 Task: Look for space in Kulu, India from 7th July, 2023 to 14th July, 2023 for 1 adult in price range Rs.6000 to Rs.14000. Place can be shared room with 1  bedroom having 1 bed and 1 bathroom. Property type can be house, flat, guest house, hotel. Amenities needed are: washing machine. Booking option can be shelf check-in. Required host language is English.
Action: Mouse moved to (527, 99)
Screenshot: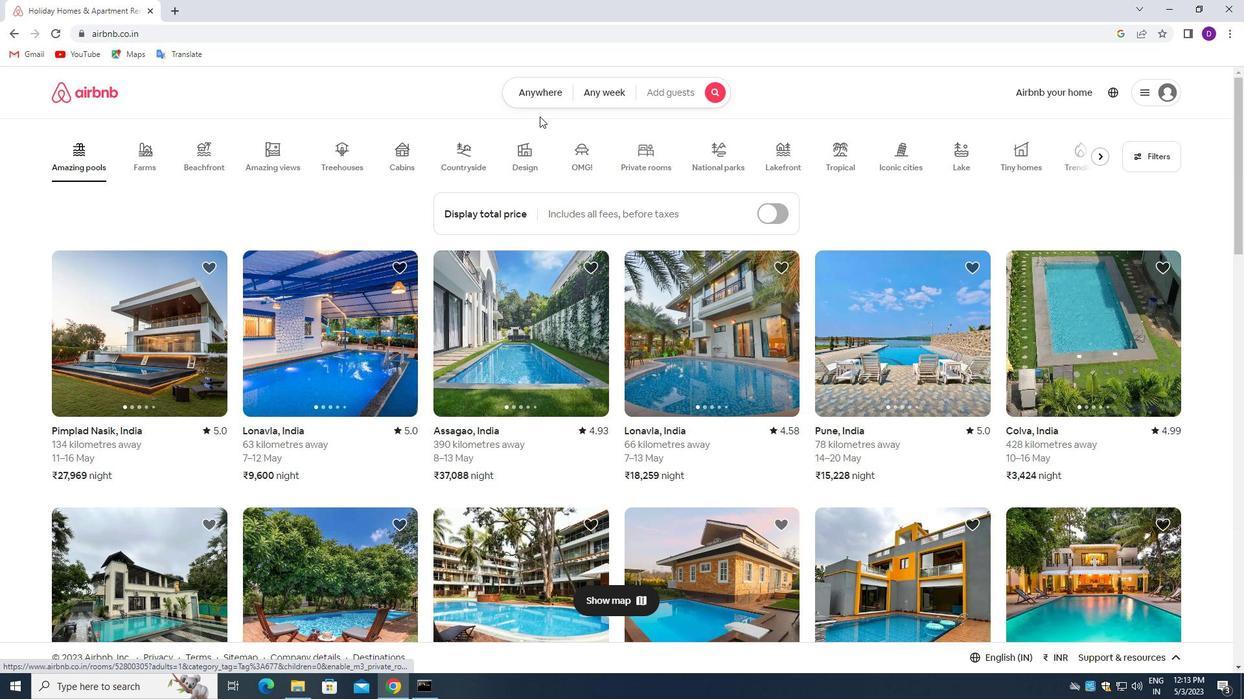 
Action: Mouse pressed left at (527, 99)
Screenshot: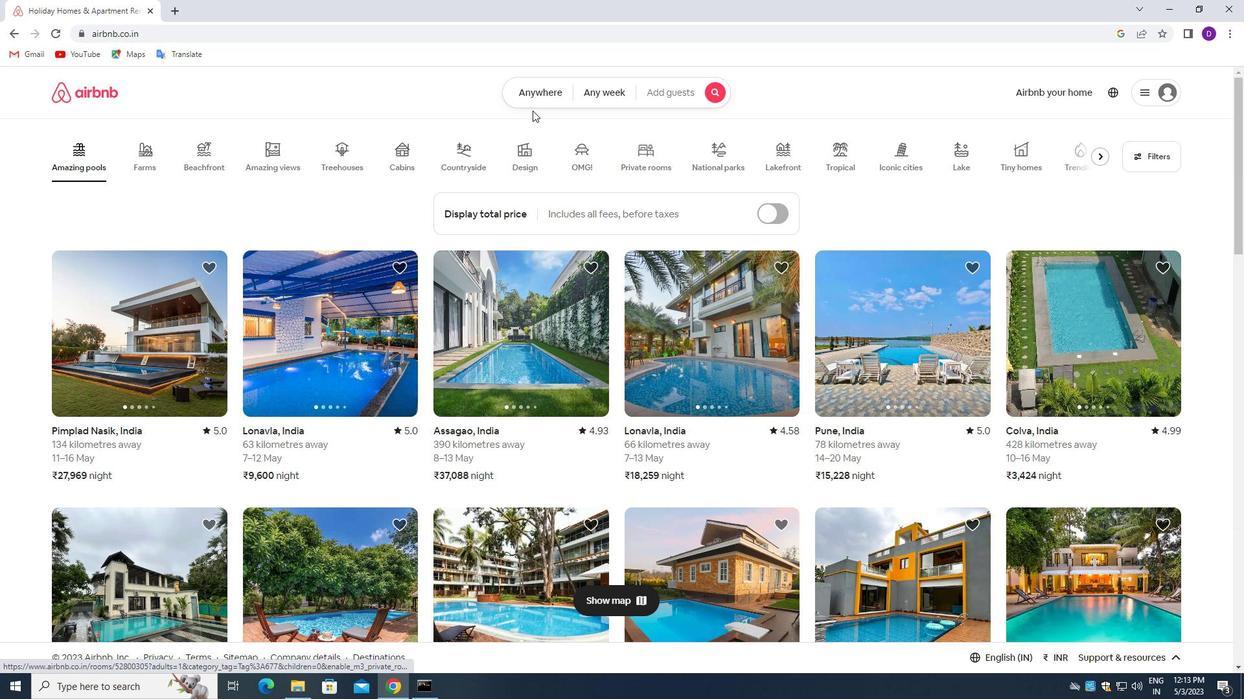 
Action: Mouse moved to (379, 143)
Screenshot: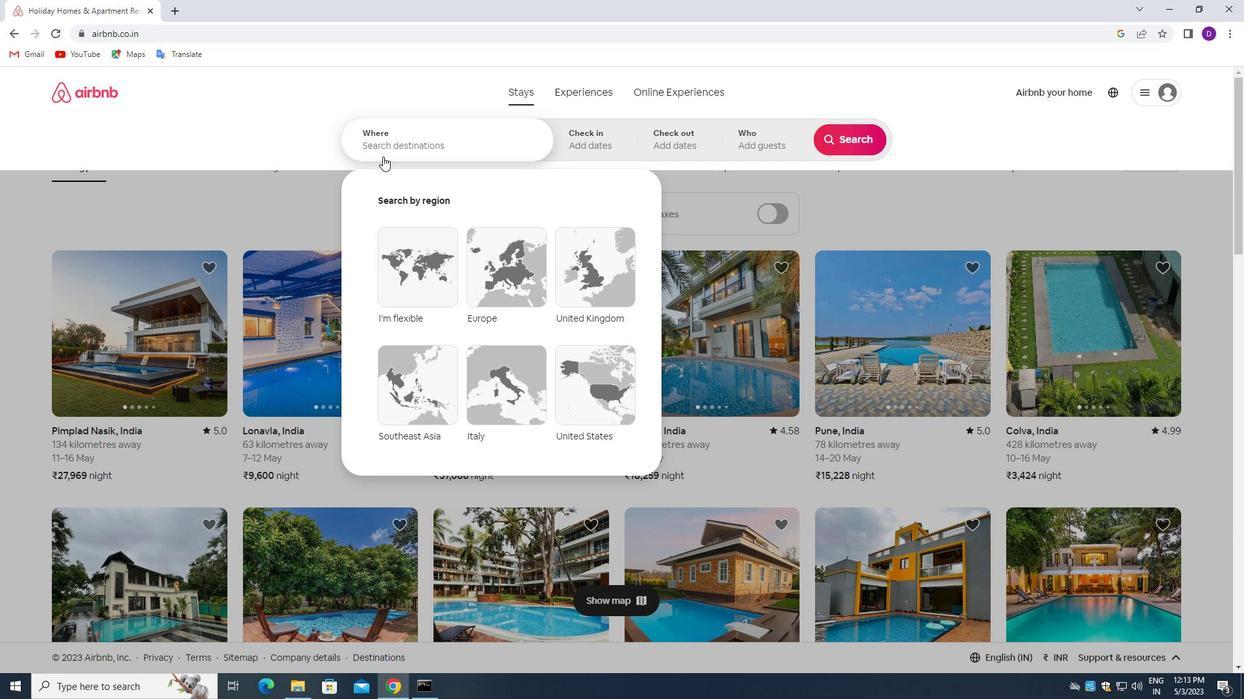 
Action: Mouse pressed left at (379, 143)
Screenshot: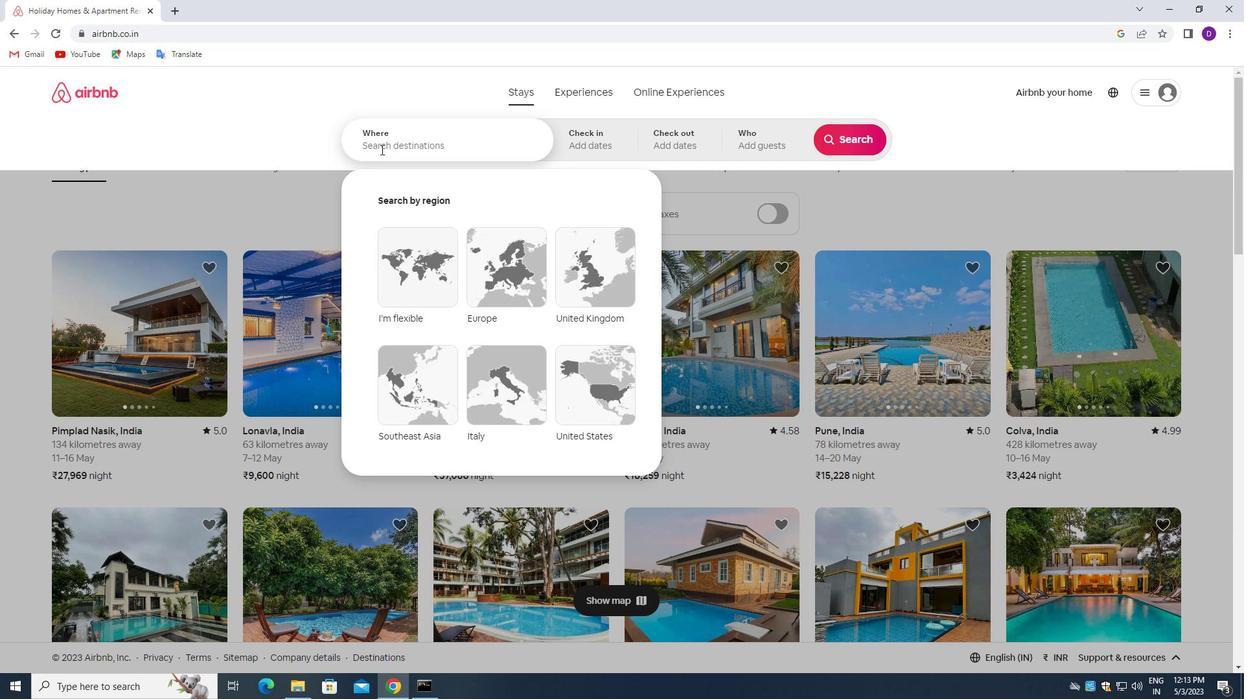 
Action: Mouse moved to (301, 133)
Screenshot: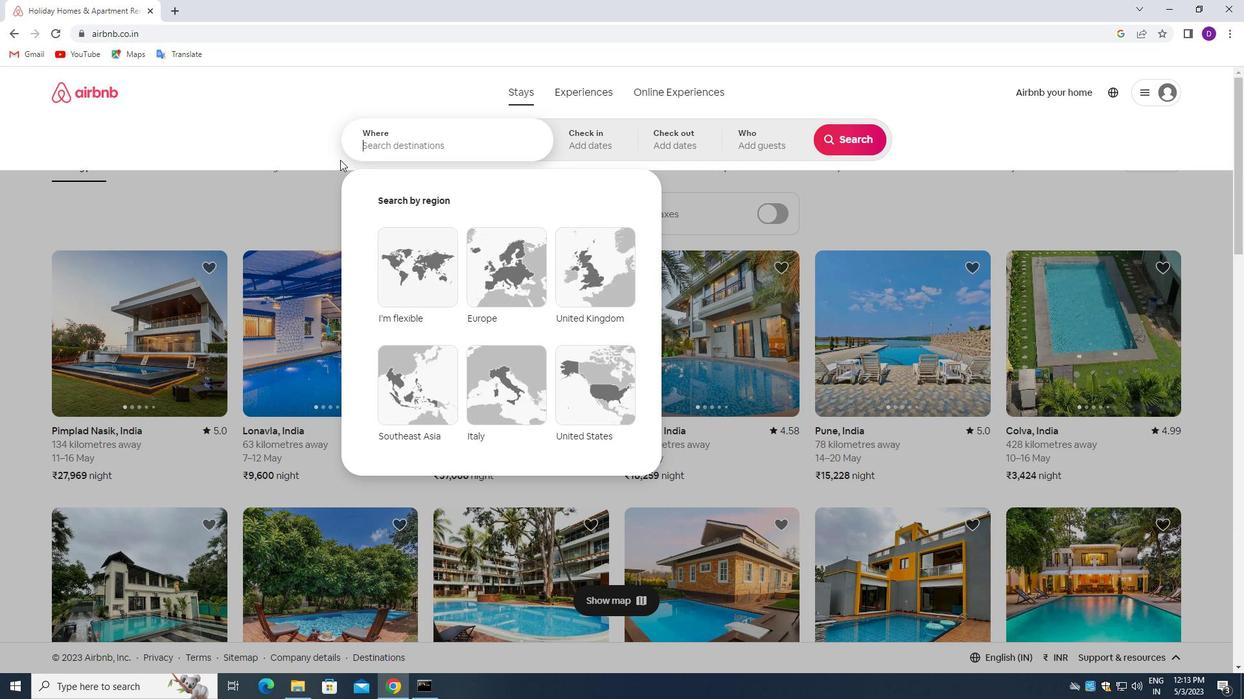 
Action: Key pressed <Key.shift>KULI<Key.backspace>U,<Key.space><Key.shift>INDIA<Key.enter>
Screenshot: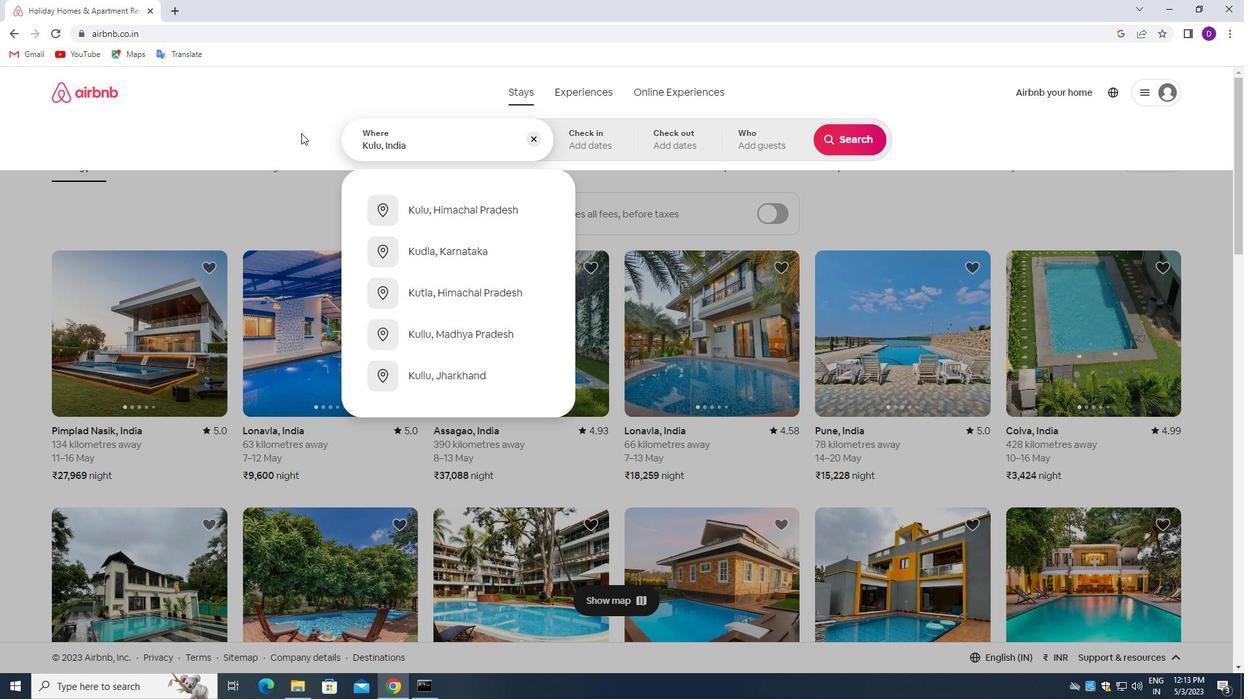 
Action: Mouse moved to (846, 247)
Screenshot: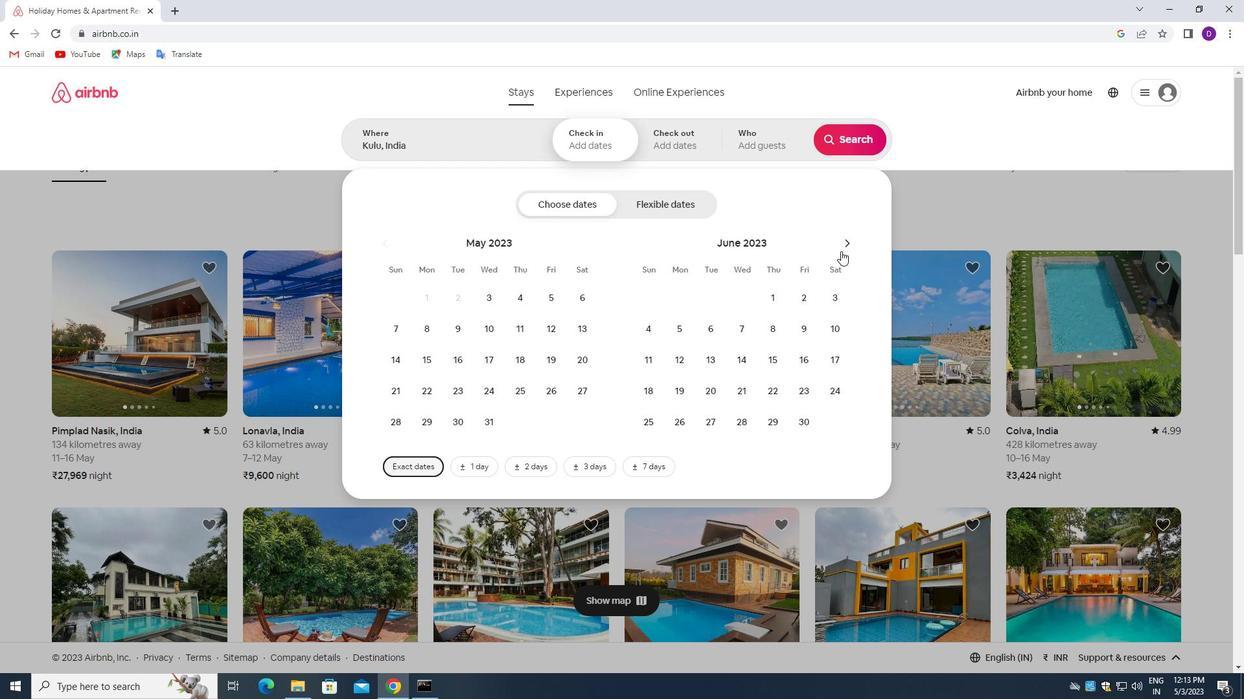 
Action: Mouse pressed left at (846, 247)
Screenshot: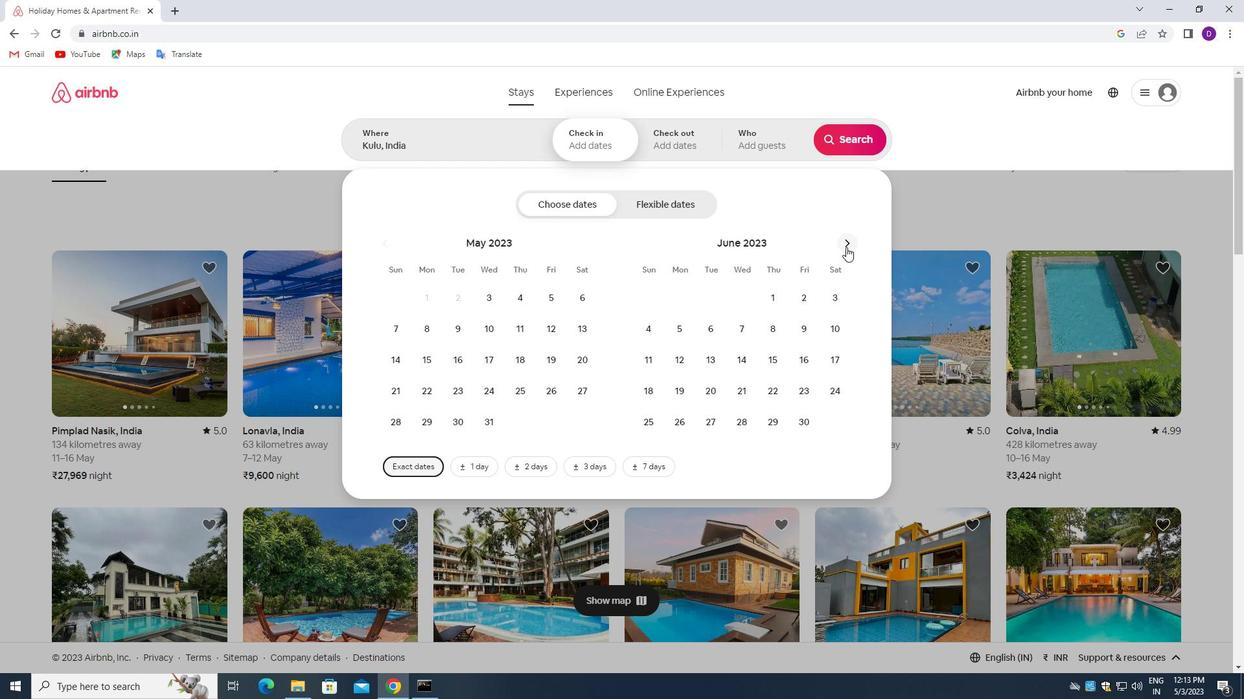 
Action: Mouse moved to (797, 329)
Screenshot: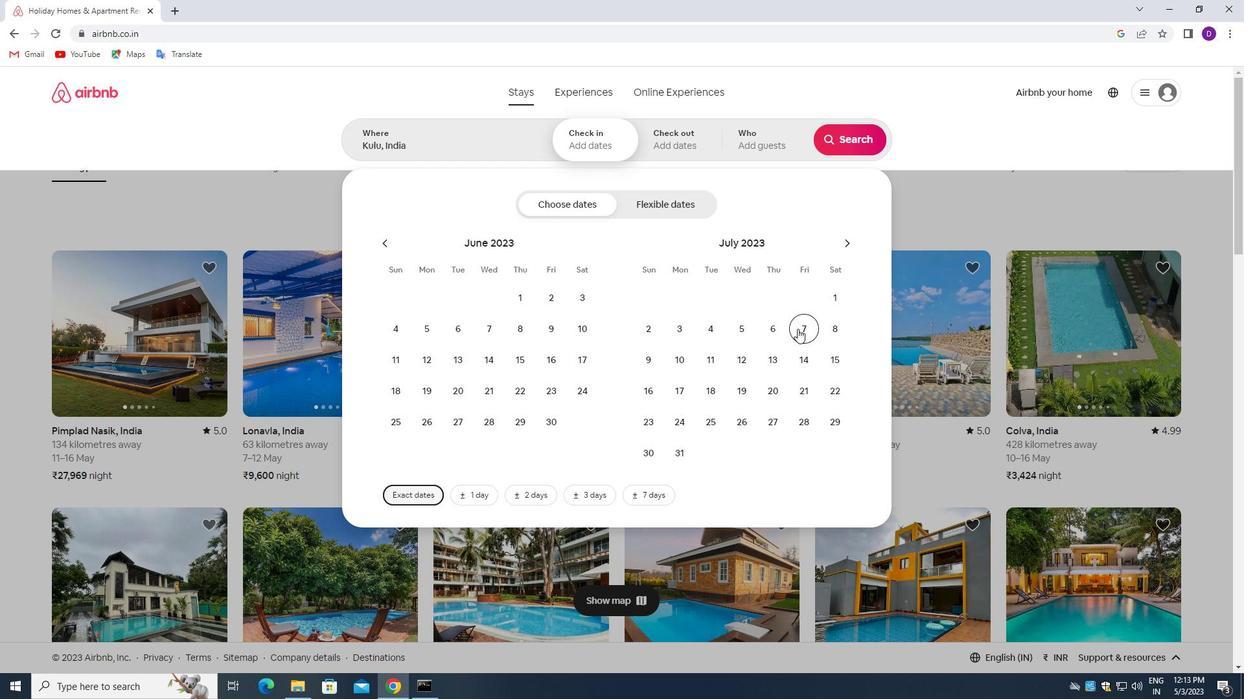 
Action: Mouse pressed left at (797, 329)
Screenshot: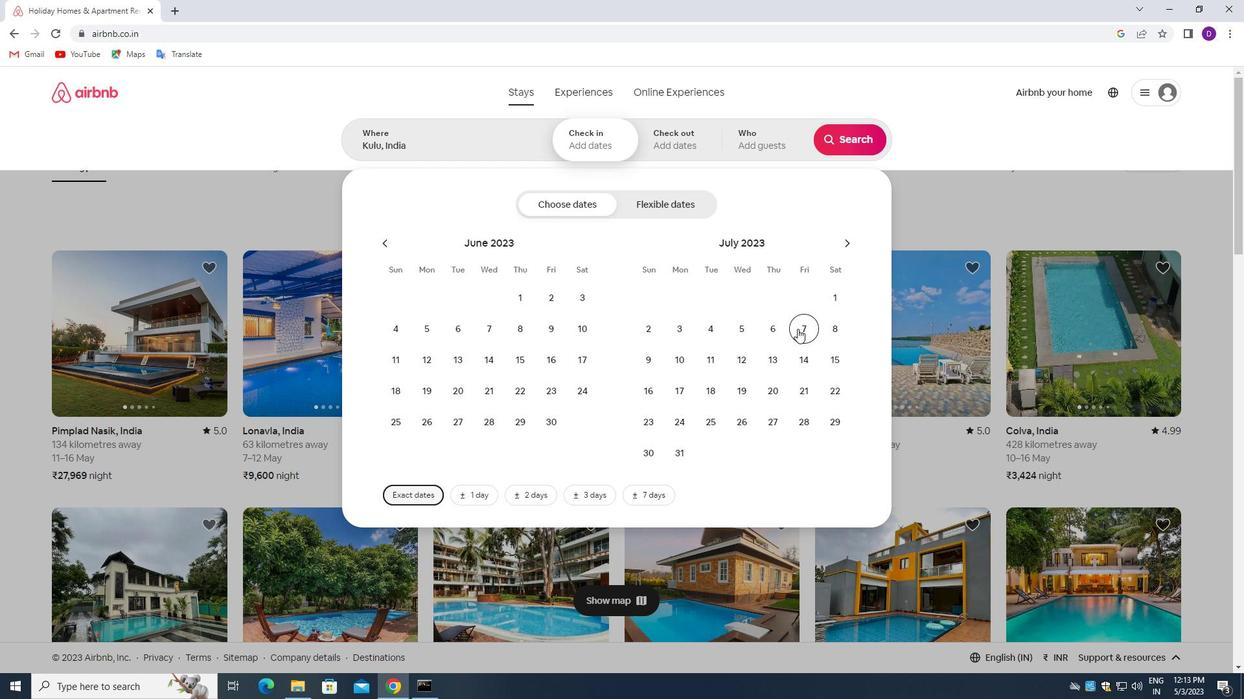 
Action: Mouse moved to (802, 351)
Screenshot: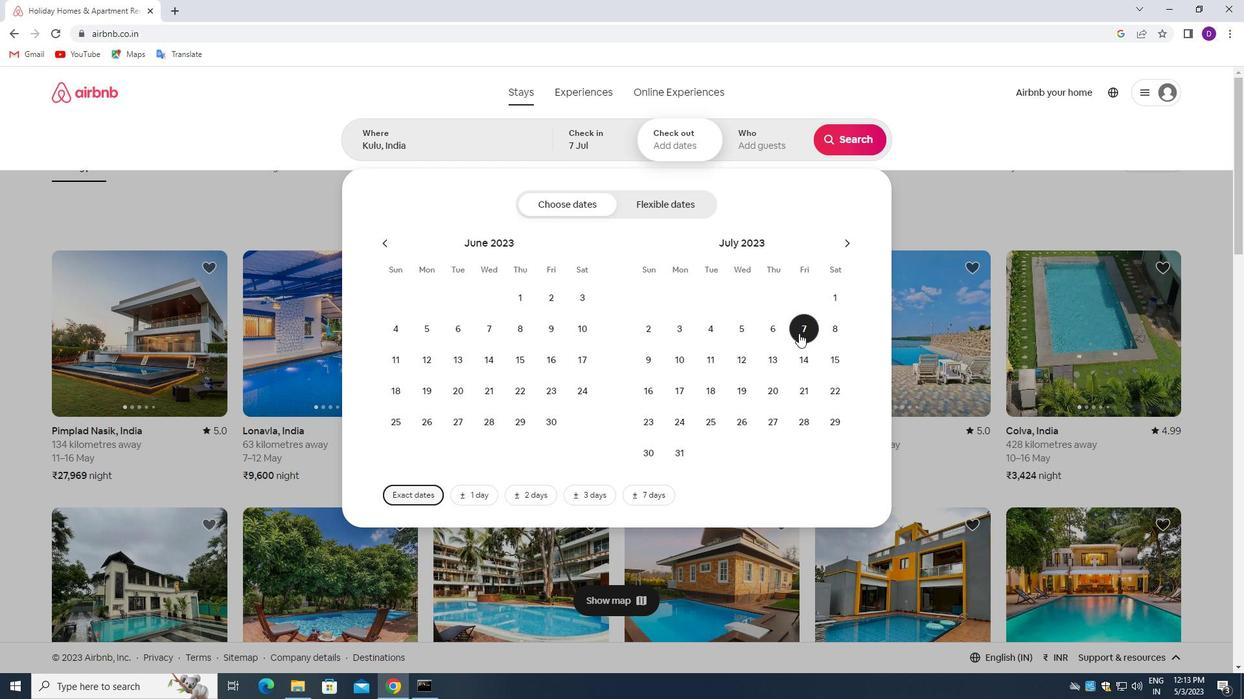 
Action: Mouse pressed left at (802, 351)
Screenshot: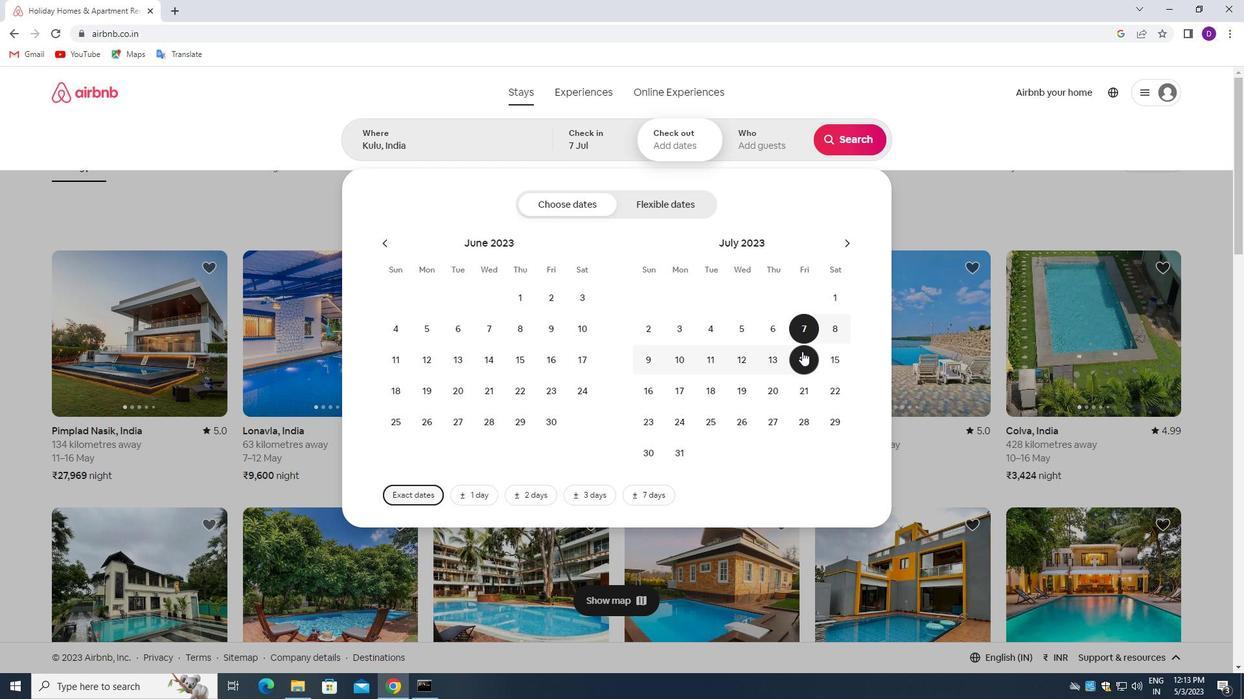 
Action: Mouse moved to (749, 141)
Screenshot: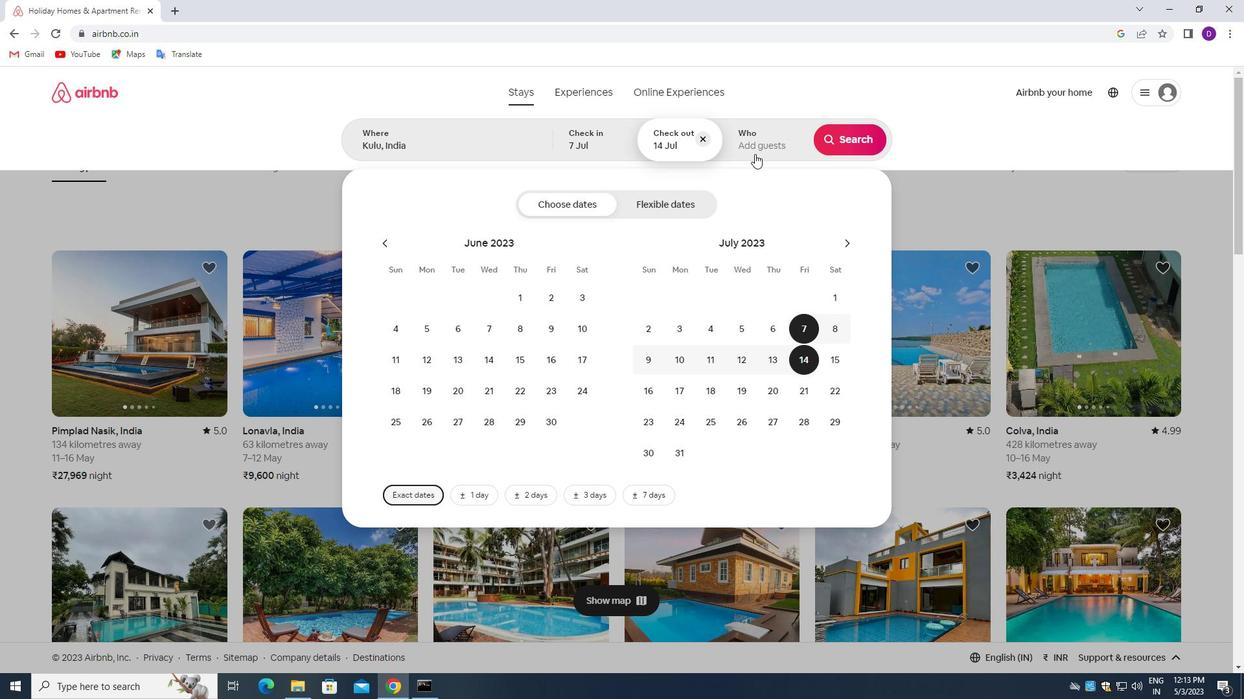 
Action: Mouse pressed left at (749, 141)
Screenshot: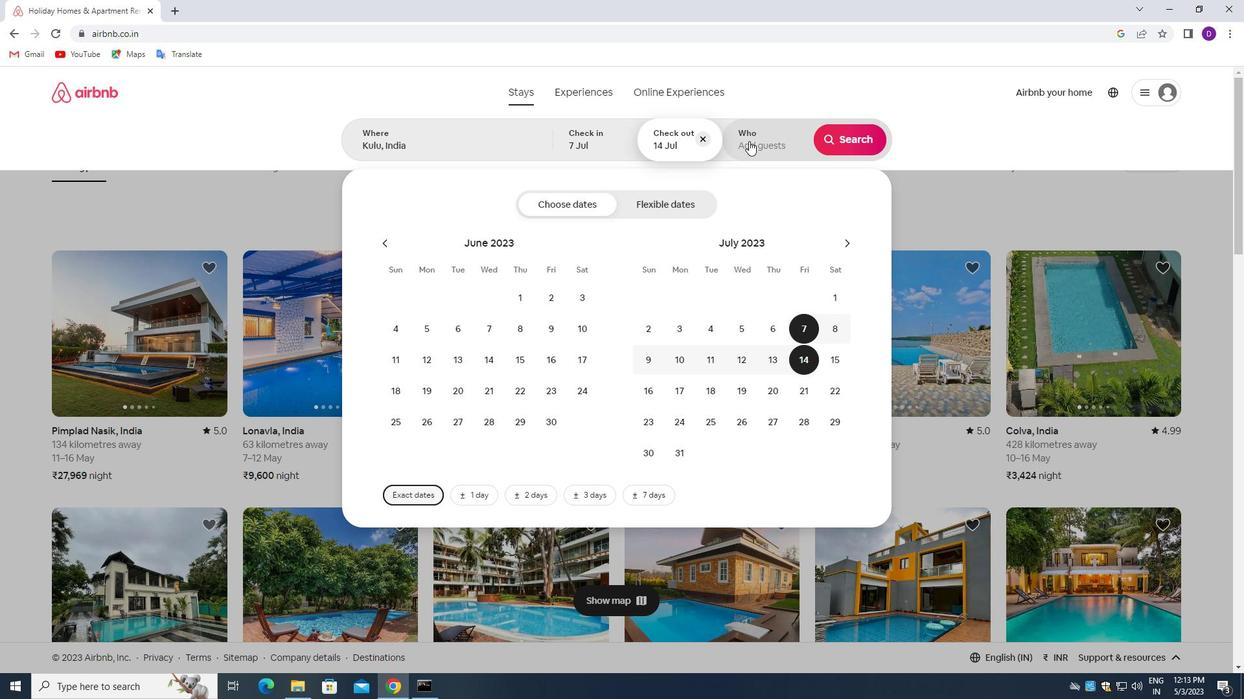 
Action: Mouse moved to (851, 206)
Screenshot: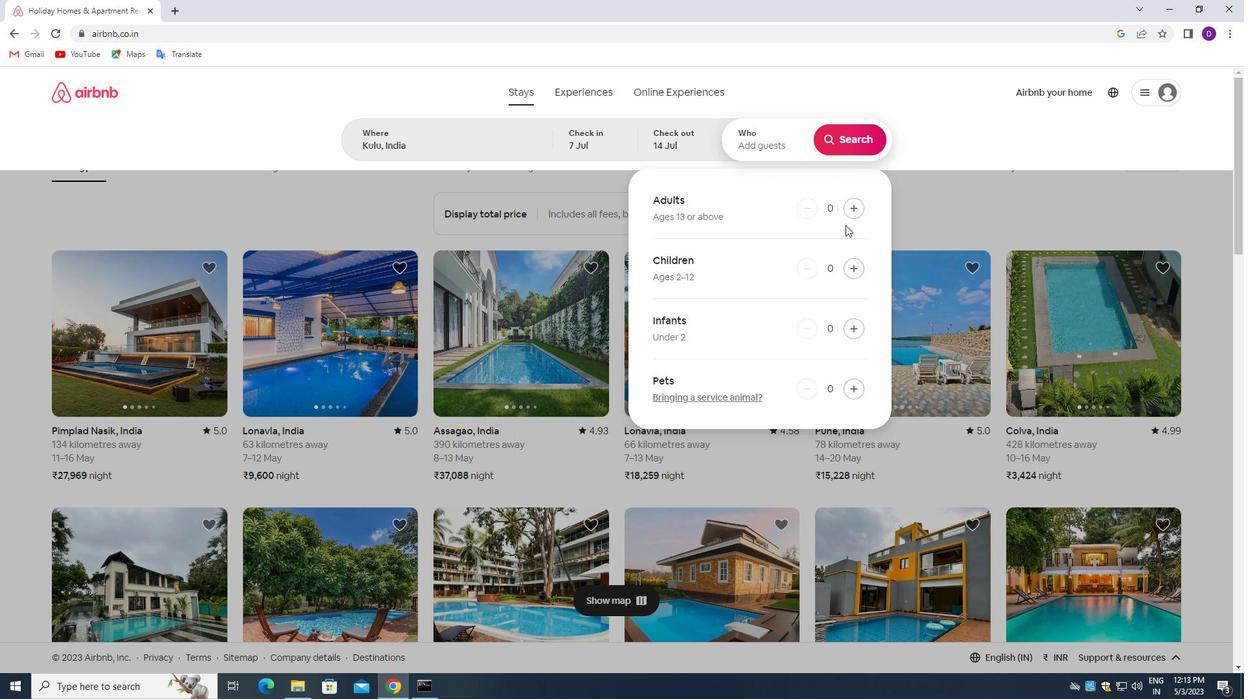 
Action: Mouse pressed left at (851, 206)
Screenshot: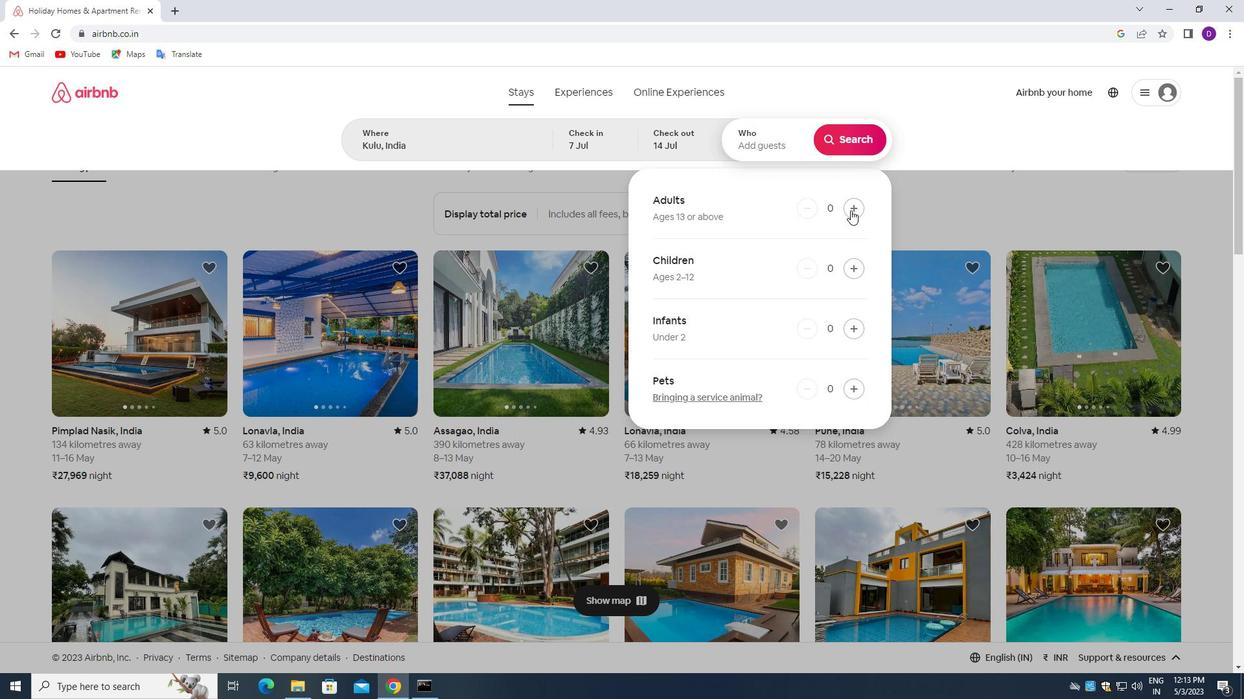 
Action: Mouse moved to (839, 137)
Screenshot: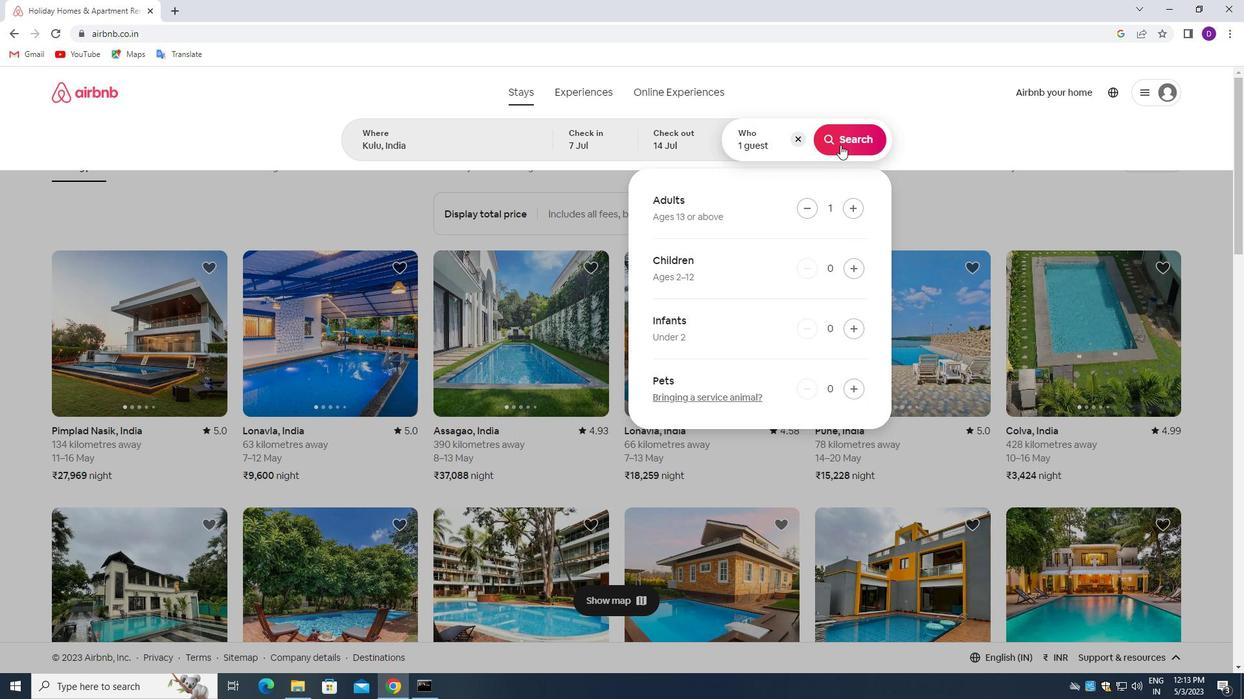 
Action: Mouse pressed left at (839, 137)
Screenshot: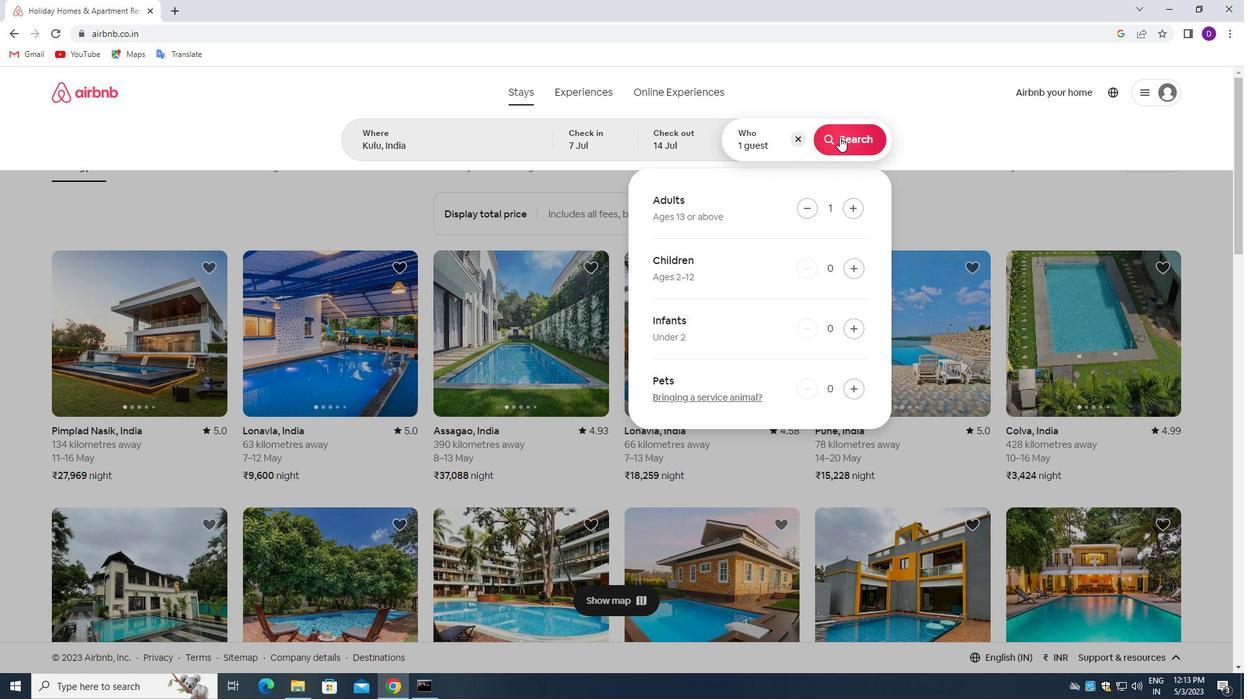 
Action: Mouse moved to (1171, 145)
Screenshot: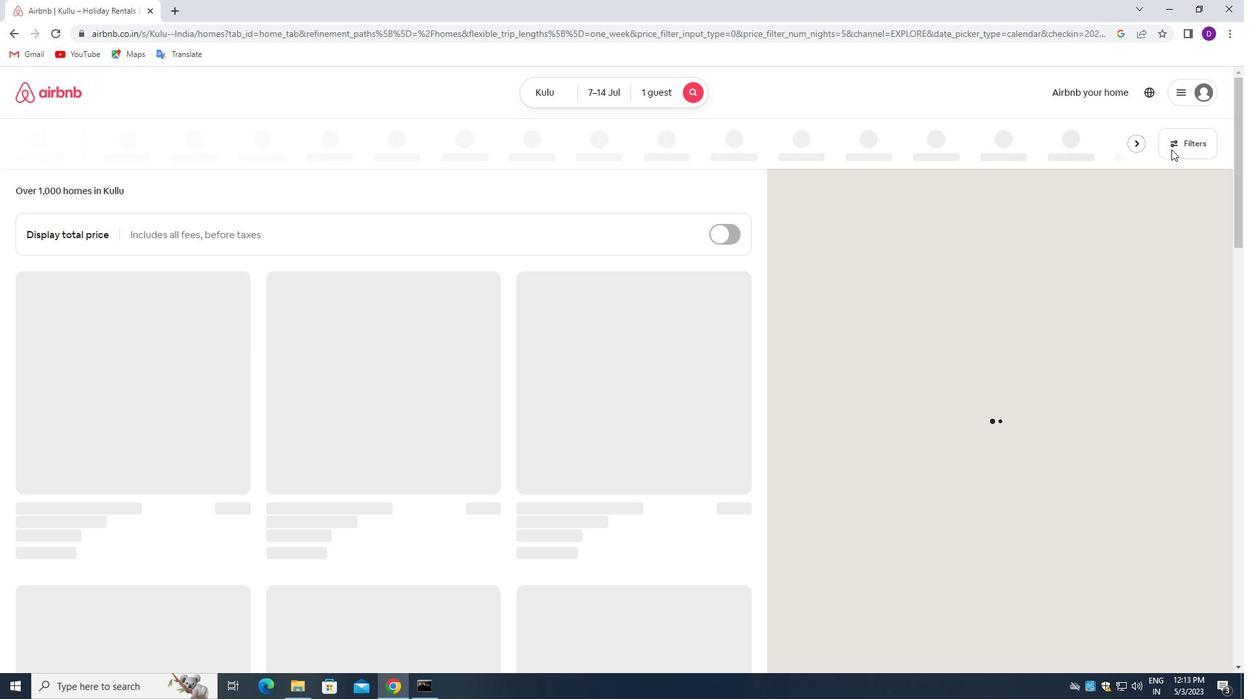 
Action: Mouse pressed left at (1171, 145)
Screenshot: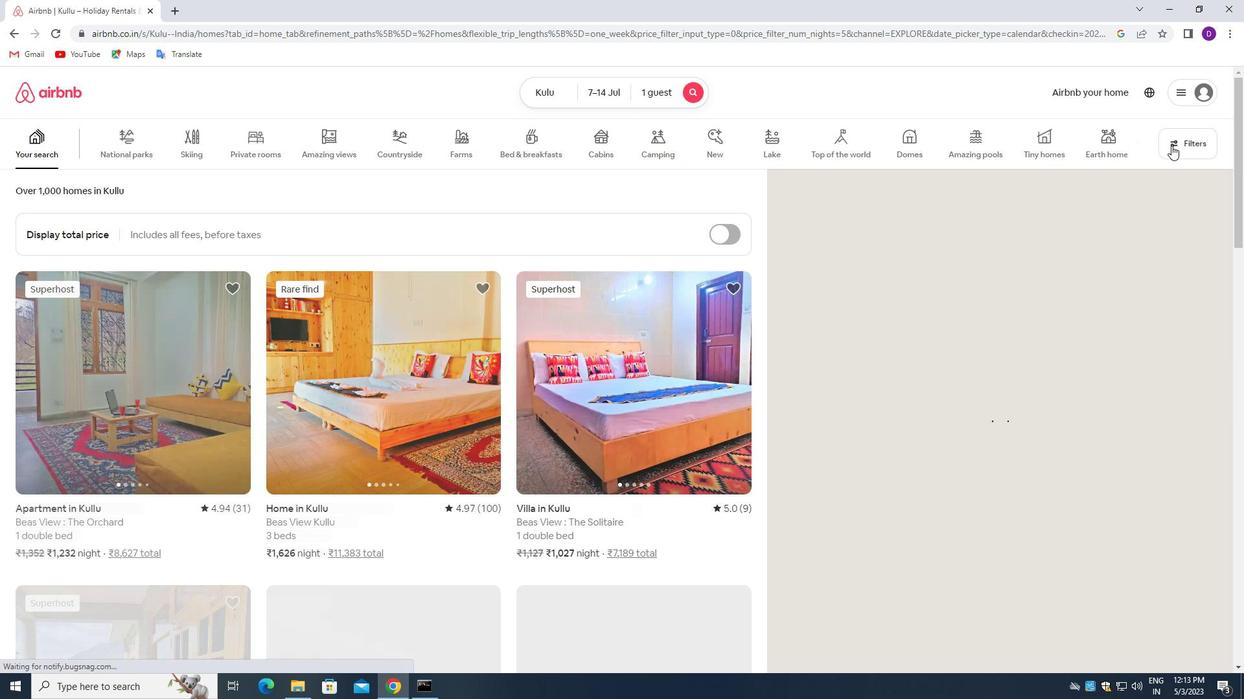 
Action: Mouse moved to (462, 311)
Screenshot: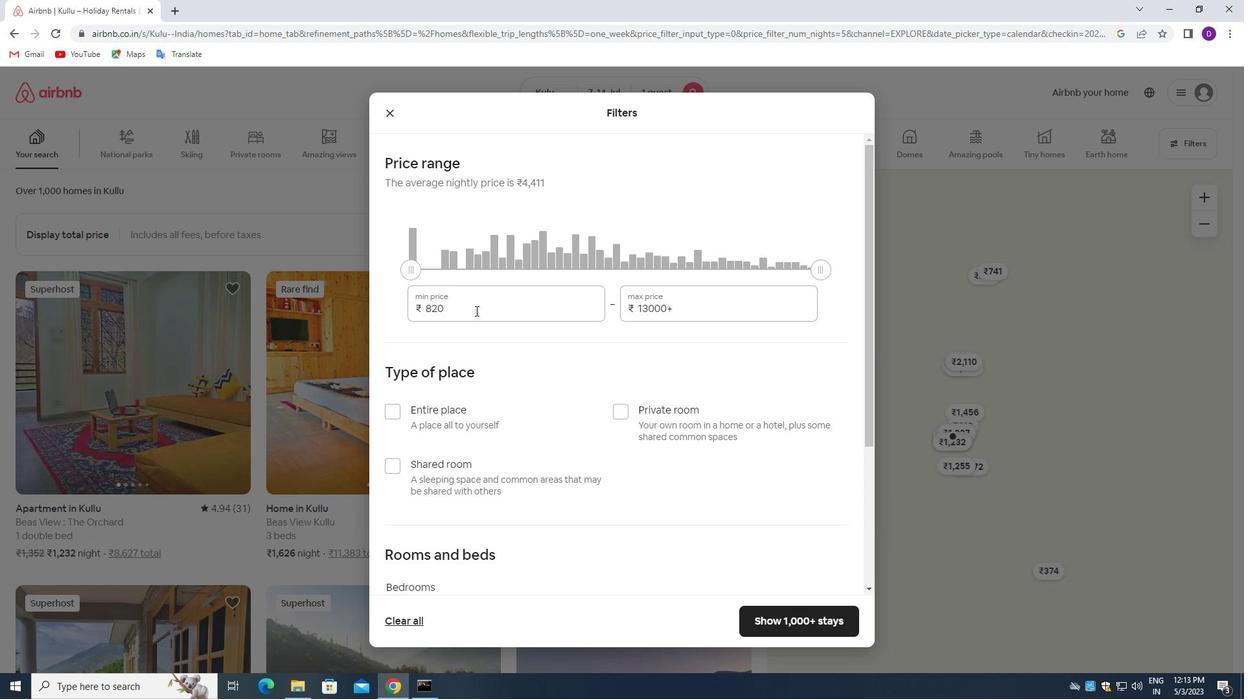 
Action: Mouse pressed left at (462, 311)
Screenshot: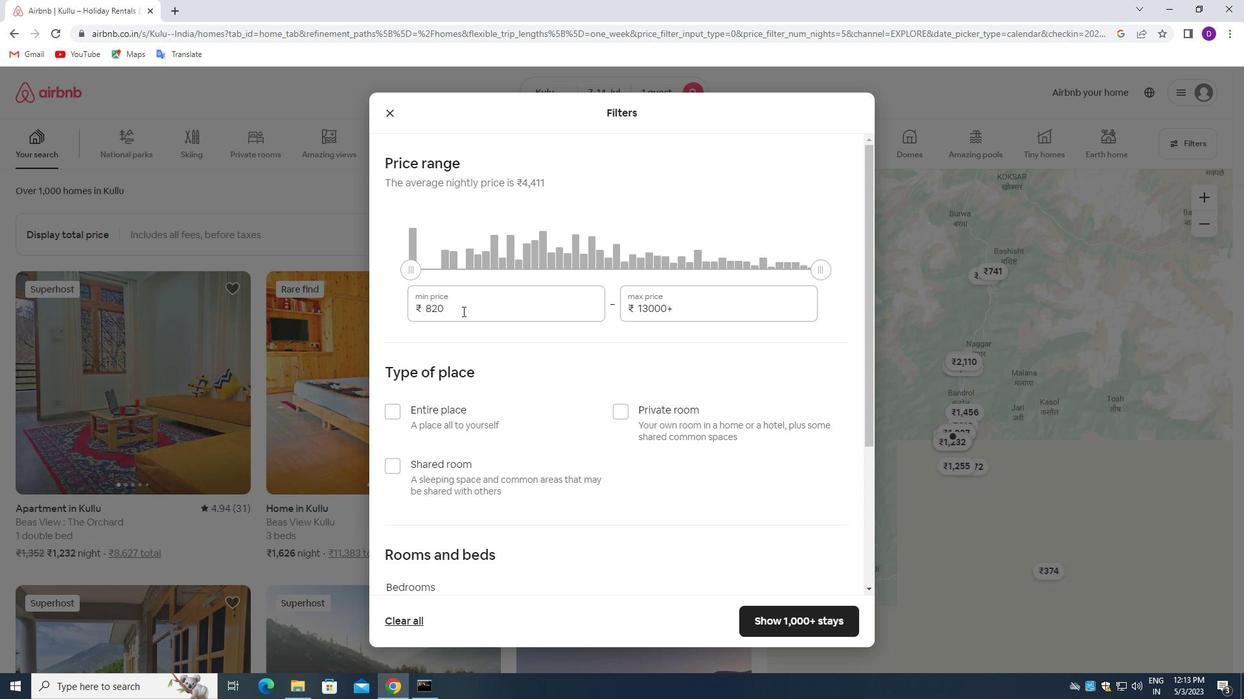 
Action: Mouse pressed left at (462, 311)
Screenshot: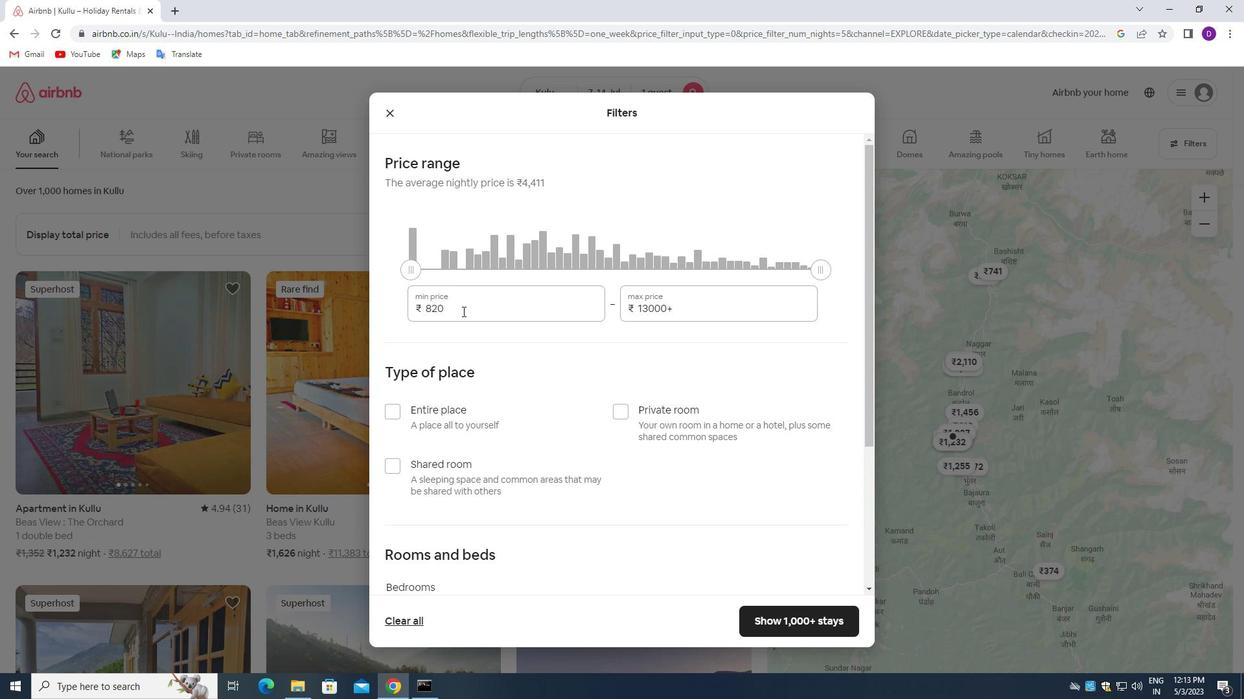 
Action: Key pressed 6000<Key.tab>
Screenshot: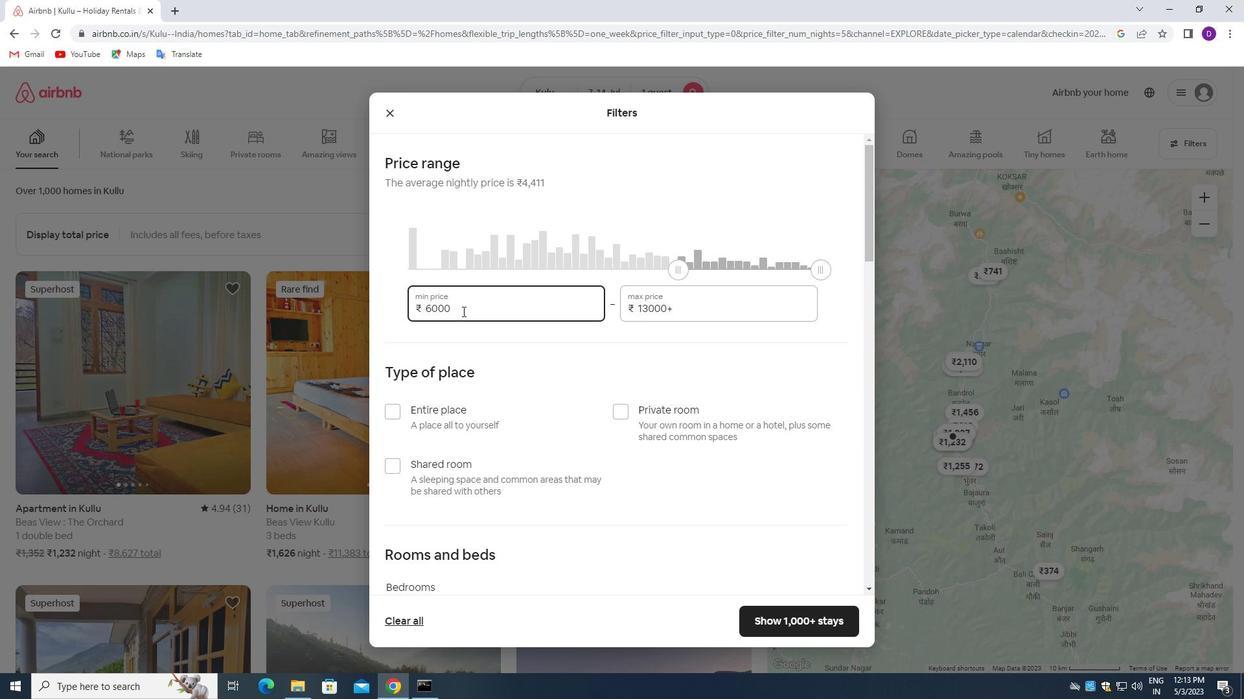 
Action: Mouse moved to (647, 323)
Screenshot: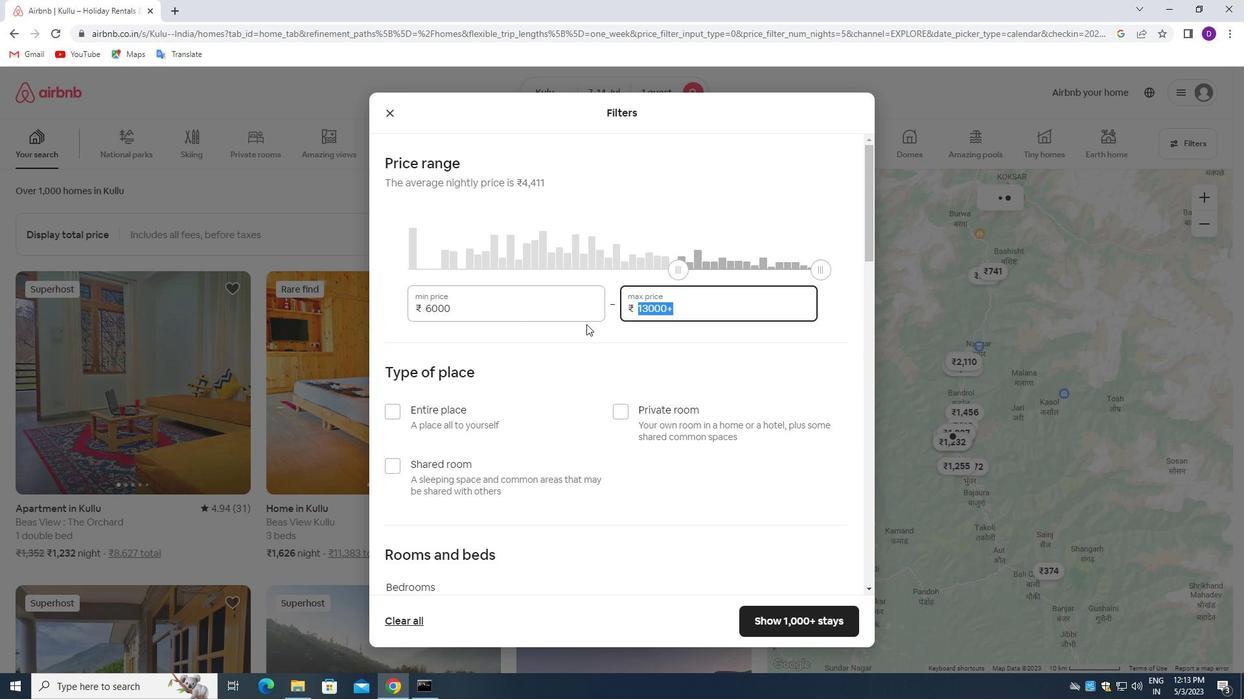 
Action: Key pressed 14000
Screenshot: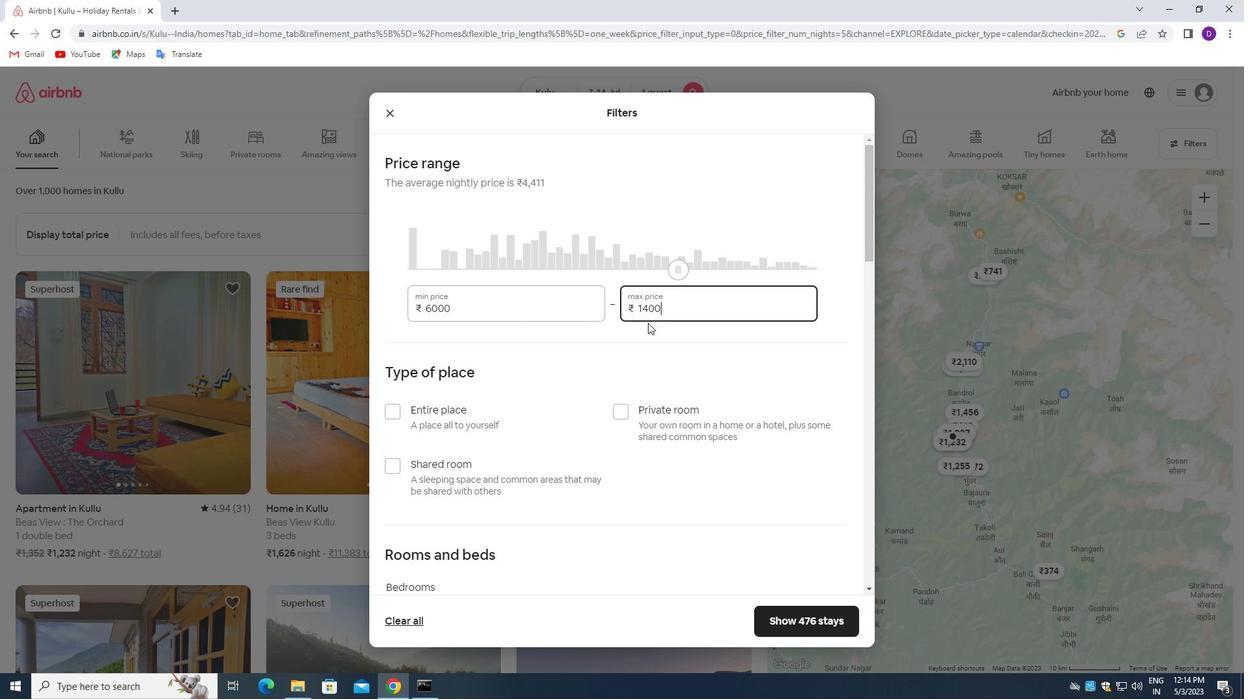 
Action: Mouse moved to (646, 437)
Screenshot: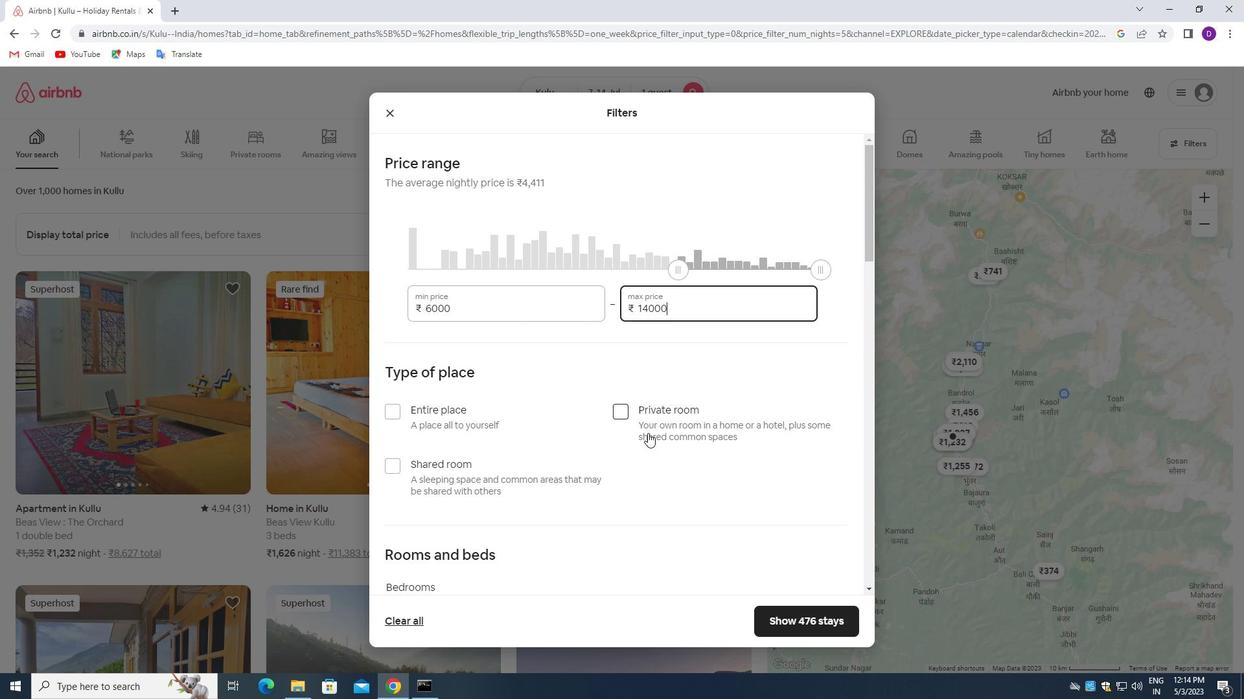 
Action: Mouse scrolled (646, 436) with delta (0, 0)
Screenshot: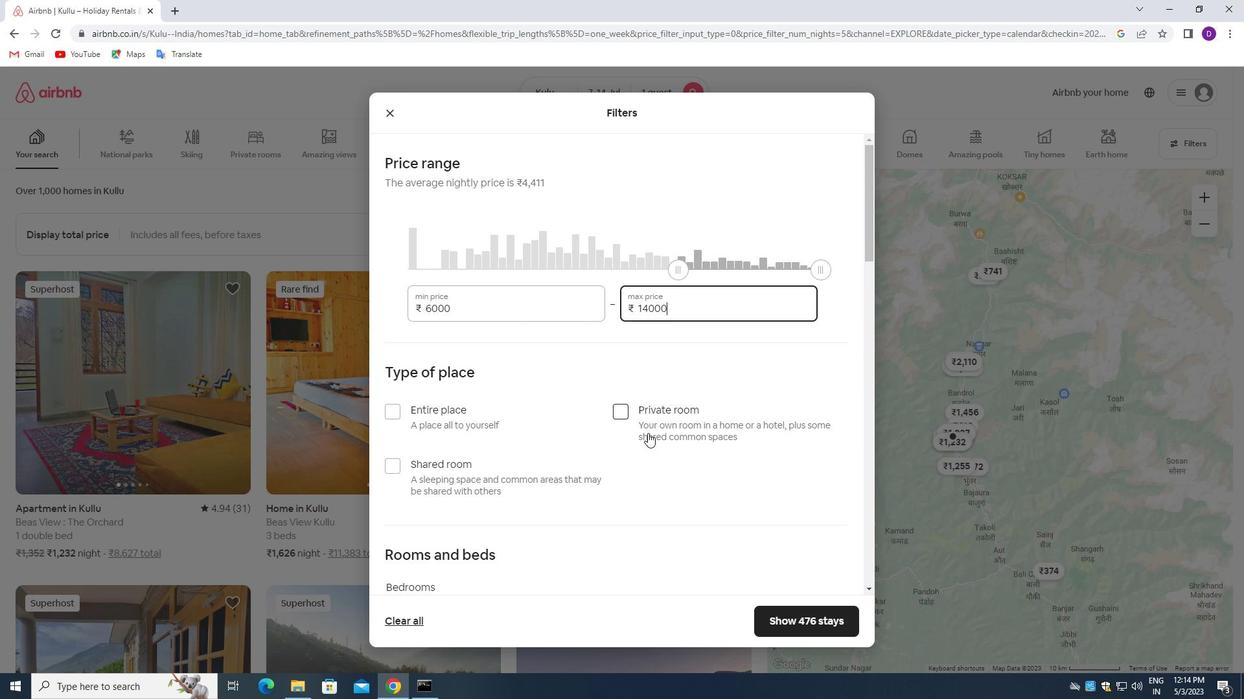 
Action: Mouse moved to (392, 399)
Screenshot: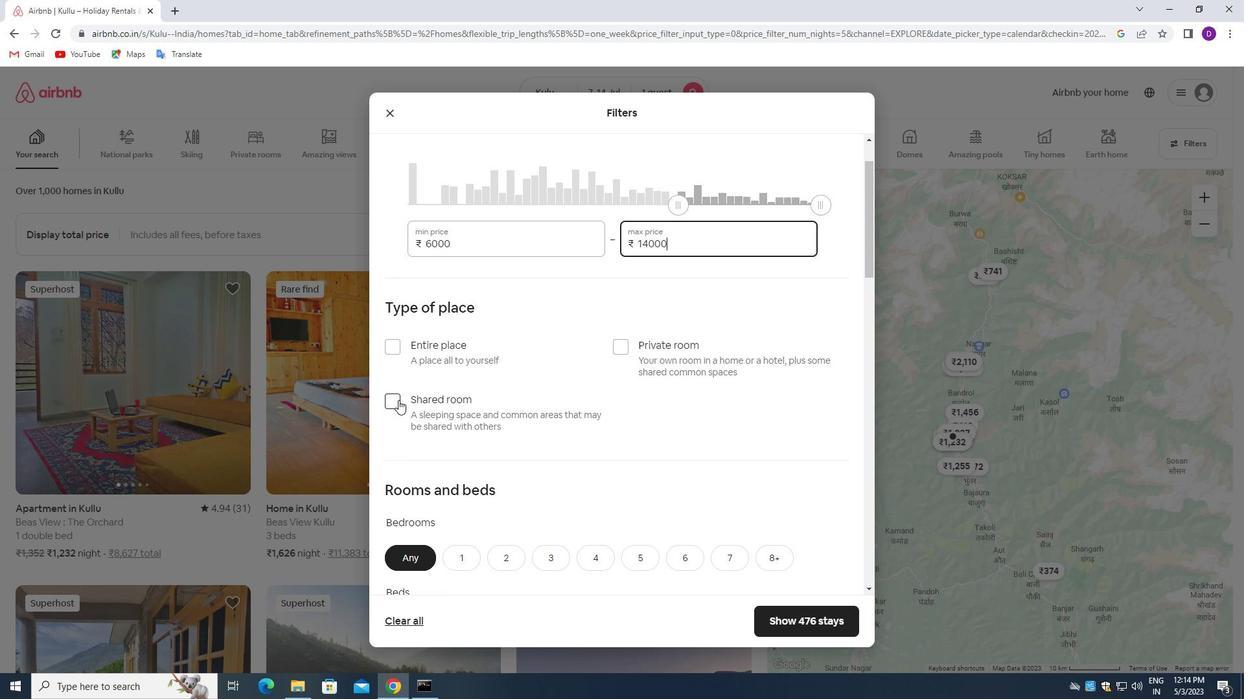 
Action: Mouse pressed left at (392, 399)
Screenshot: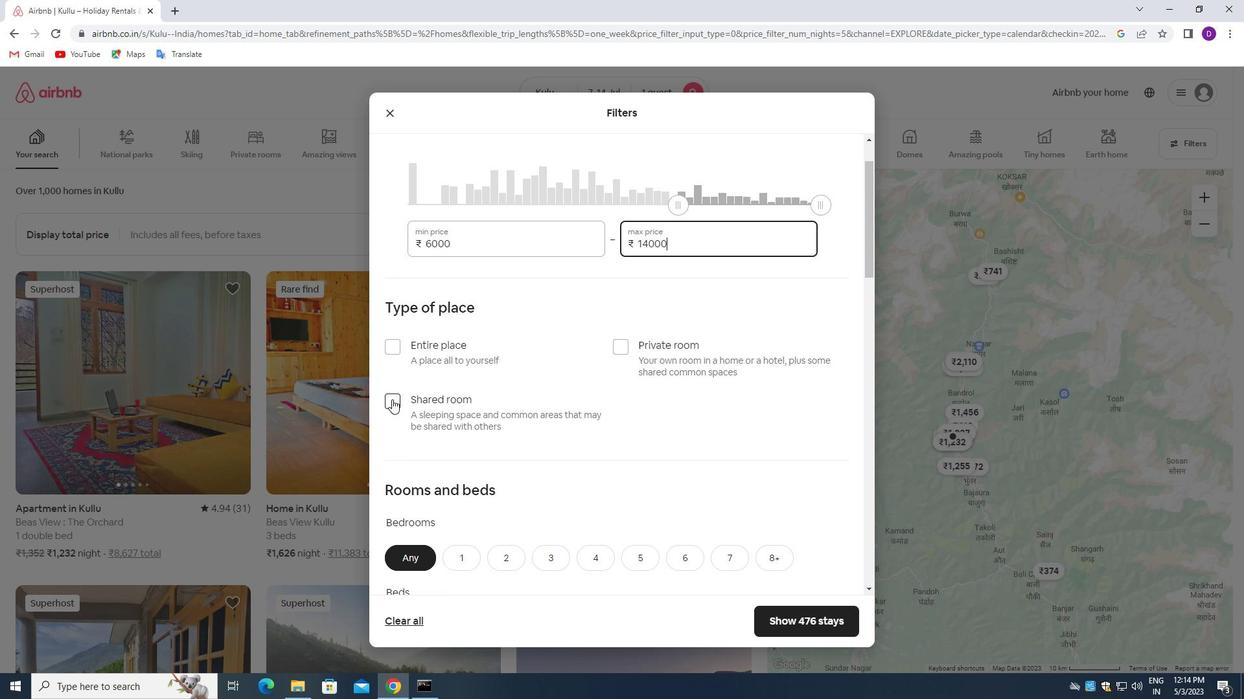 
Action: Mouse moved to (541, 395)
Screenshot: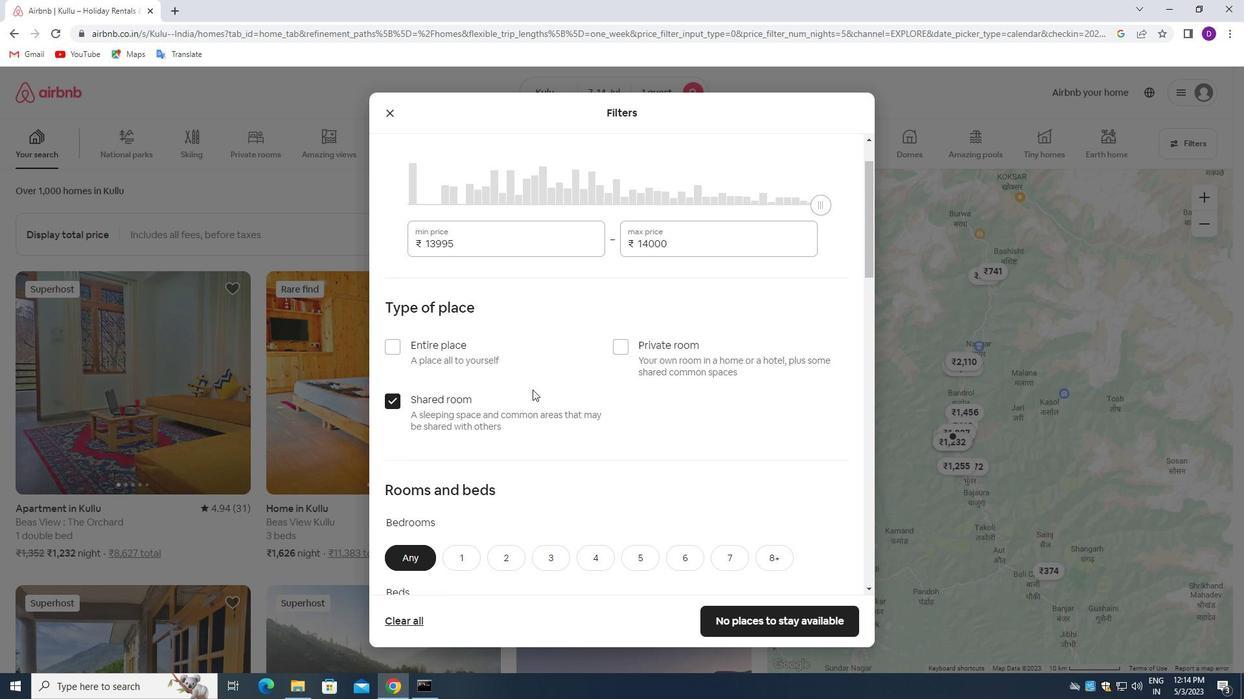 
Action: Mouse scrolled (541, 394) with delta (0, 0)
Screenshot: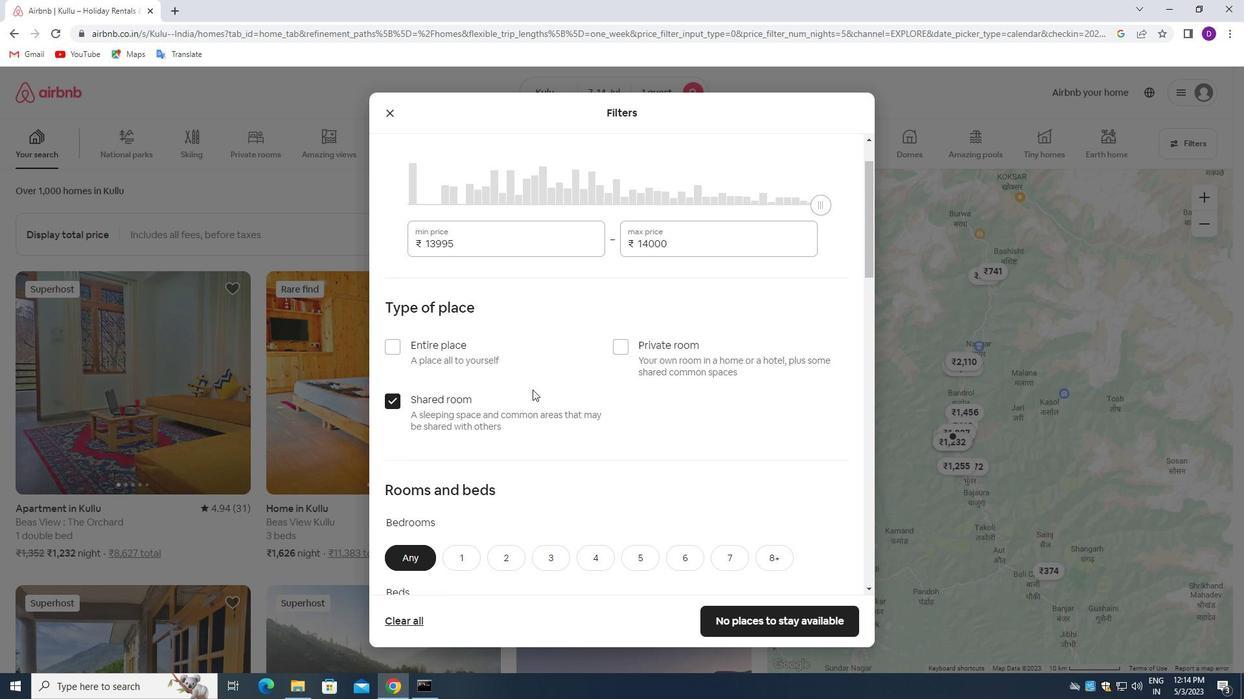 
Action: Mouse moved to (542, 395)
Screenshot: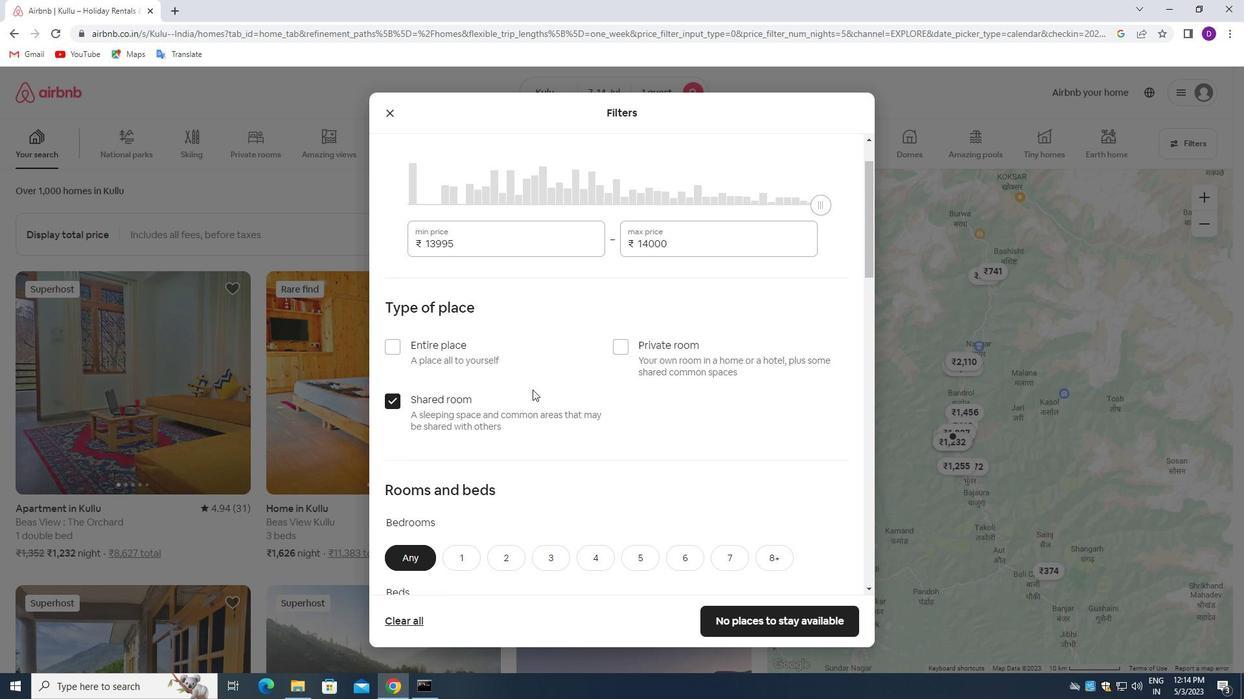 
Action: Mouse scrolled (542, 395) with delta (0, 0)
Screenshot: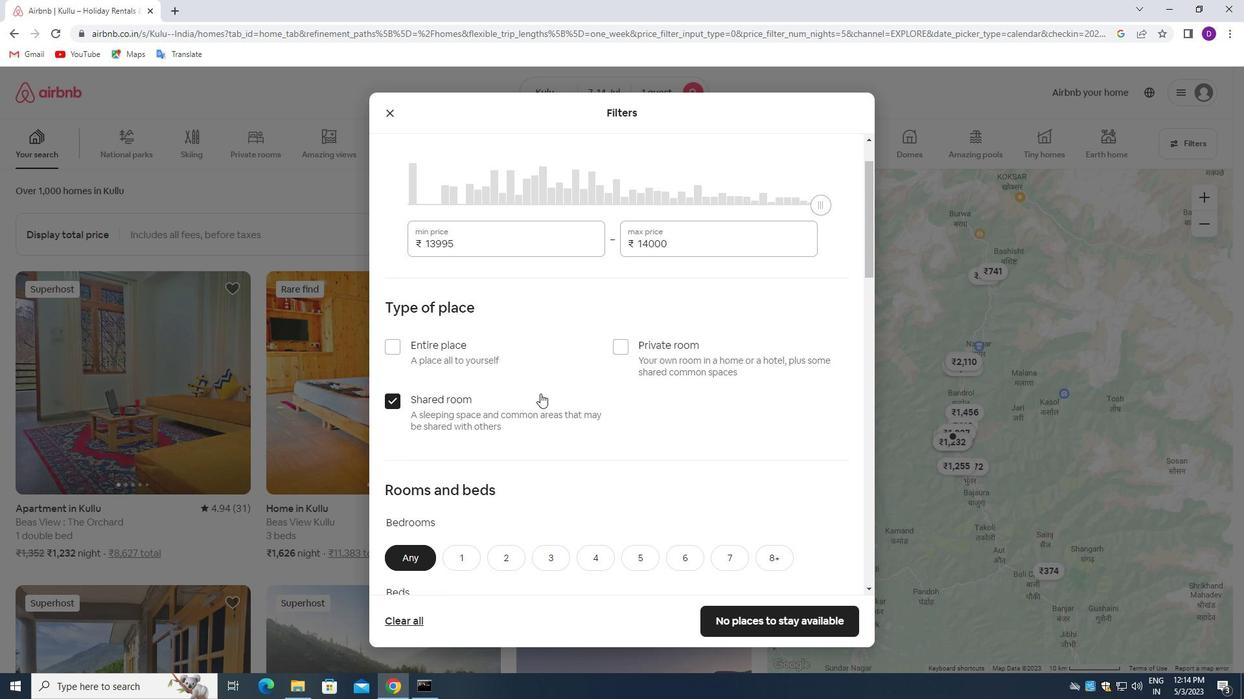 
Action: Mouse moved to (542, 395)
Screenshot: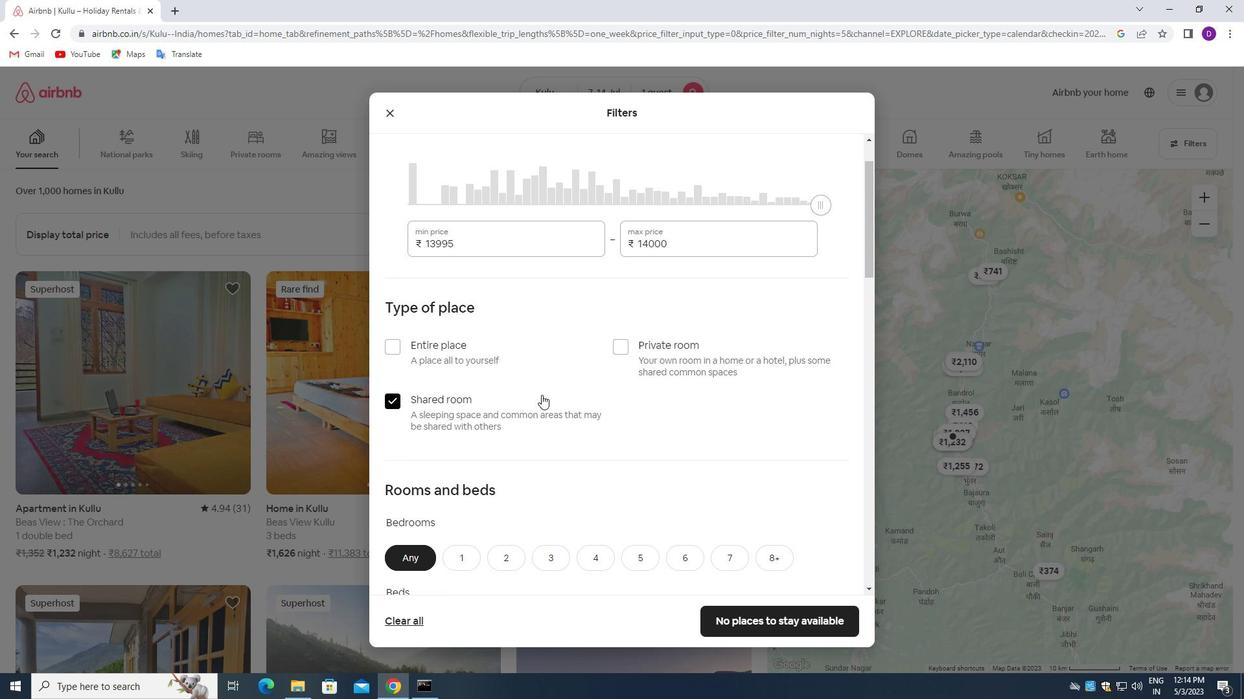 
Action: Mouse scrolled (542, 395) with delta (0, 0)
Screenshot: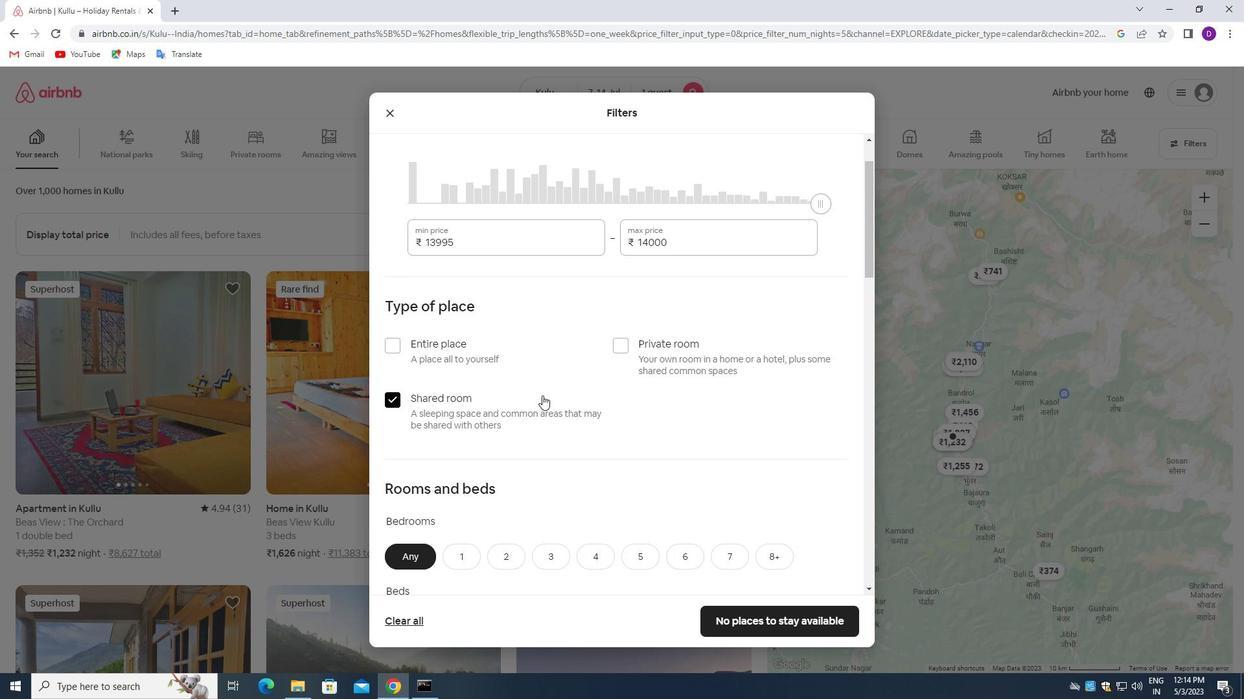 
Action: Mouse moved to (536, 398)
Screenshot: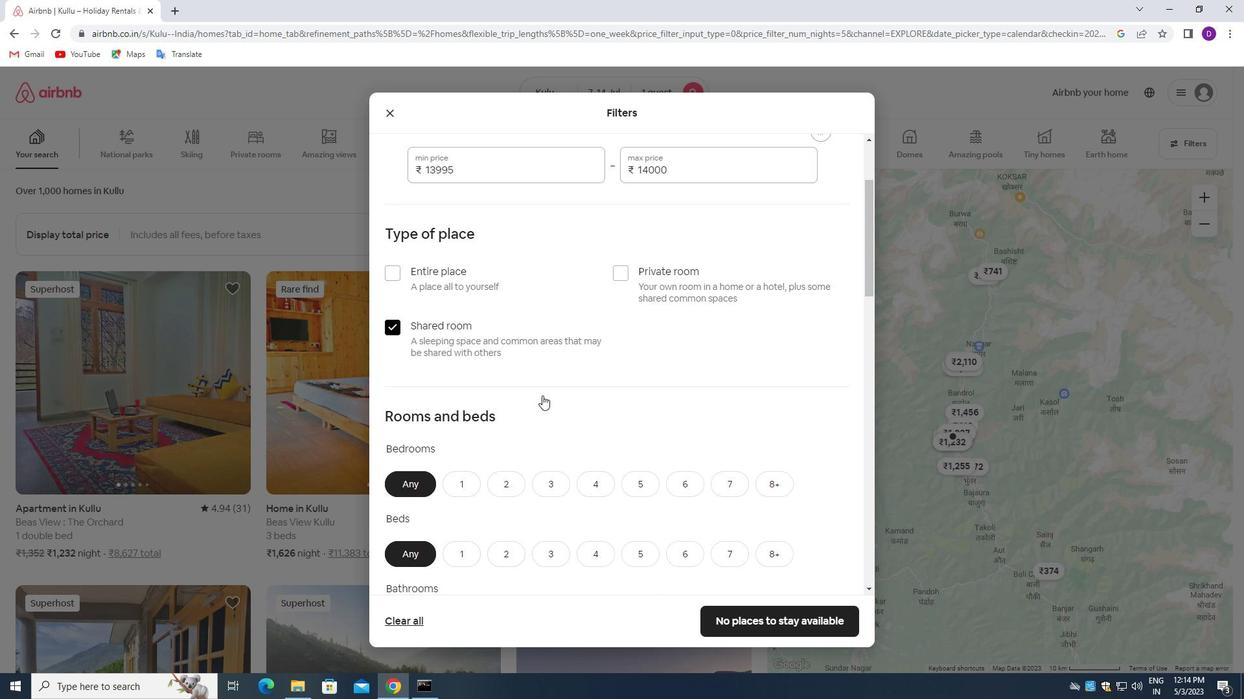 
Action: Mouse scrolled (536, 397) with delta (0, 0)
Screenshot: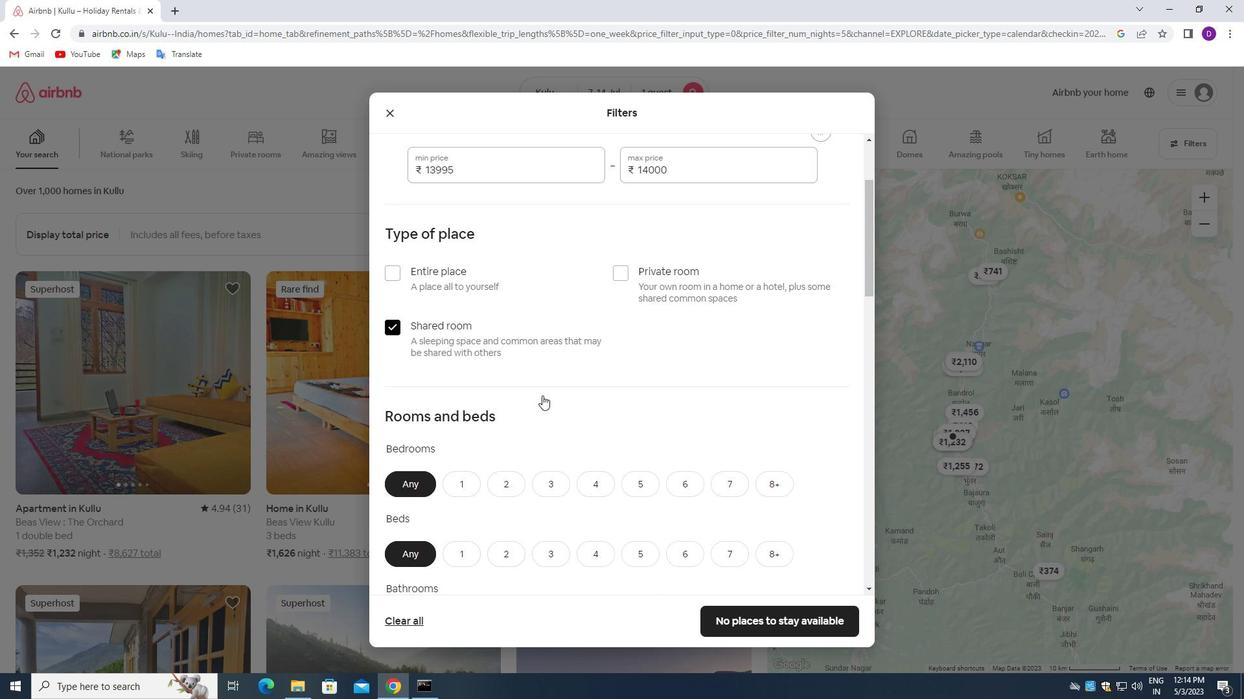 
Action: Mouse moved to (465, 305)
Screenshot: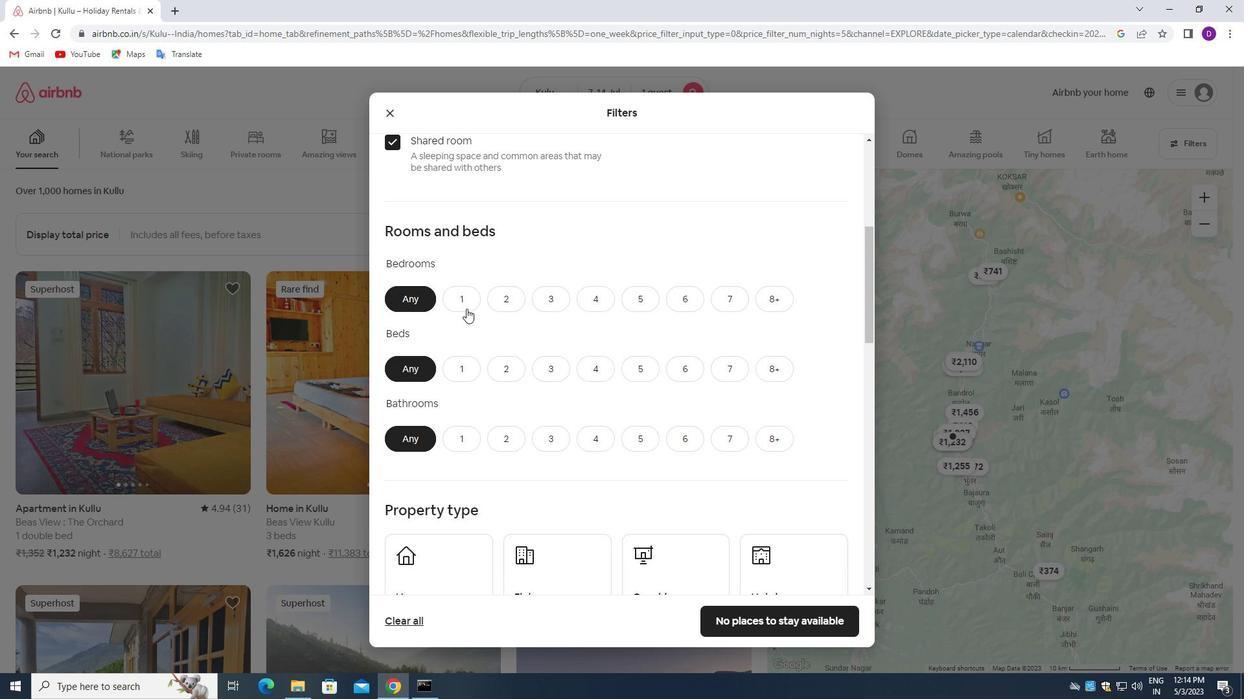 
Action: Mouse pressed left at (465, 305)
Screenshot: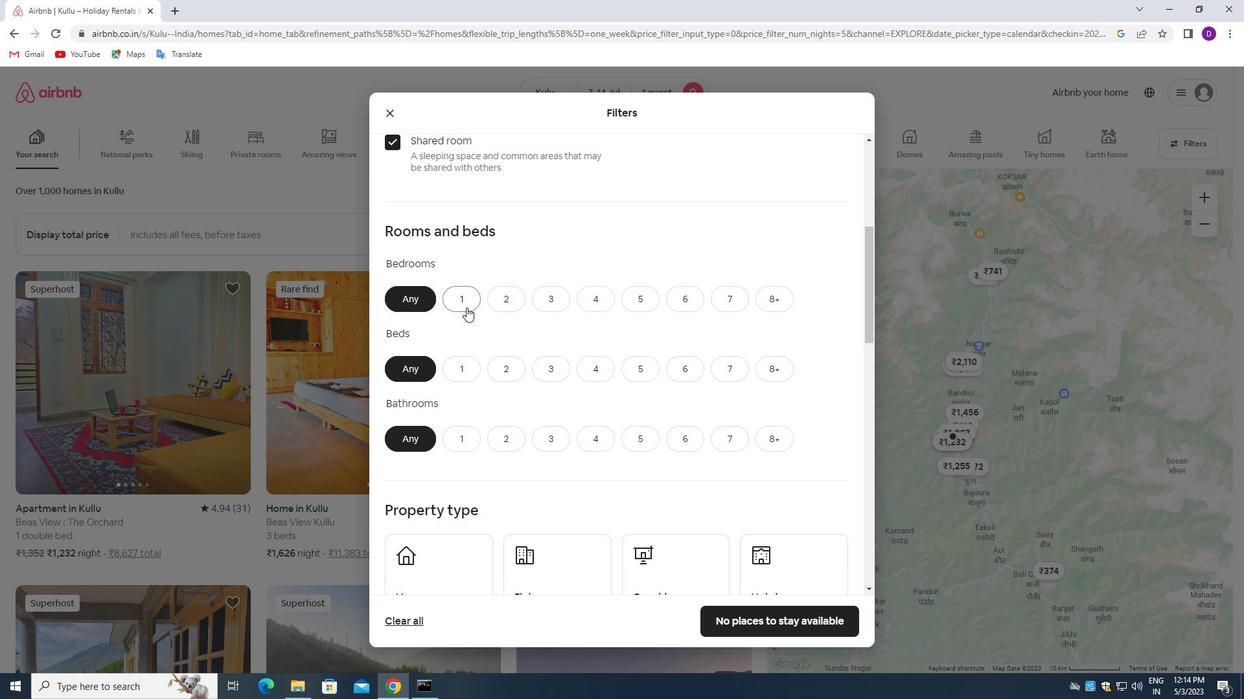 
Action: Mouse moved to (461, 363)
Screenshot: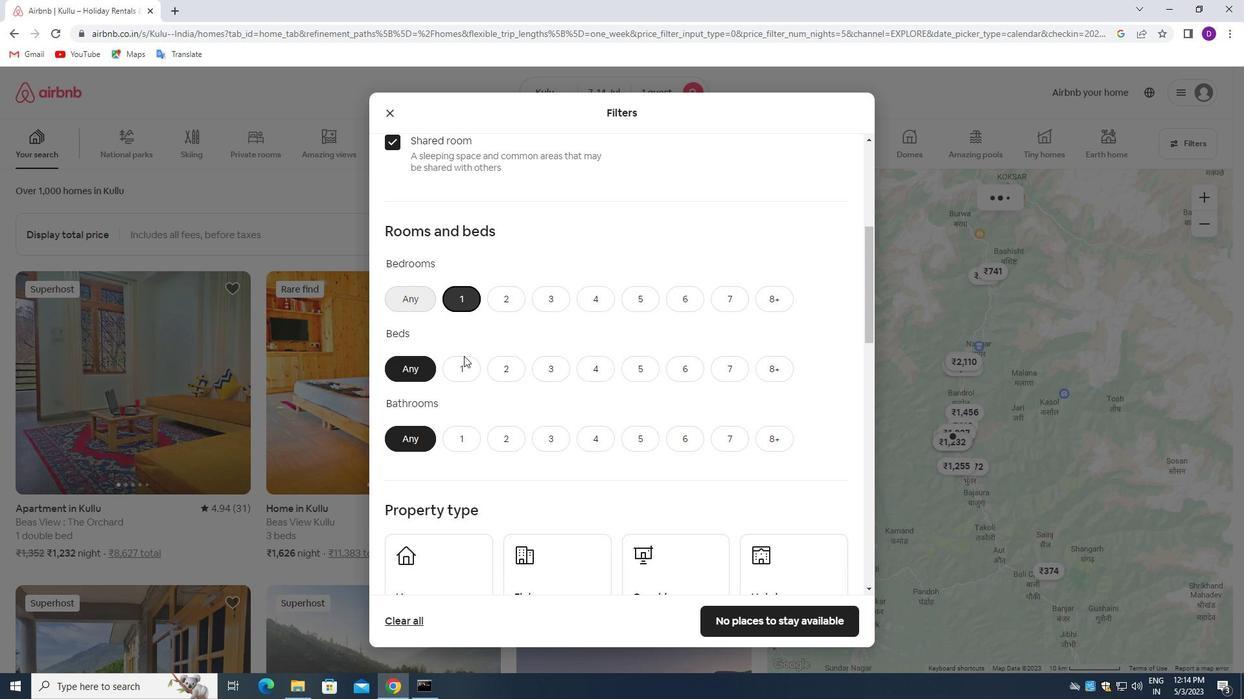 
Action: Mouse pressed left at (461, 363)
Screenshot: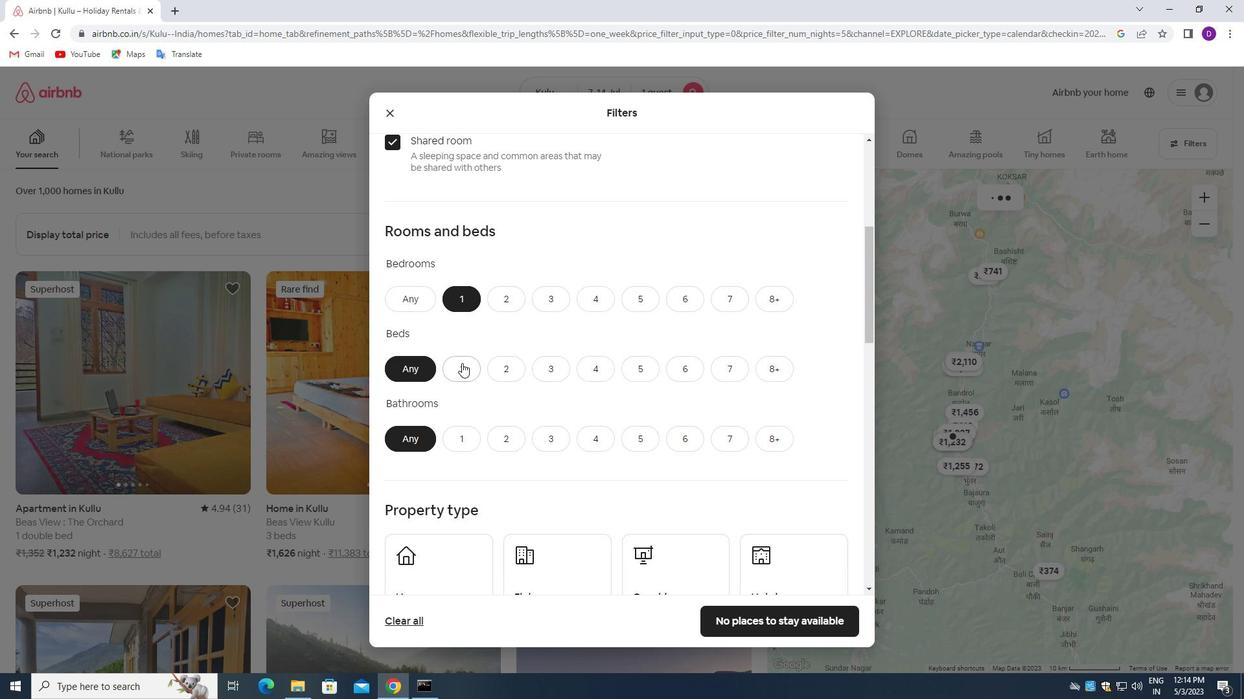 
Action: Mouse moved to (462, 440)
Screenshot: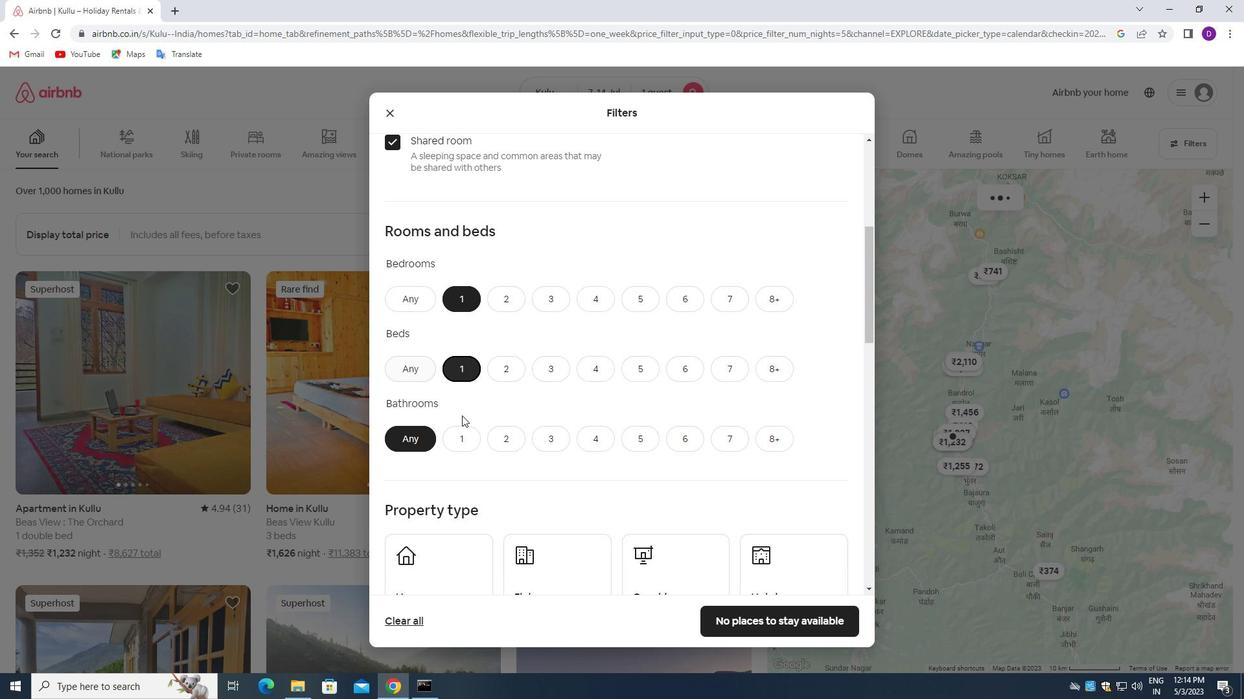 
Action: Mouse pressed left at (462, 440)
Screenshot: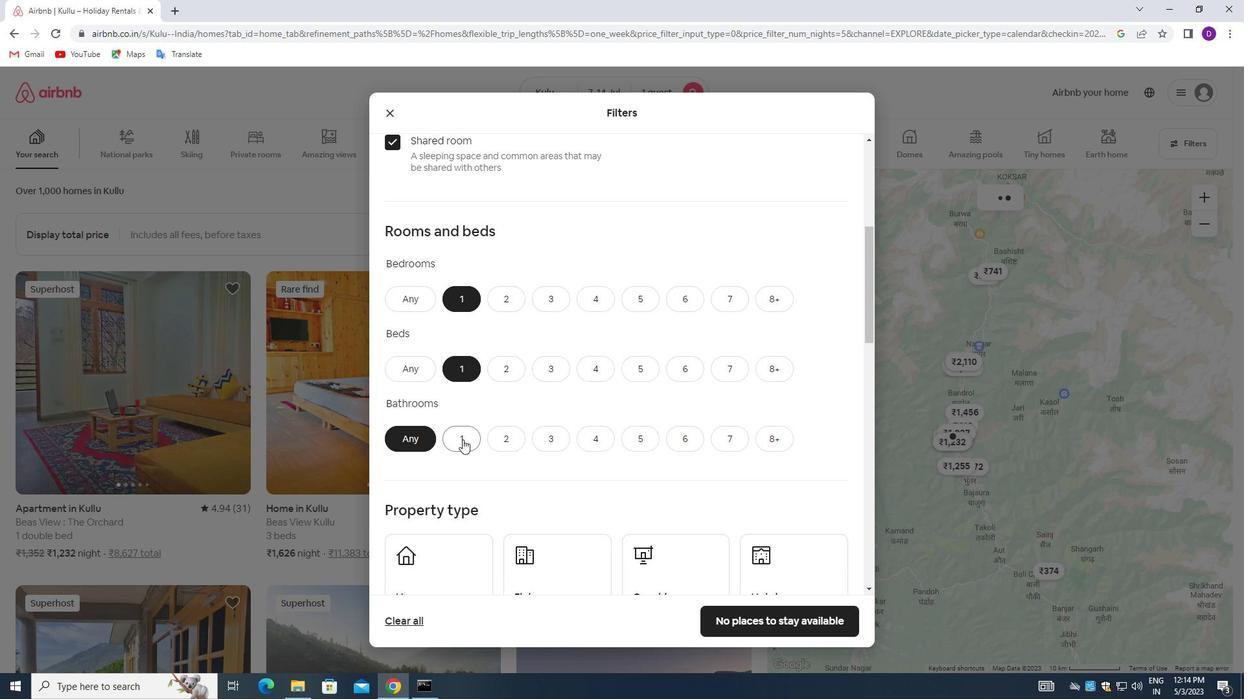 
Action: Mouse moved to (511, 351)
Screenshot: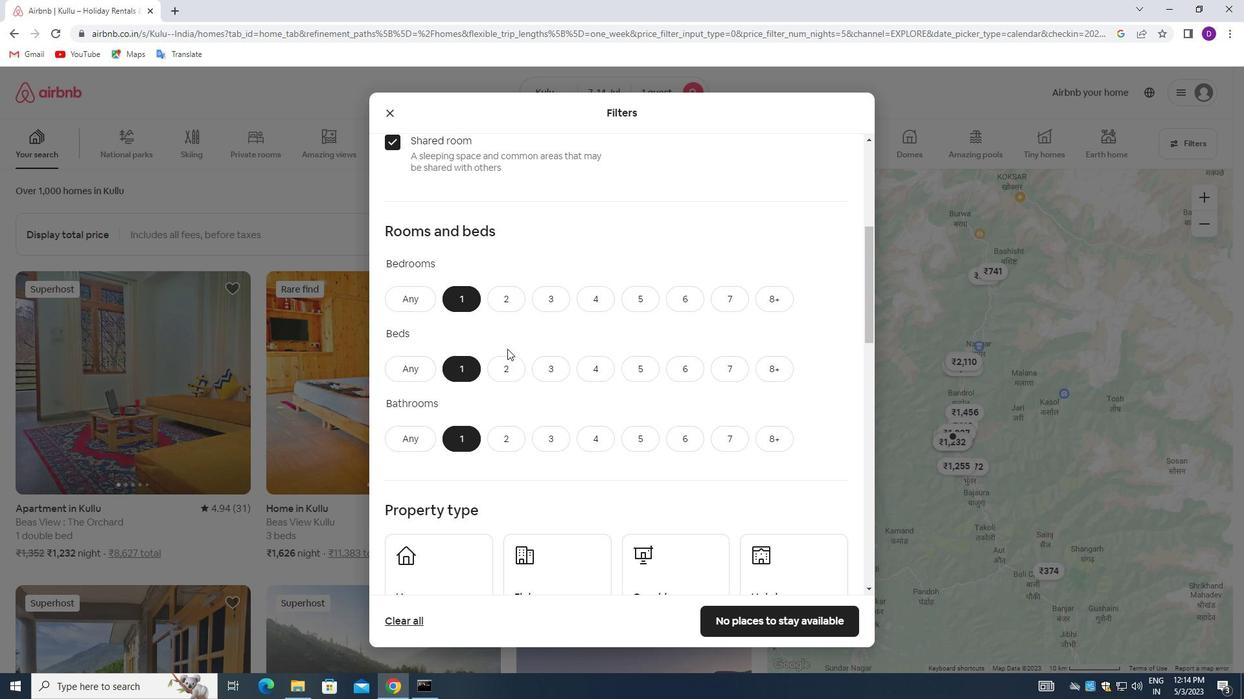 
Action: Mouse scrolled (511, 350) with delta (0, 0)
Screenshot: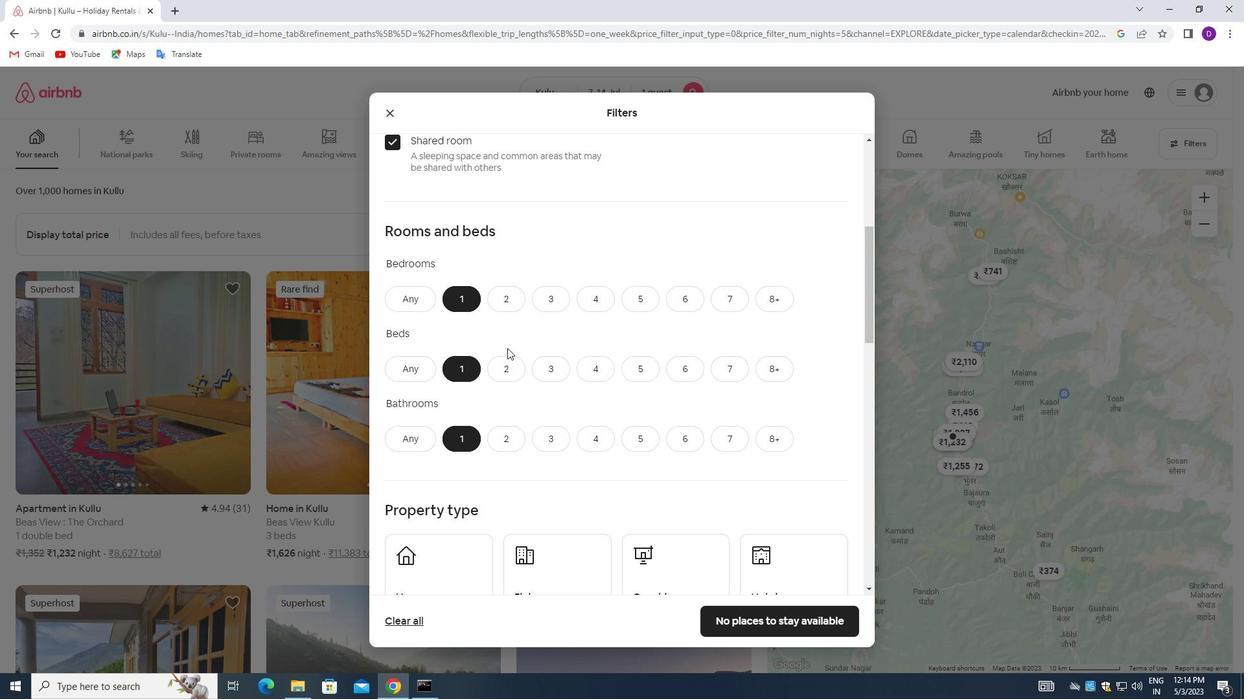 
Action: Mouse moved to (513, 353)
Screenshot: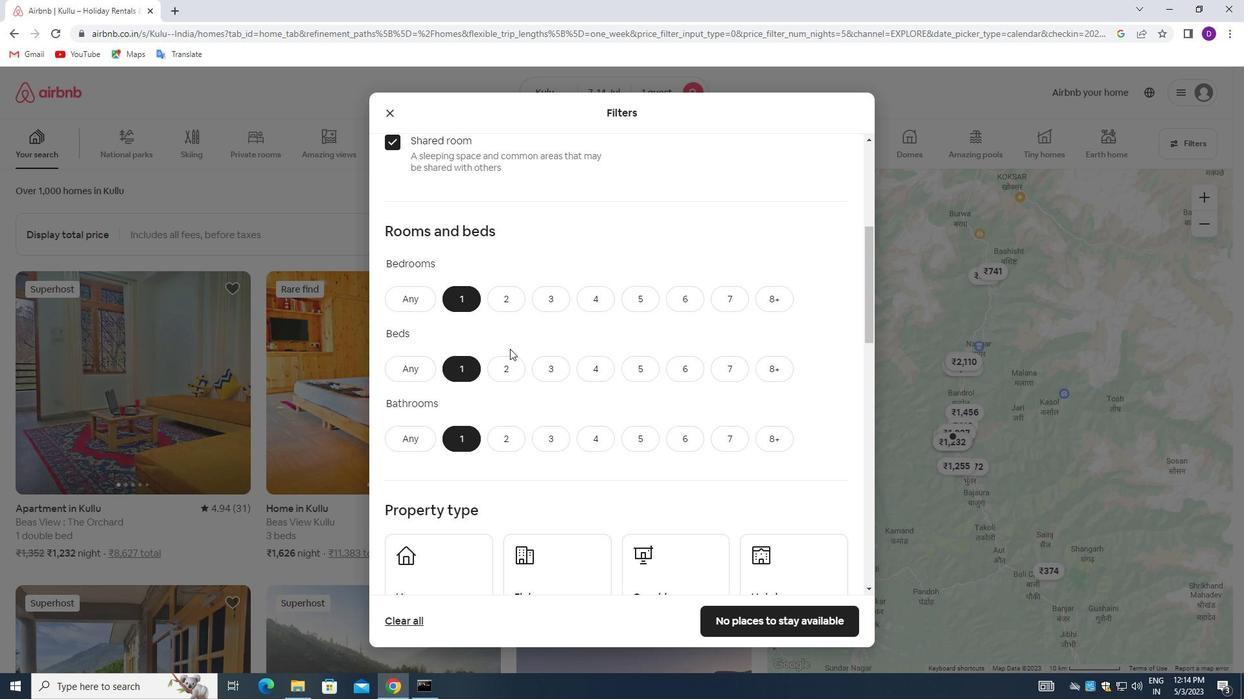 
Action: Mouse scrolled (513, 352) with delta (0, 0)
Screenshot: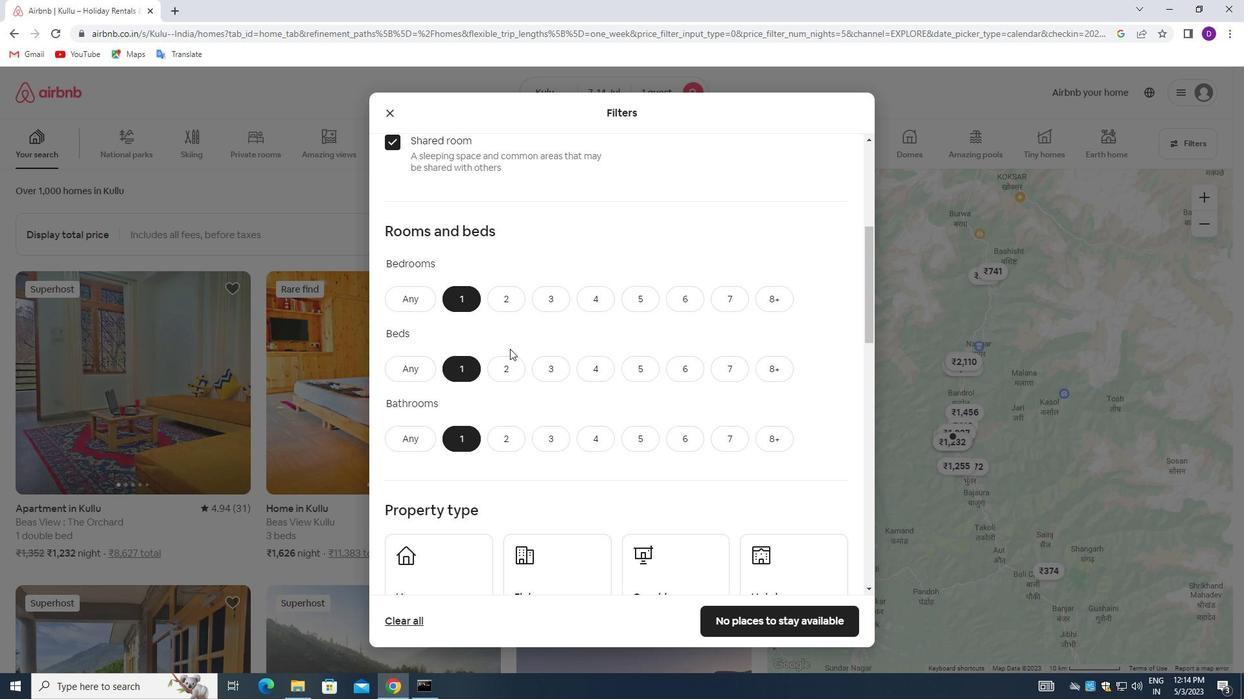 
Action: Mouse moved to (510, 357)
Screenshot: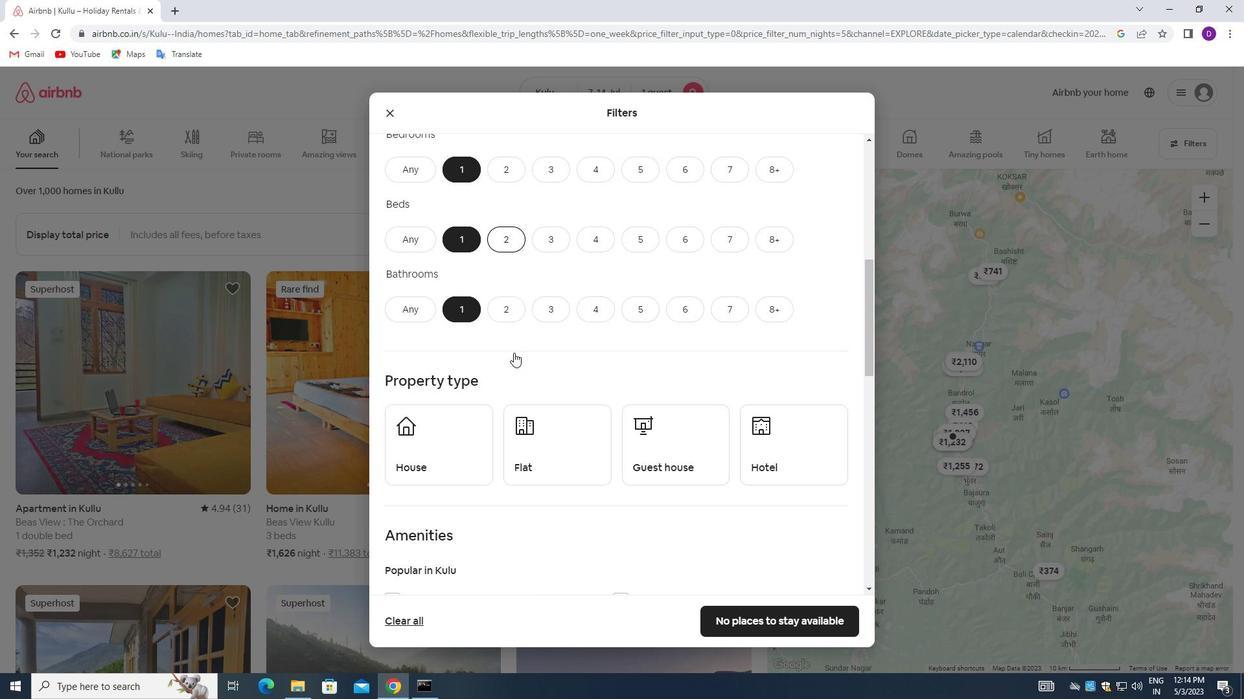 
Action: Mouse scrolled (510, 357) with delta (0, 0)
Screenshot: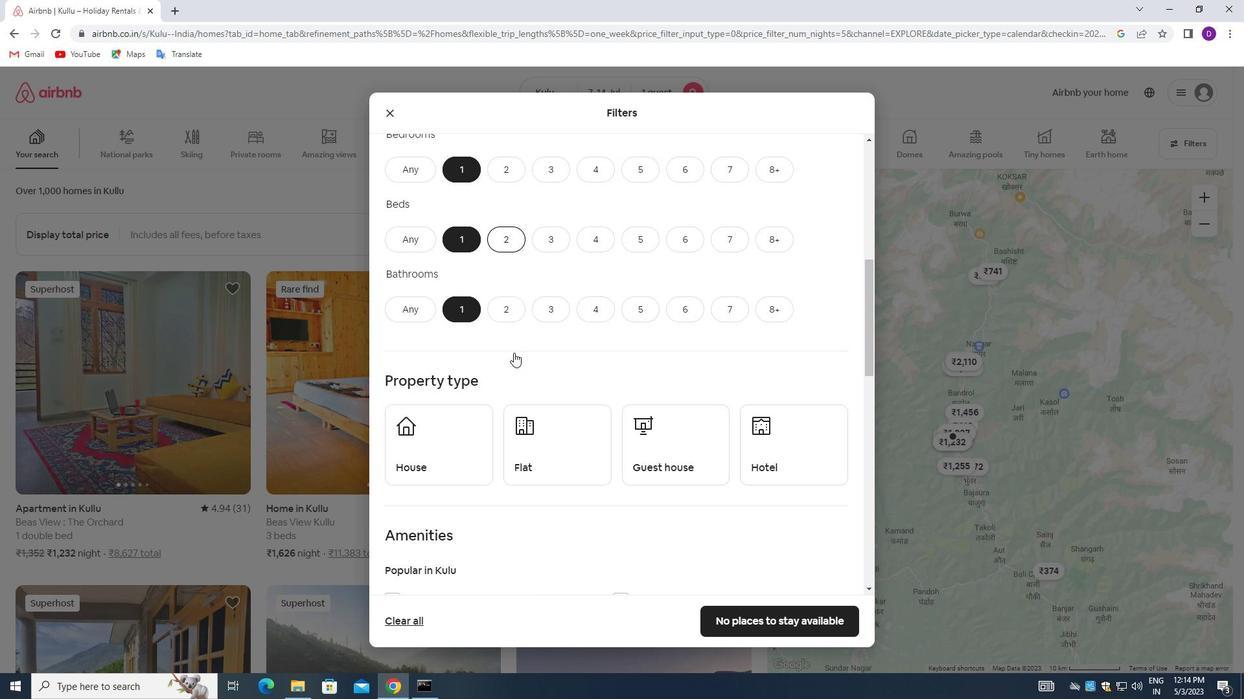 
Action: Mouse moved to (454, 370)
Screenshot: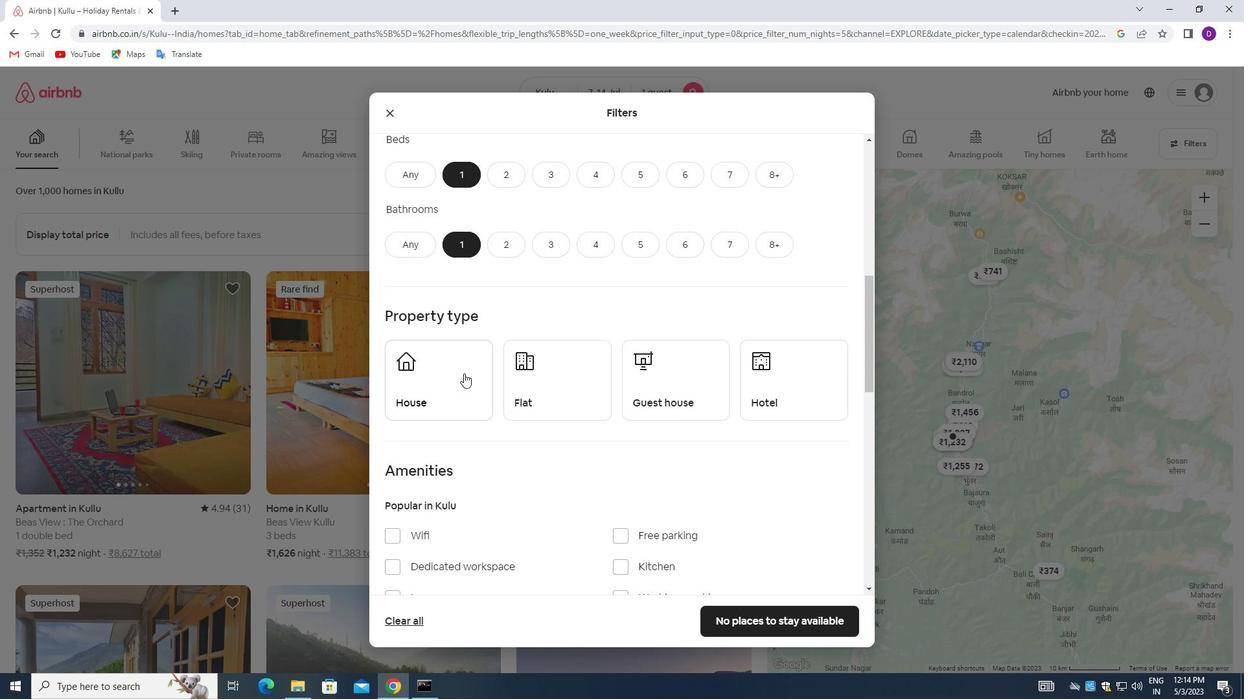 
Action: Mouse pressed left at (454, 370)
Screenshot: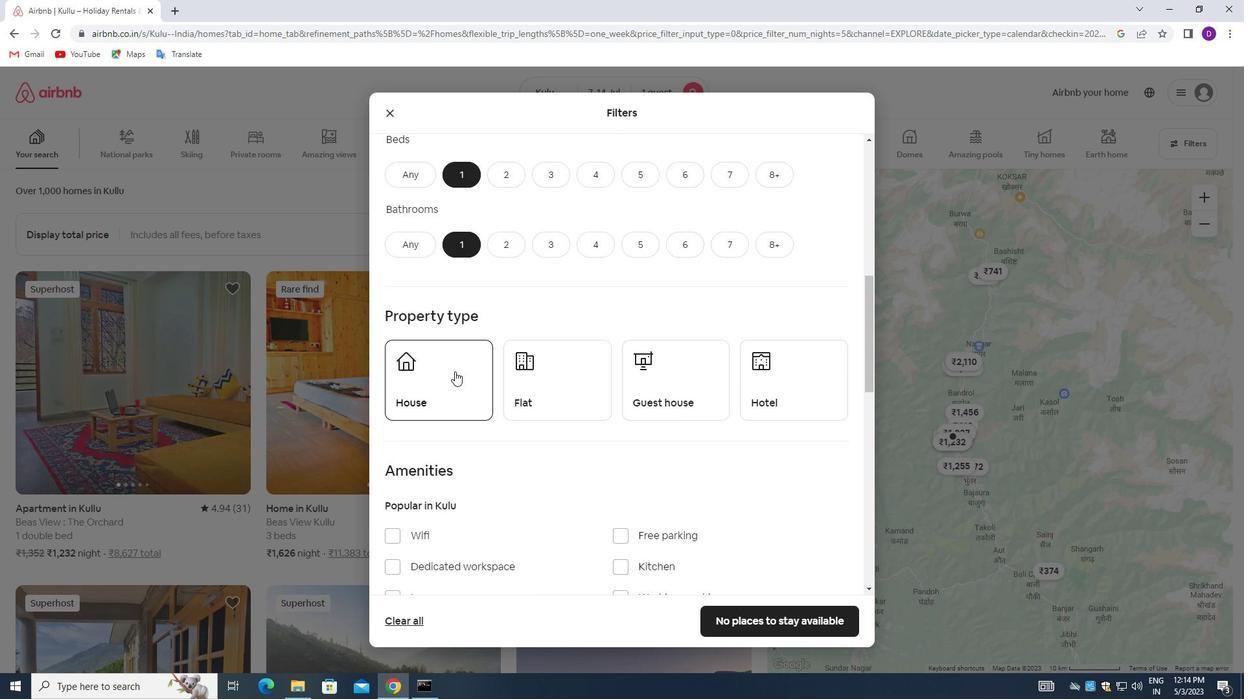 
Action: Mouse moved to (546, 386)
Screenshot: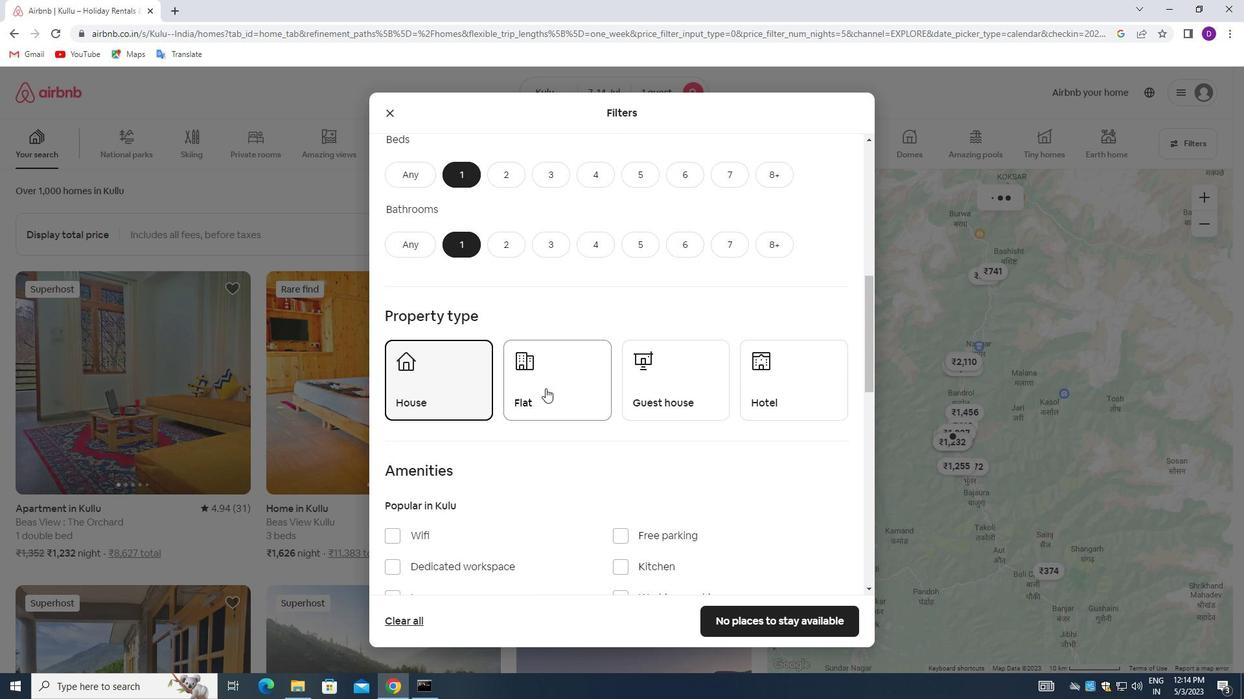 
Action: Mouse pressed left at (546, 386)
Screenshot: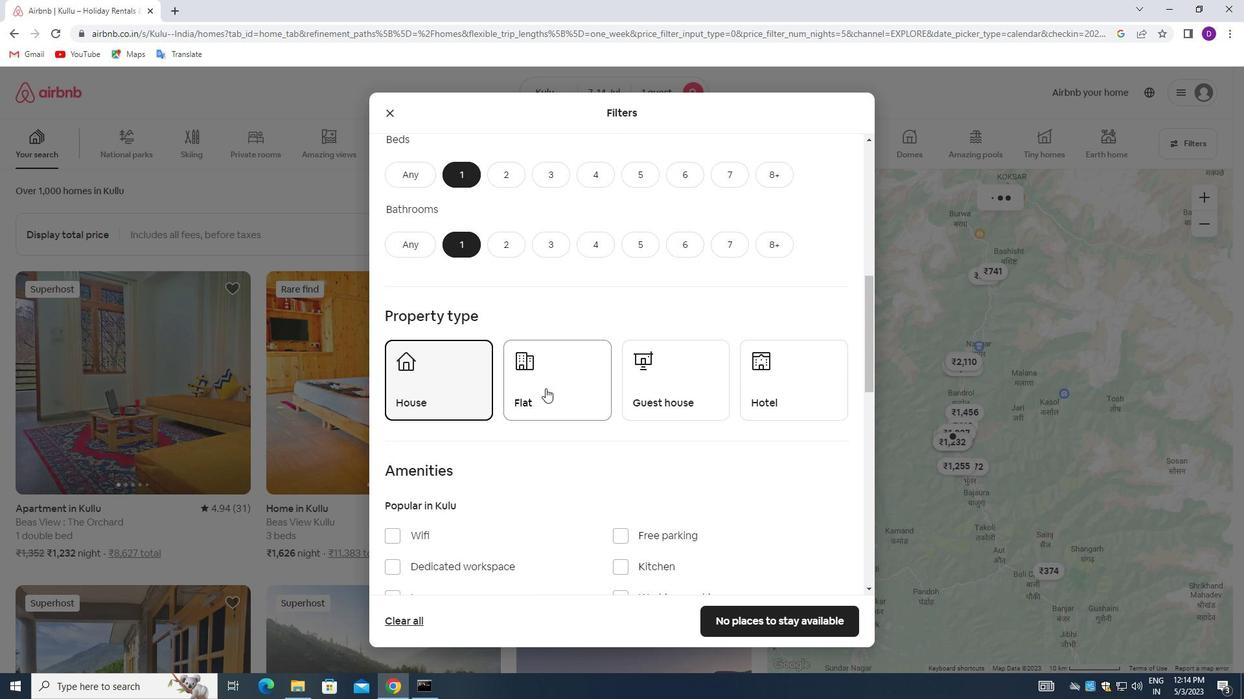 
Action: Mouse moved to (649, 386)
Screenshot: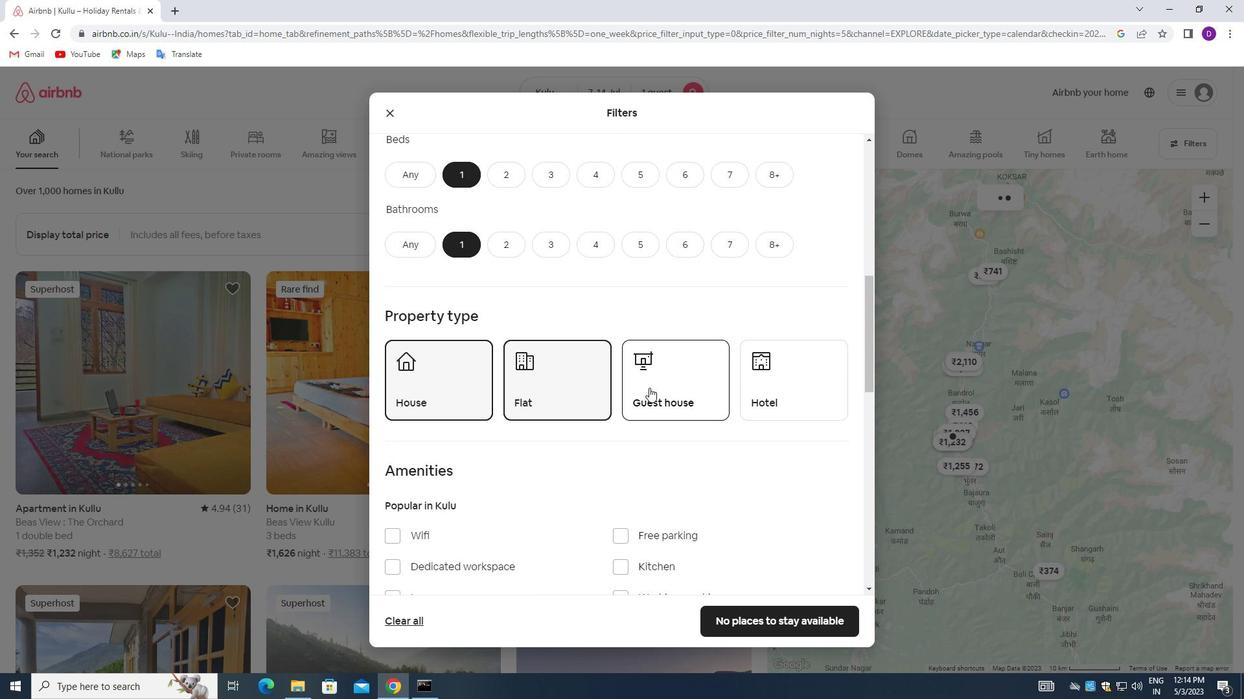 
Action: Mouse pressed left at (649, 386)
Screenshot: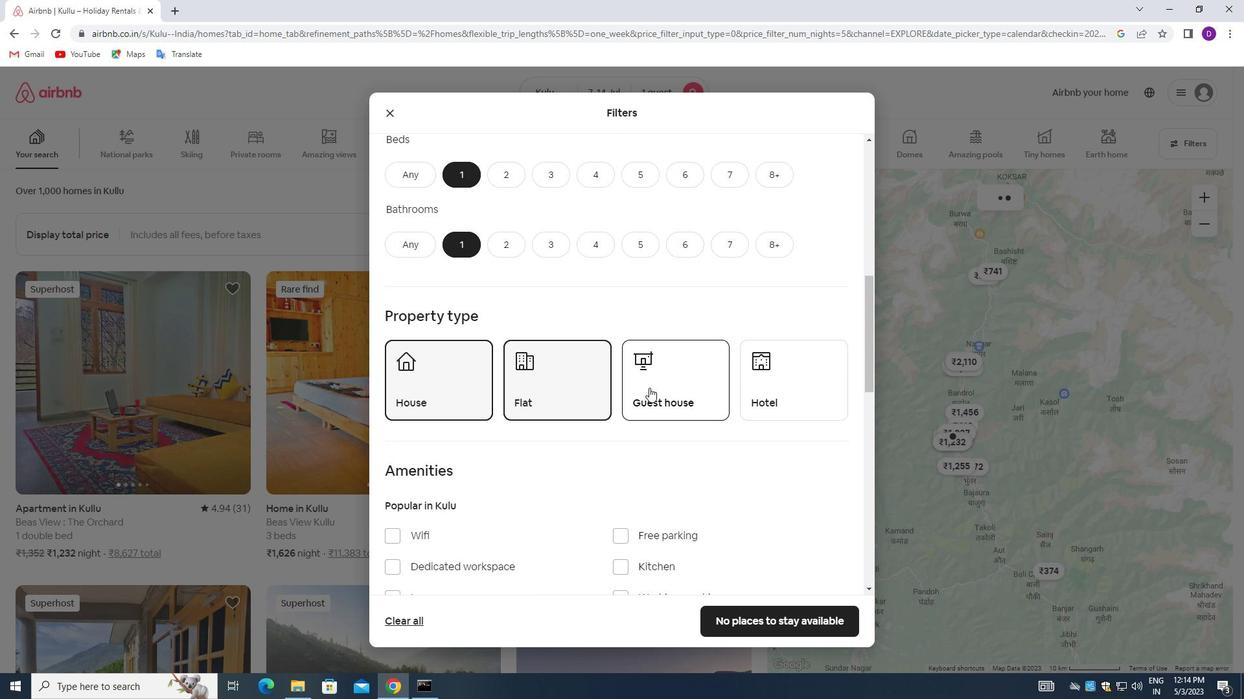 
Action: Mouse moved to (768, 382)
Screenshot: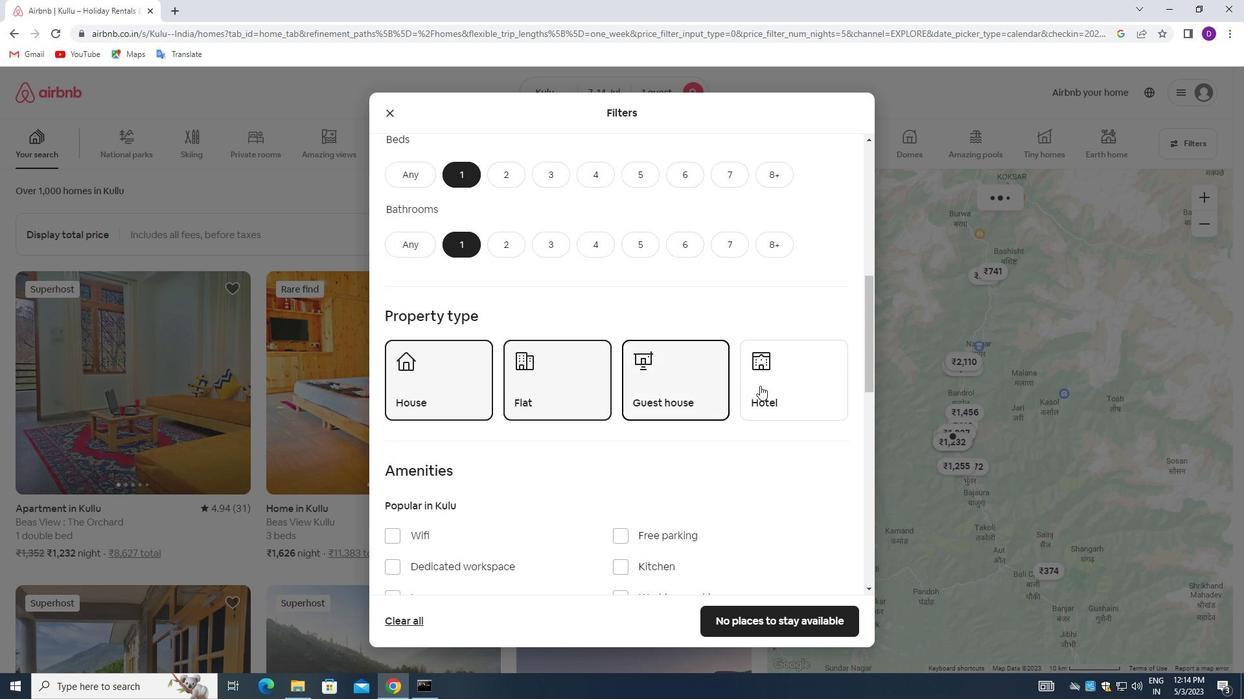 
Action: Mouse pressed left at (768, 382)
Screenshot: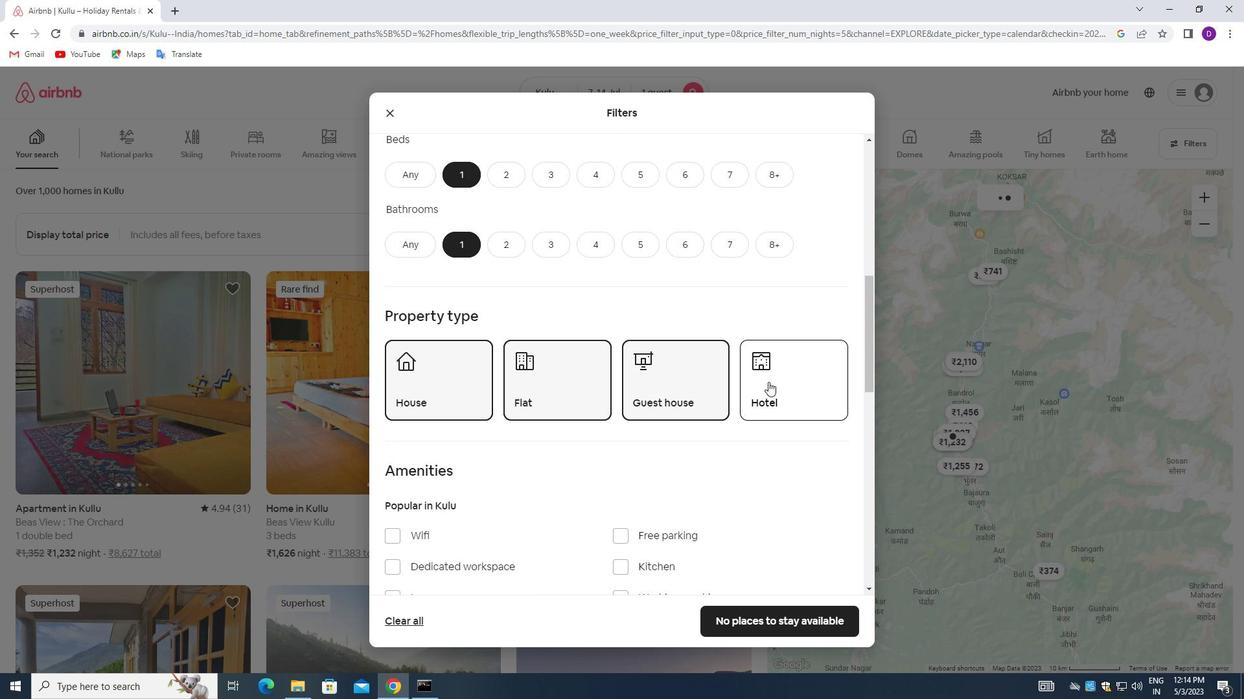 
Action: Mouse moved to (591, 354)
Screenshot: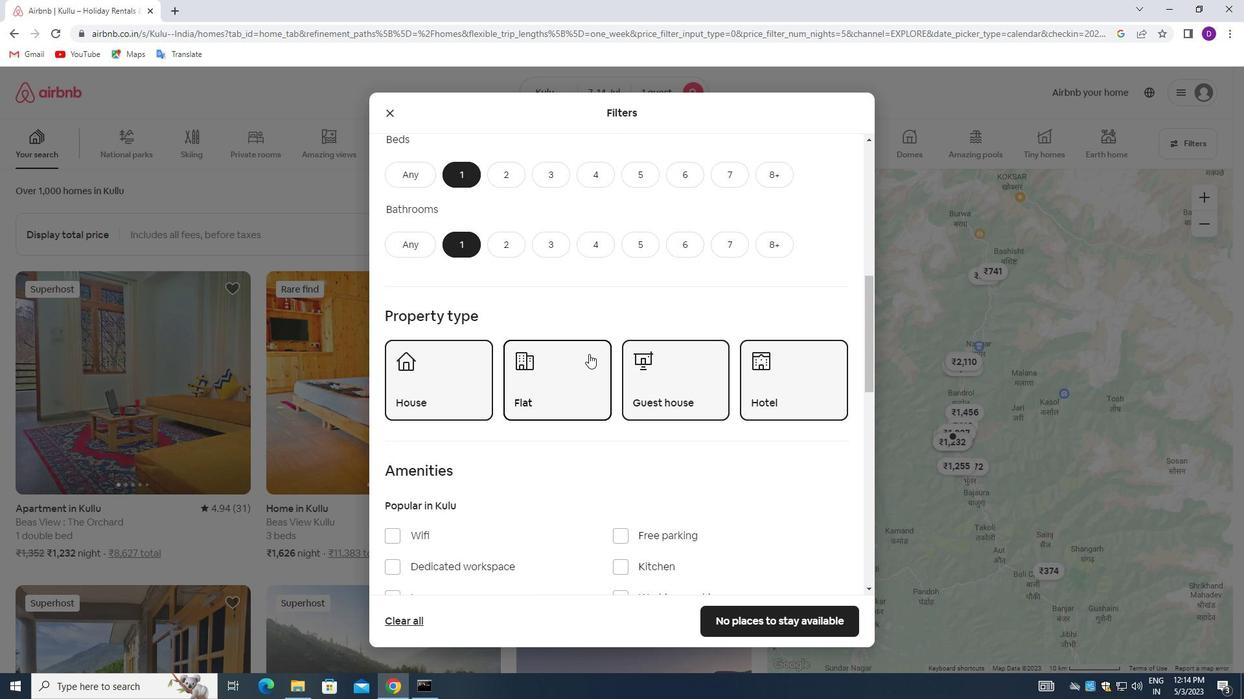 
Action: Mouse scrolled (591, 353) with delta (0, 0)
Screenshot: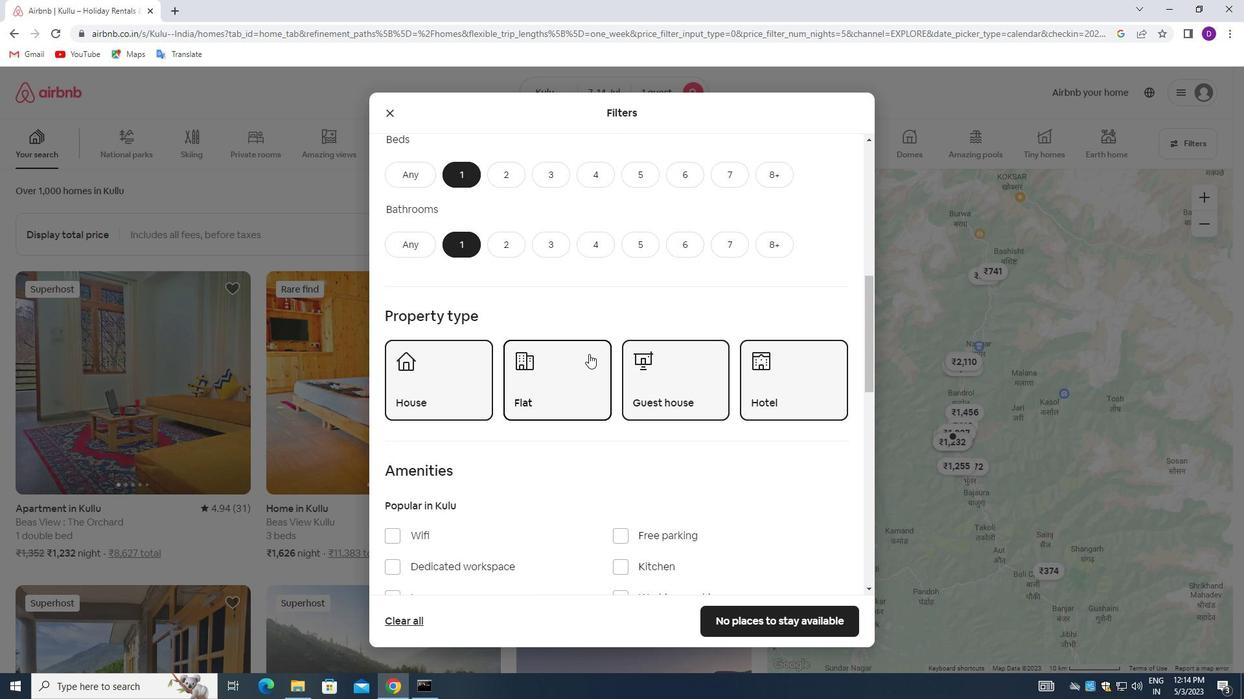 
Action: Mouse moved to (592, 354)
Screenshot: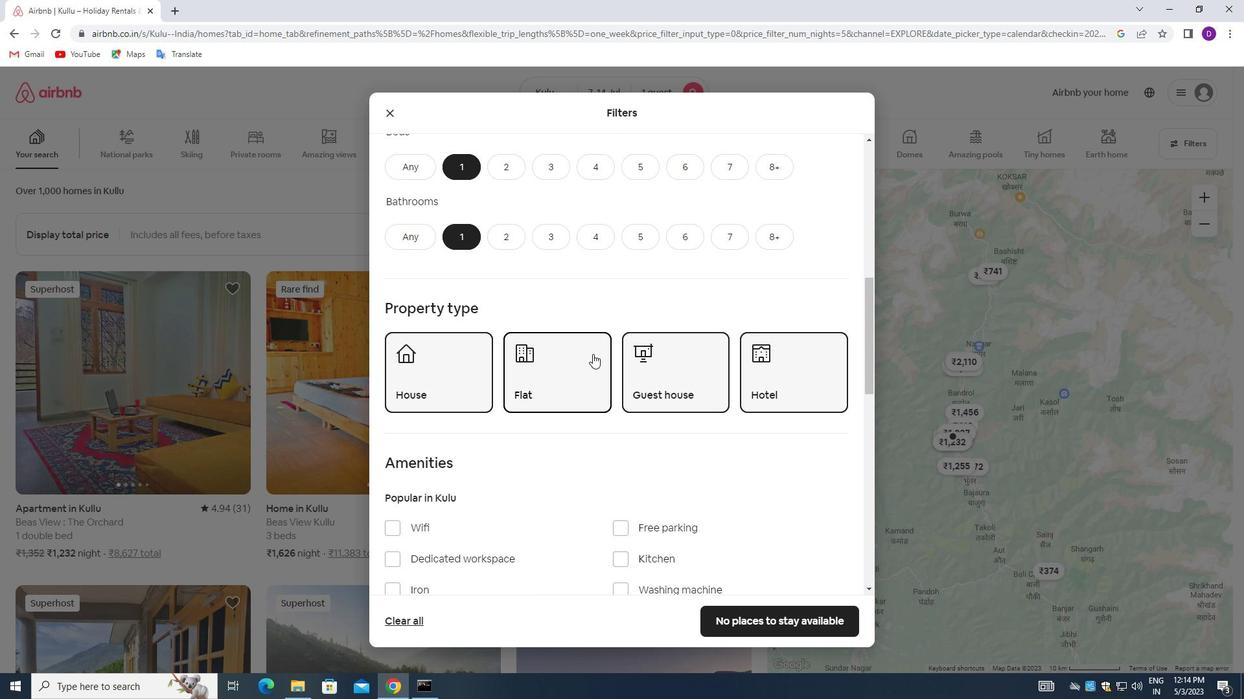 
Action: Mouse scrolled (592, 353) with delta (0, 0)
Screenshot: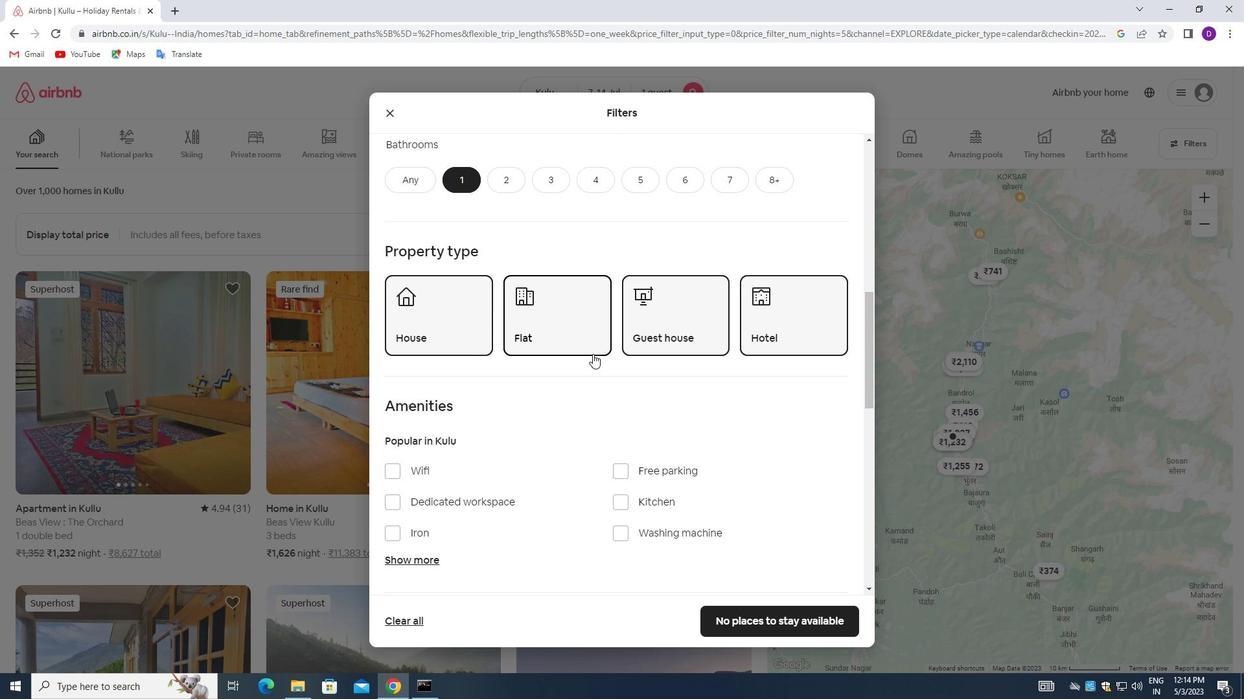 
Action: Mouse scrolled (592, 353) with delta (0, 0)
Screenshot: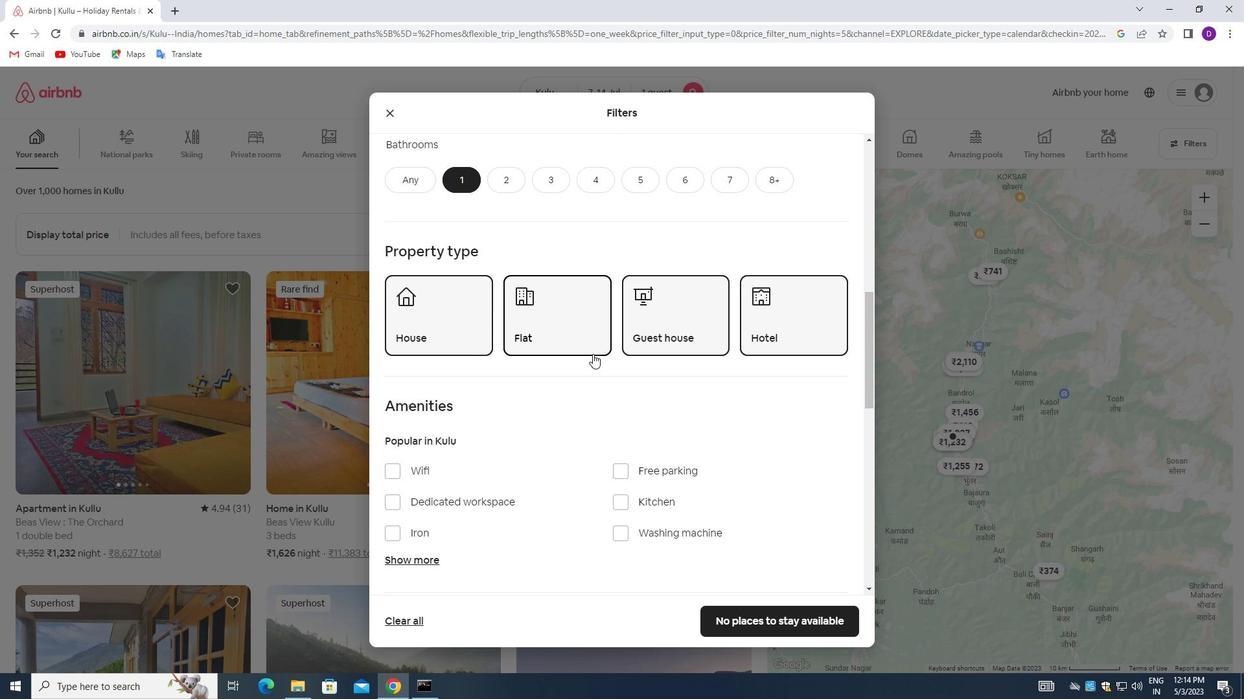 
Action: Mouse moved to (622, 406)
Screenshot: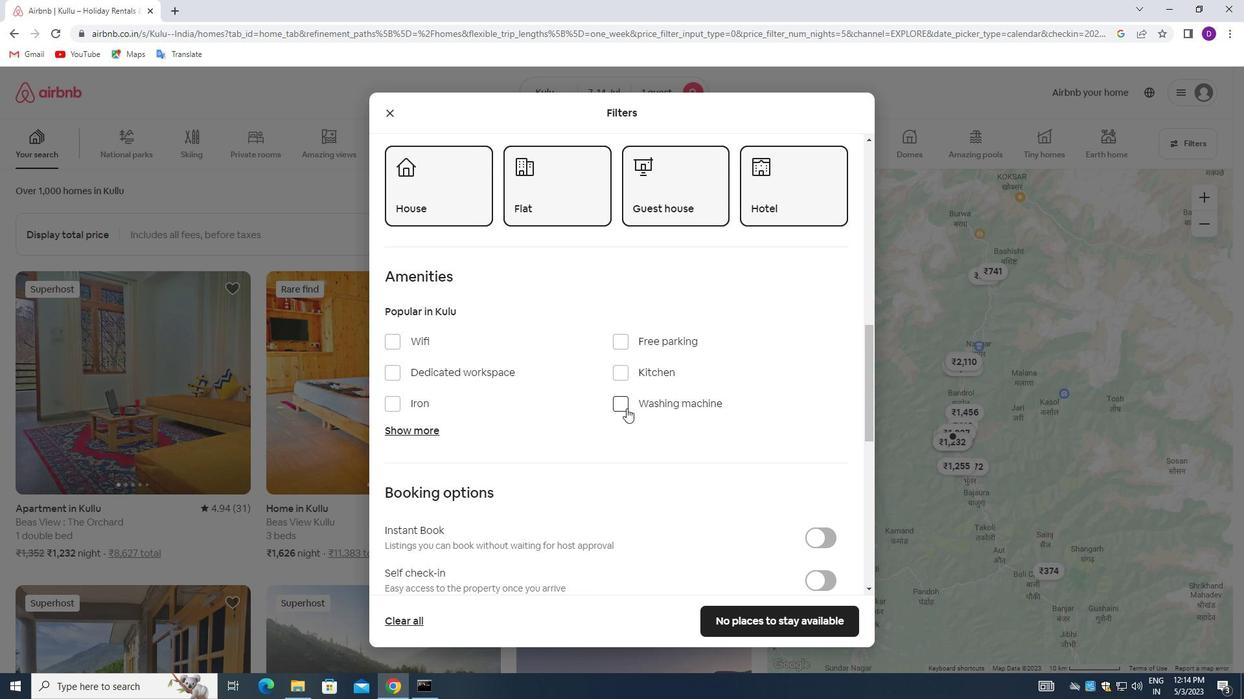 
Action: Mouse pressed left at (622, 406)
Screenshot: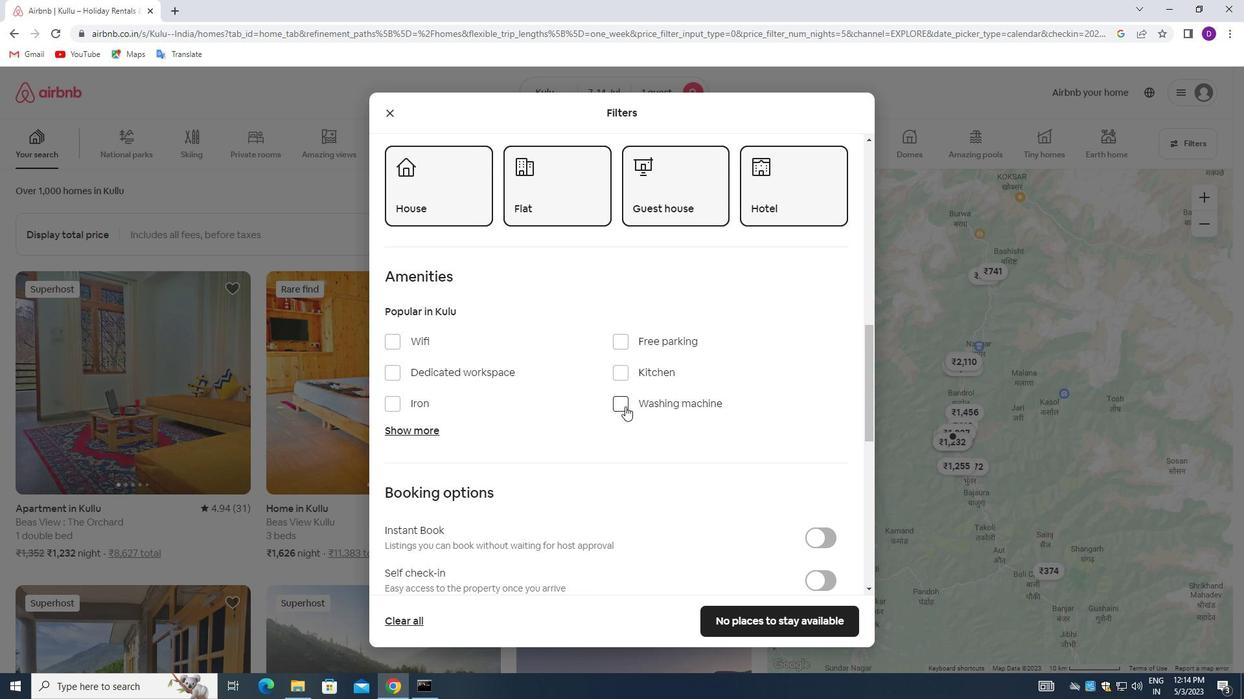 
Action: Mouse moved to (589, 406)
Screenshot: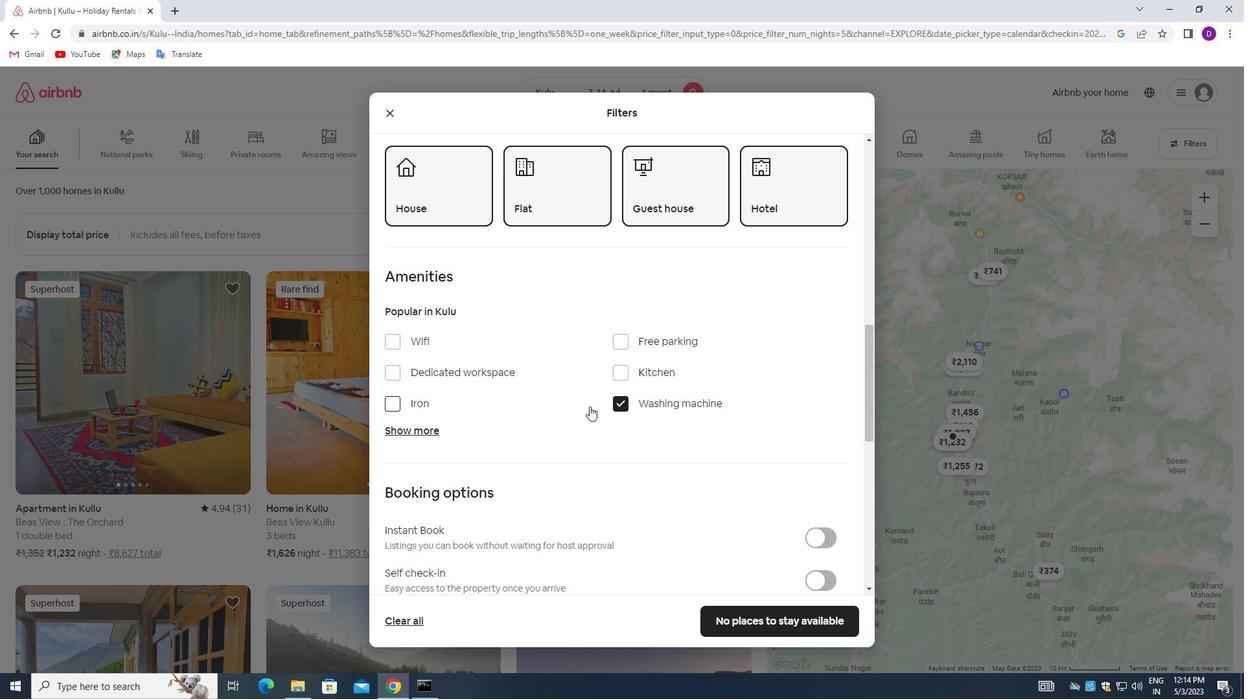 
Action: Mouse scrolled (589, 406) with delta (0, 0)
Screenshot: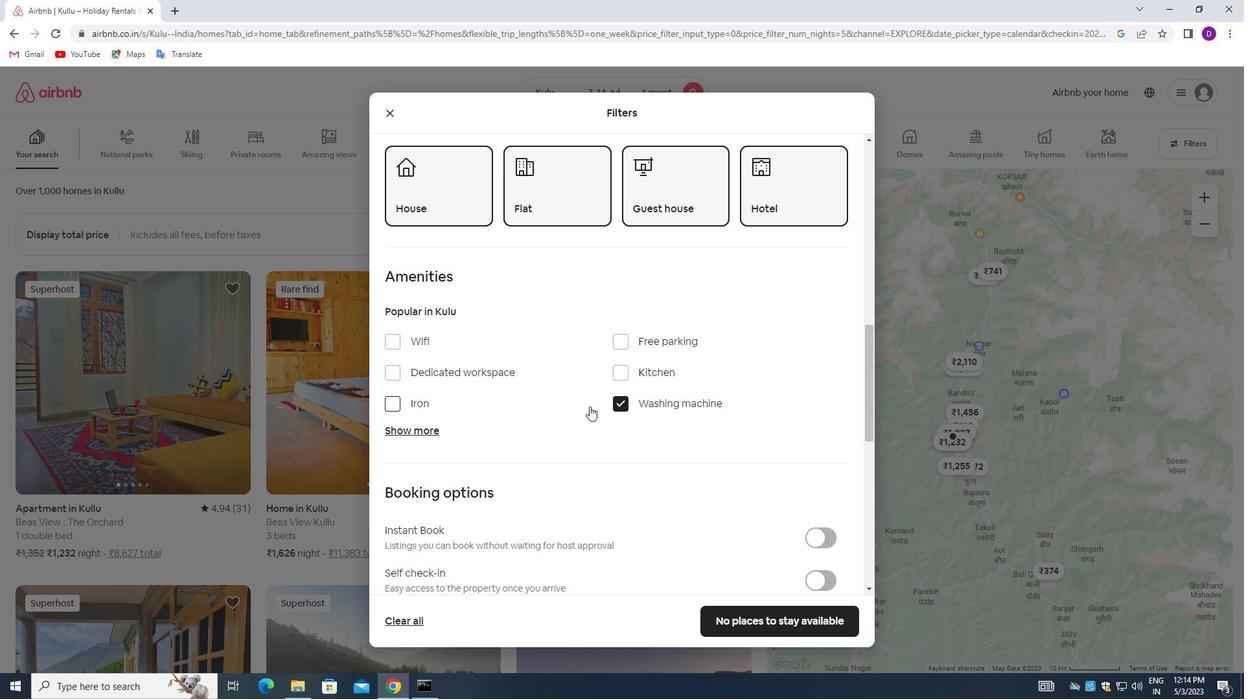 
Action: Mouse moved to (590, 407)
Screenshot: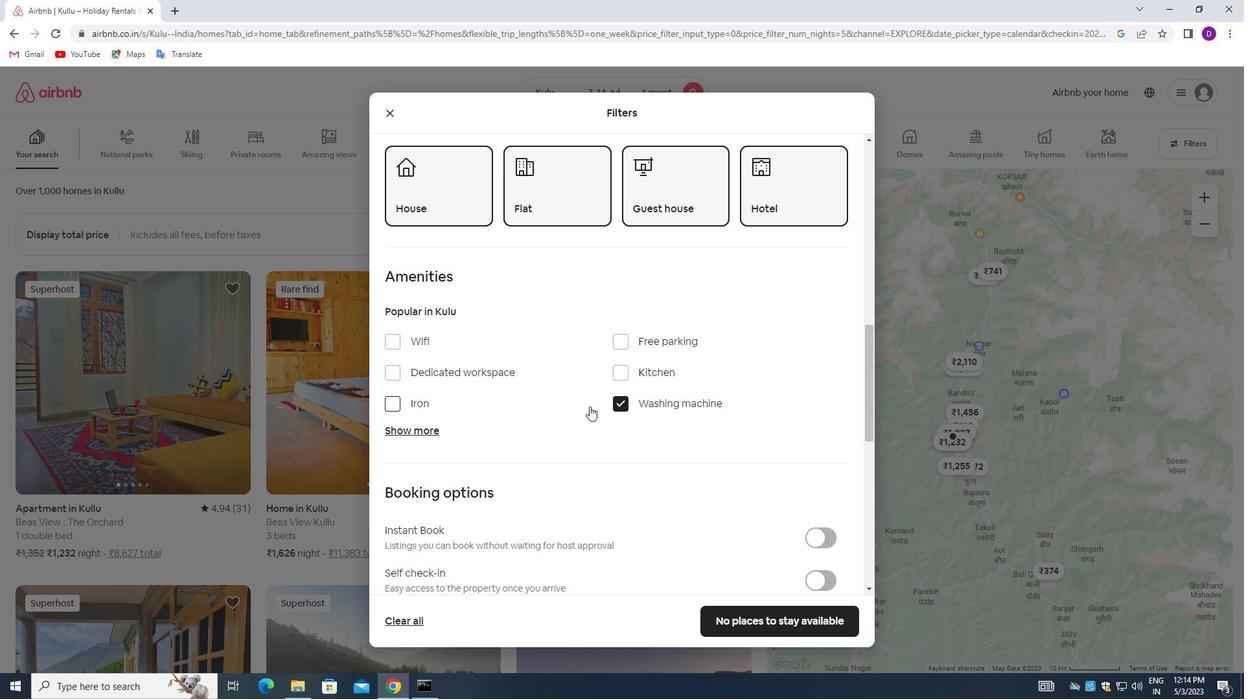 
Action: Mouse scrolled (590, 406) with delta (0, 0)
Screenshot: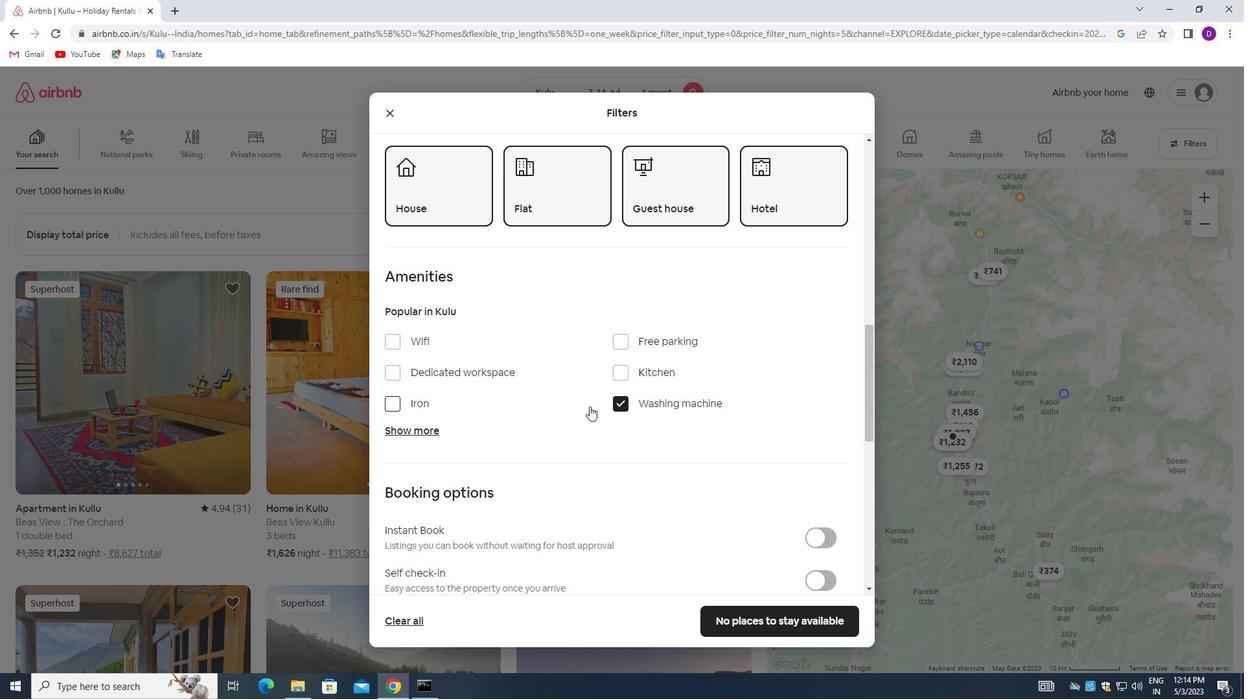 
Action: Mouse moved to (817, 459)
Screenshot: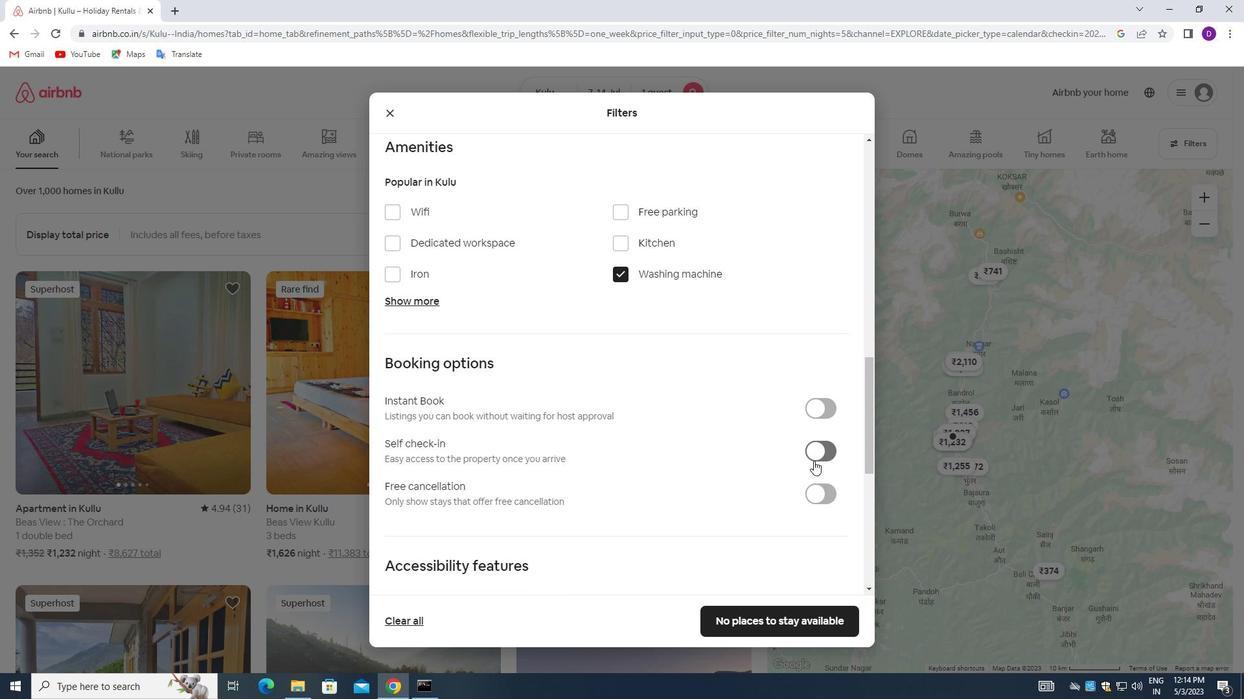 
Action: Mouse pressed left at (817, 459)
Screenshot: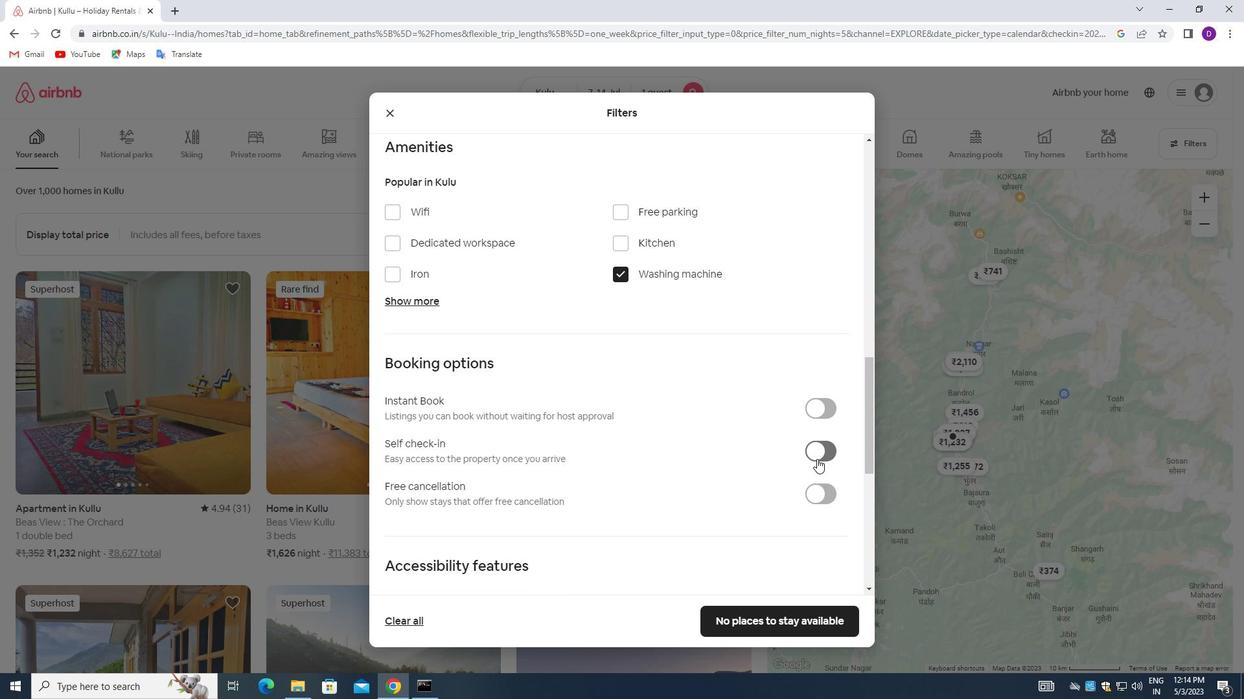 
Action: Mouse moved to (555, 395)
Screenshot: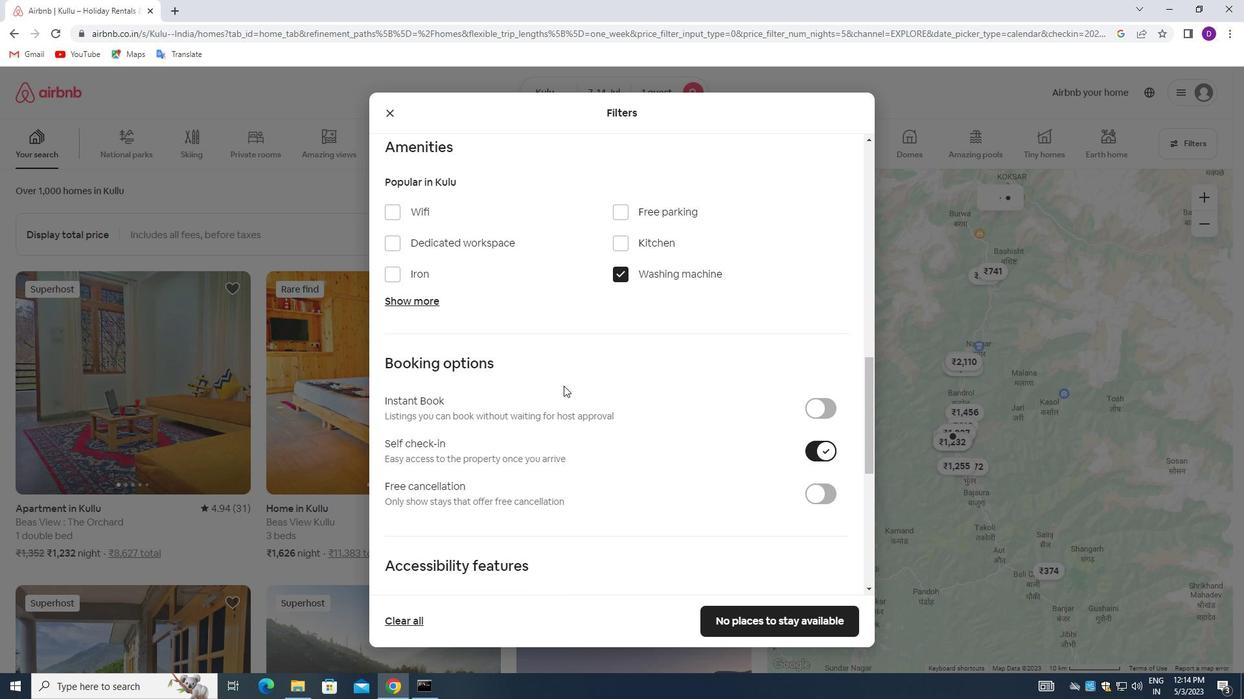 
Action: Mouse scrolled (555, 395) with delta (0, 0)
Screenshot: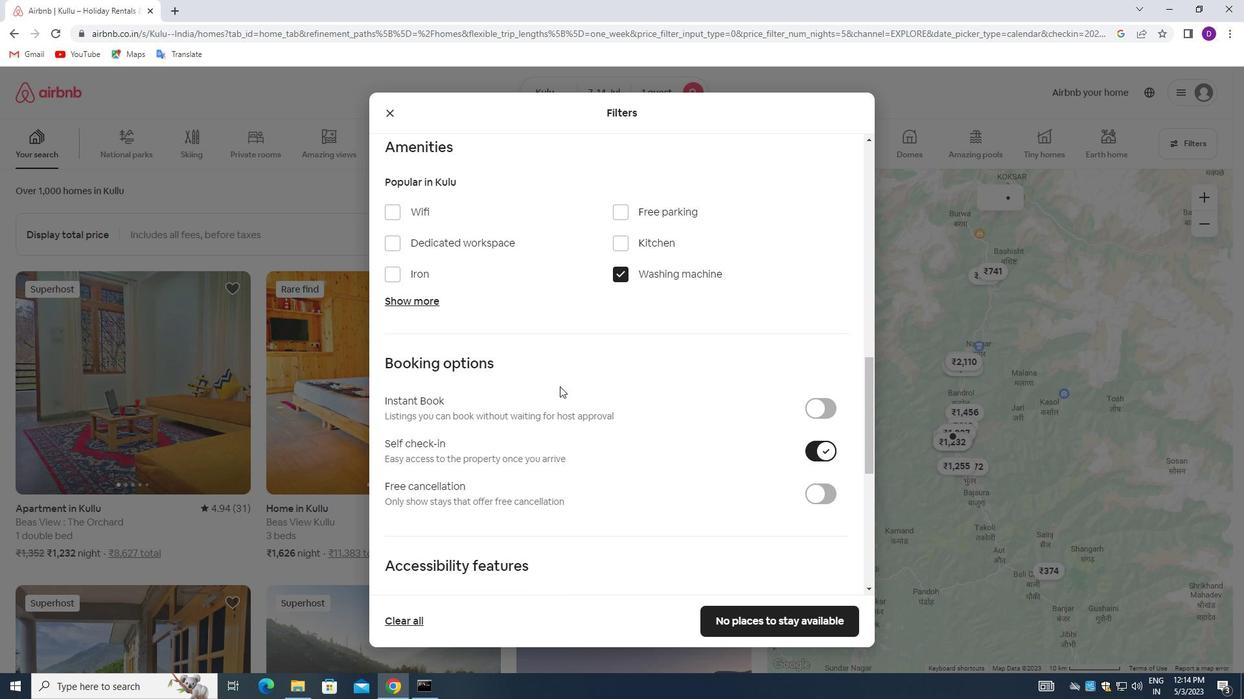 
Action: Mouse moved to (555, 397)
Screenshot: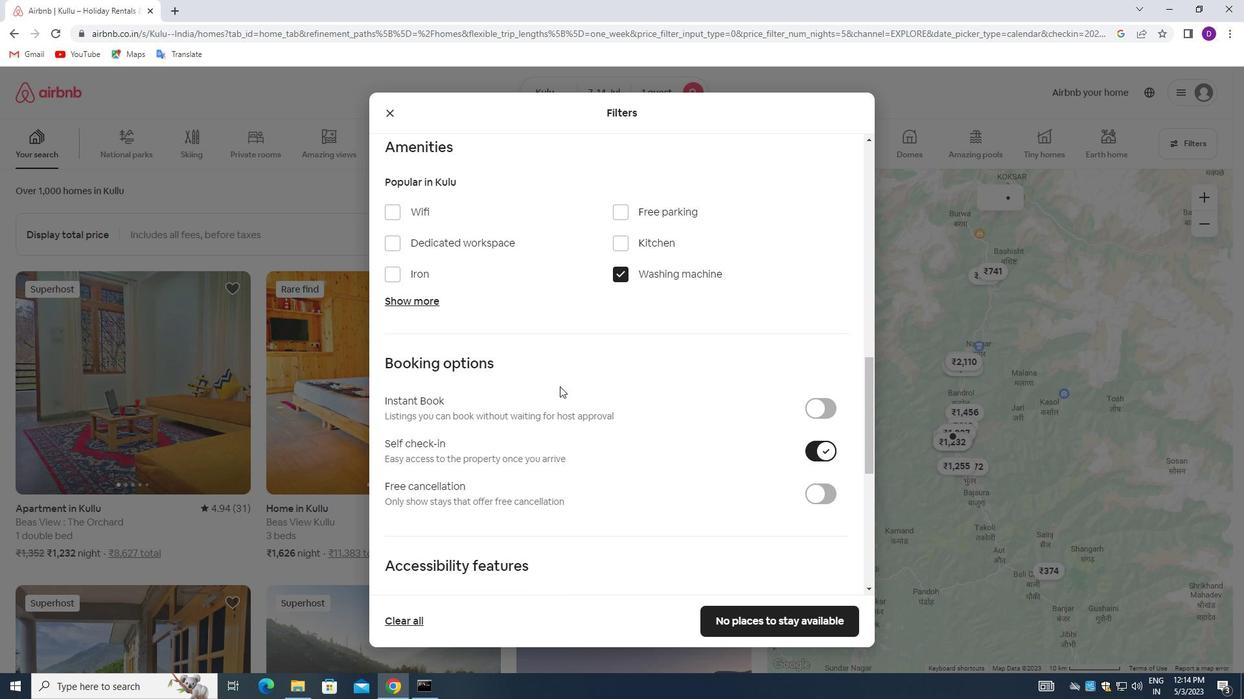 
Action: Mouse scrolled (555, 396) with delta (0, 0)
Screenshot: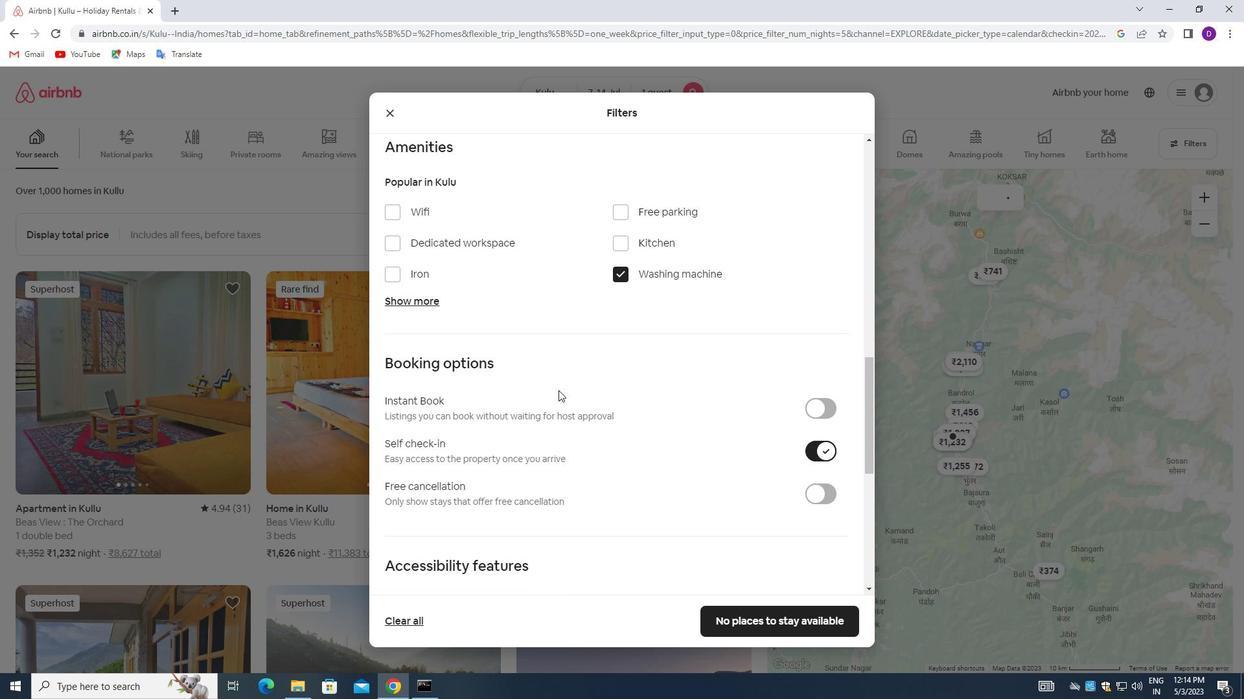 
Action: Mouse moved to (557, 402)
Screenshot: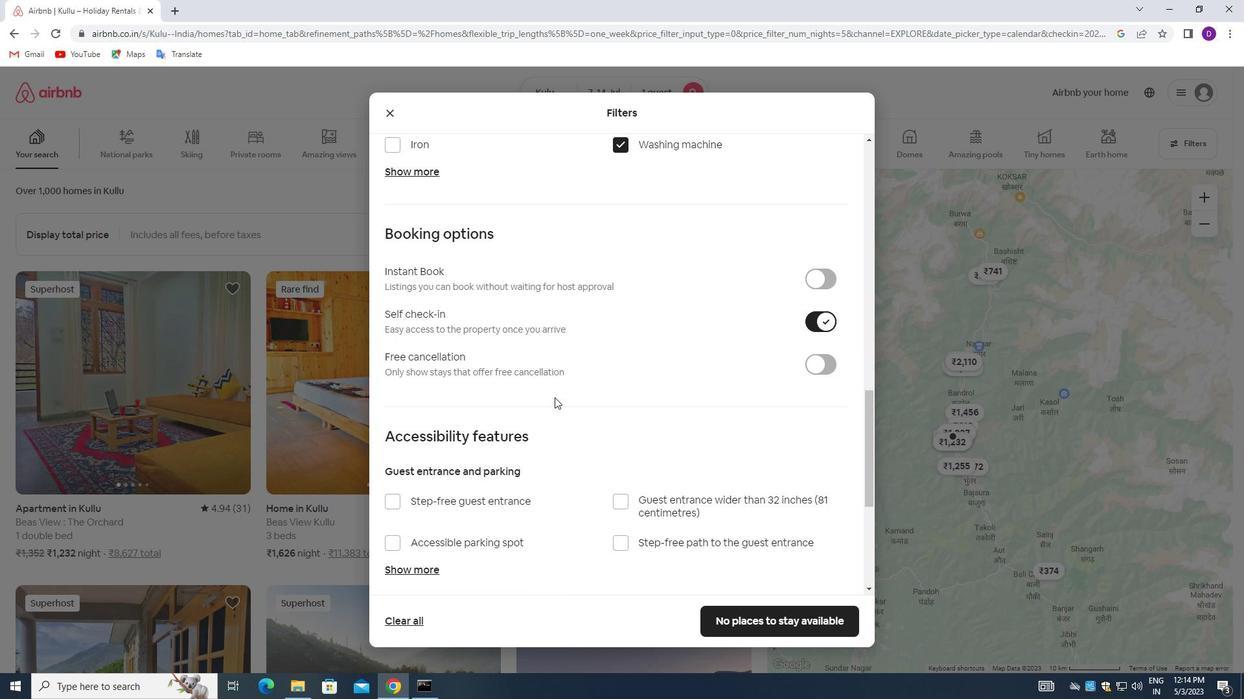 
Action: Mouse scrolled (557, 401) with delta (0, 0)
Screenshot: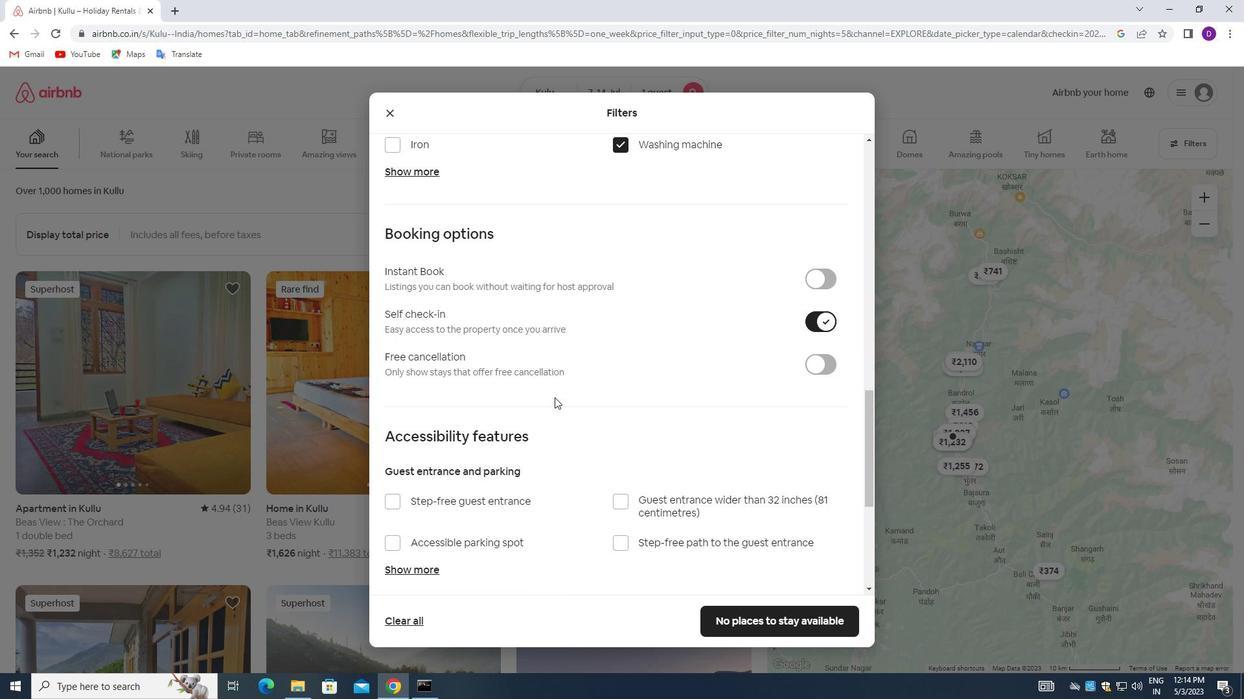 
Action: Mouse moved to (557, 403)
Screenshot: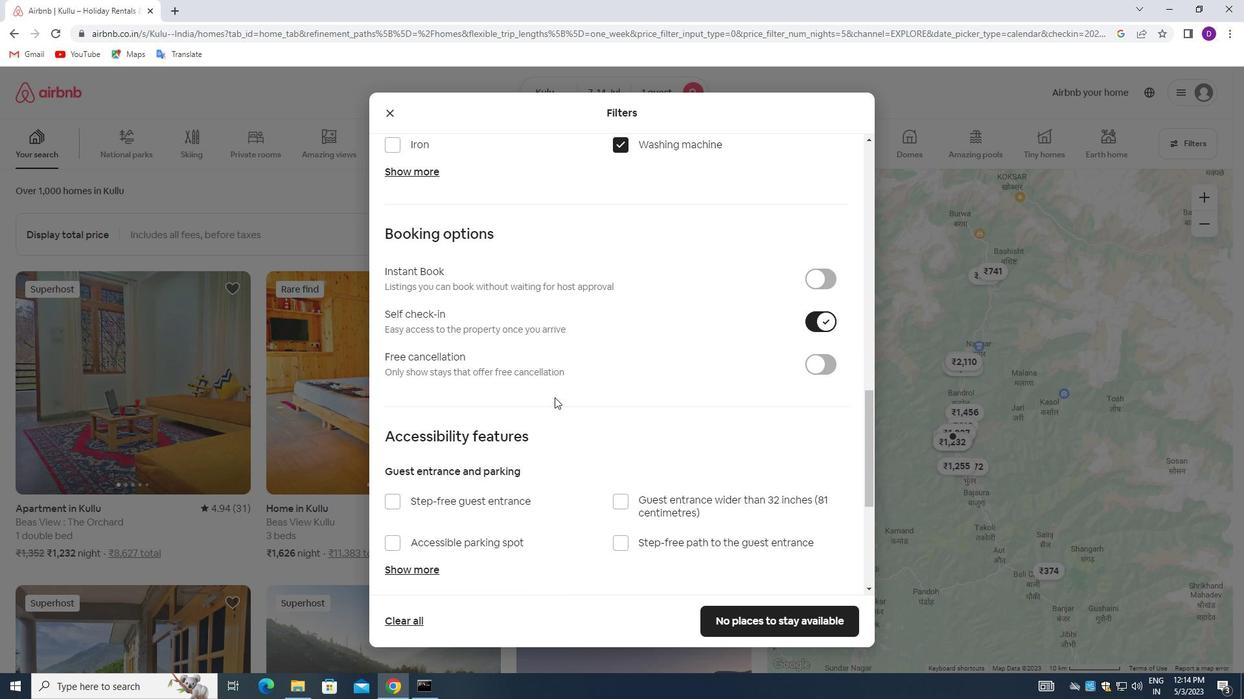 
Action: Mouse scrolled (557, 403) with delta (0, 0)
Screenshot: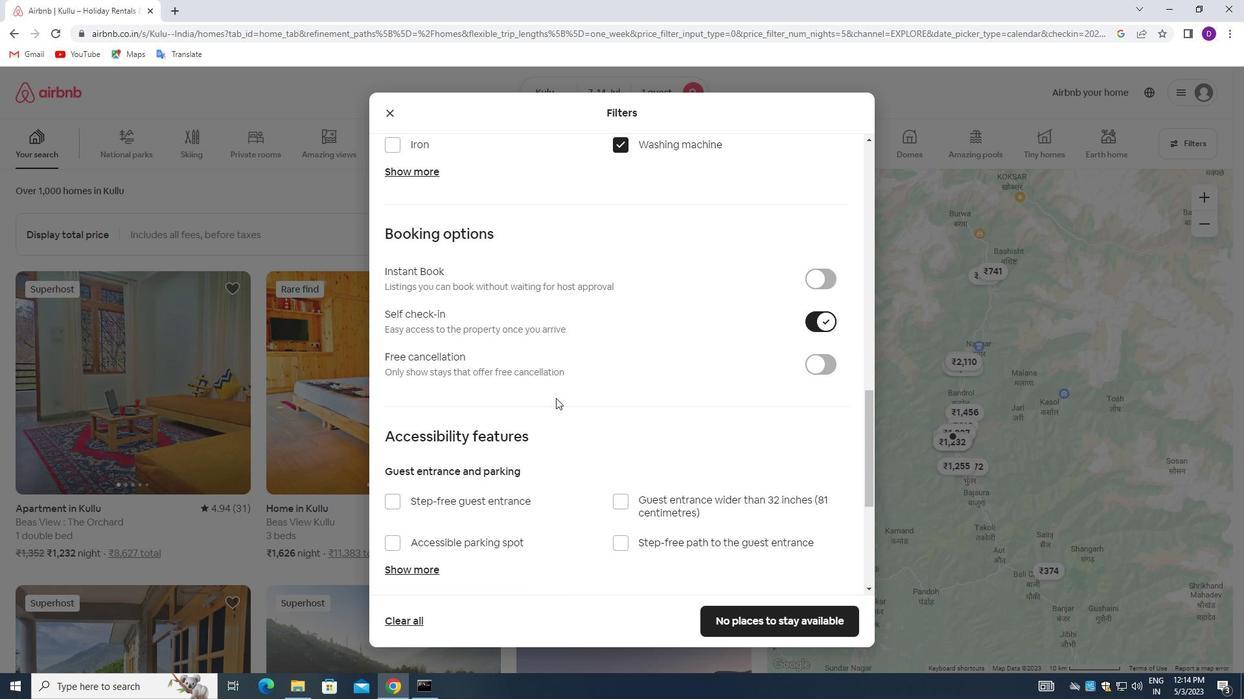 
Action: Mouse moved to (557, 404)
Screenshot: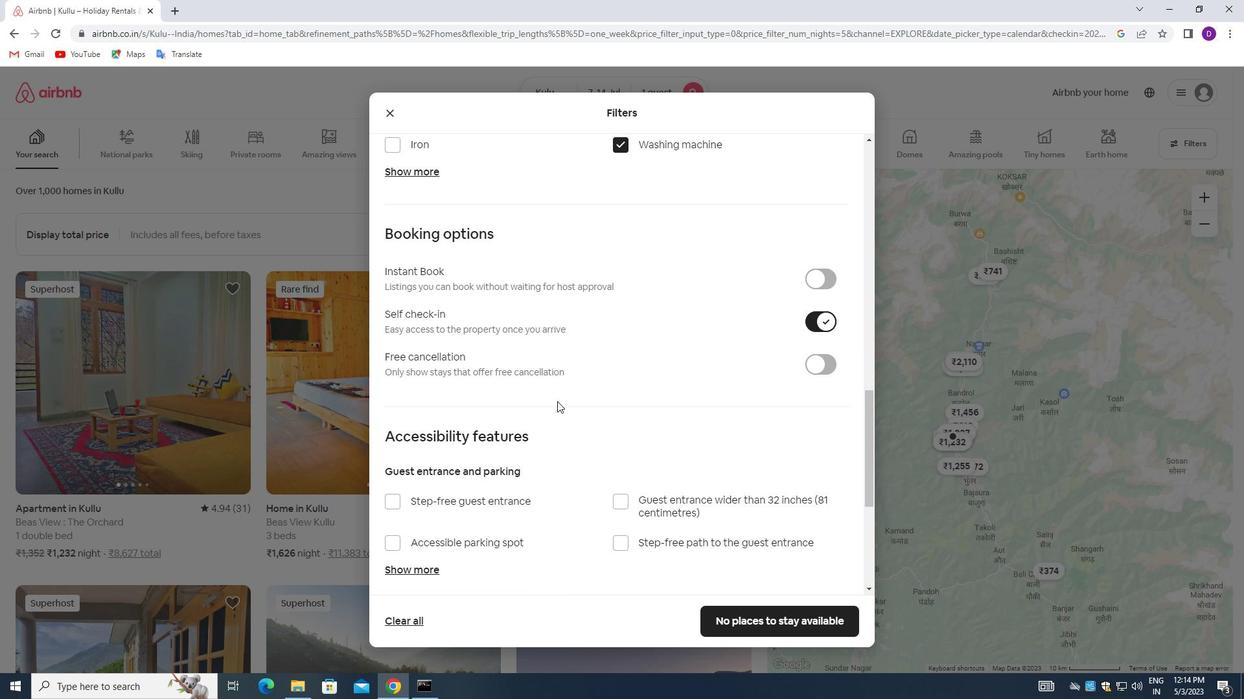 
Action: Mouse scrolled (557, 403) with delta (0, 0)
Screenshot: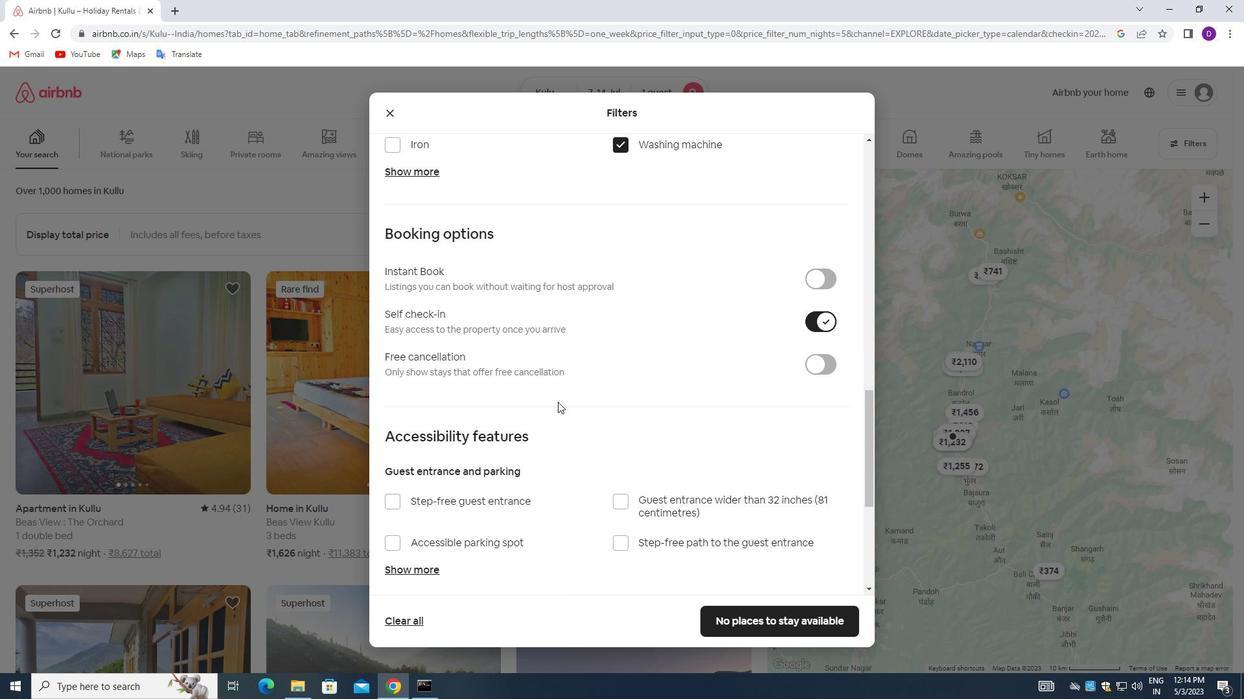 
Action: Mouse moved to (556, 404)
Screenshot: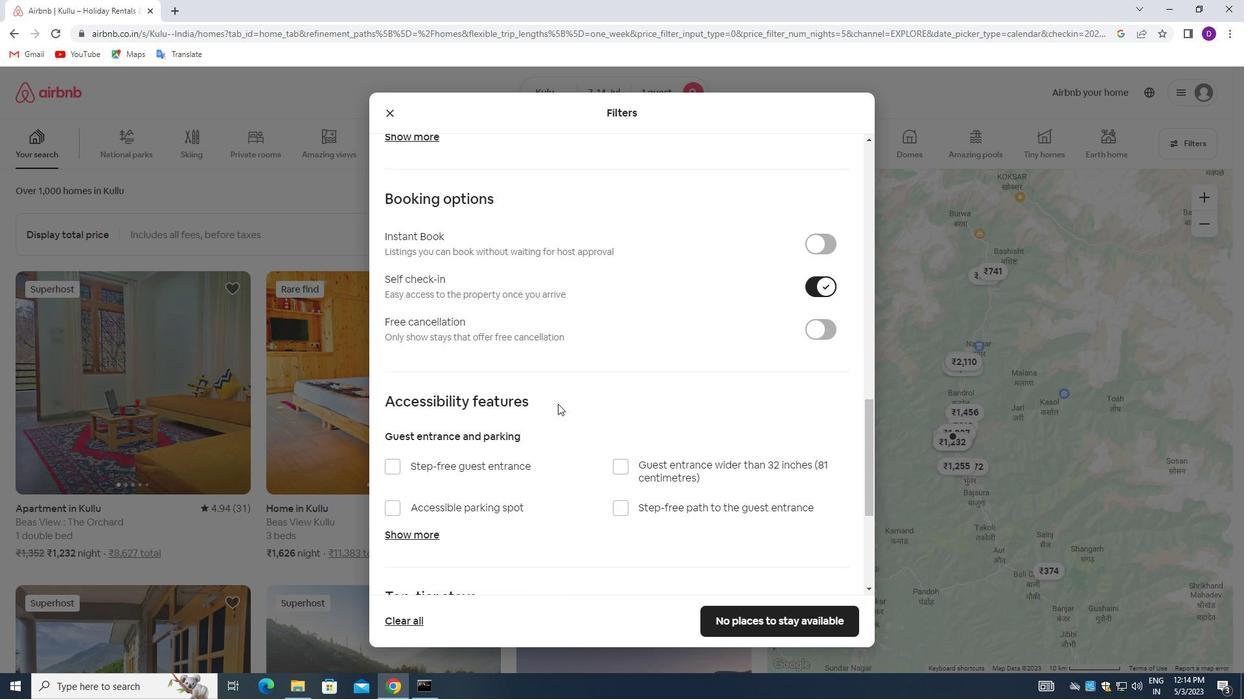 
Action: Mouse scrolled (556, 403) with delta (0, 0)
Screenshot: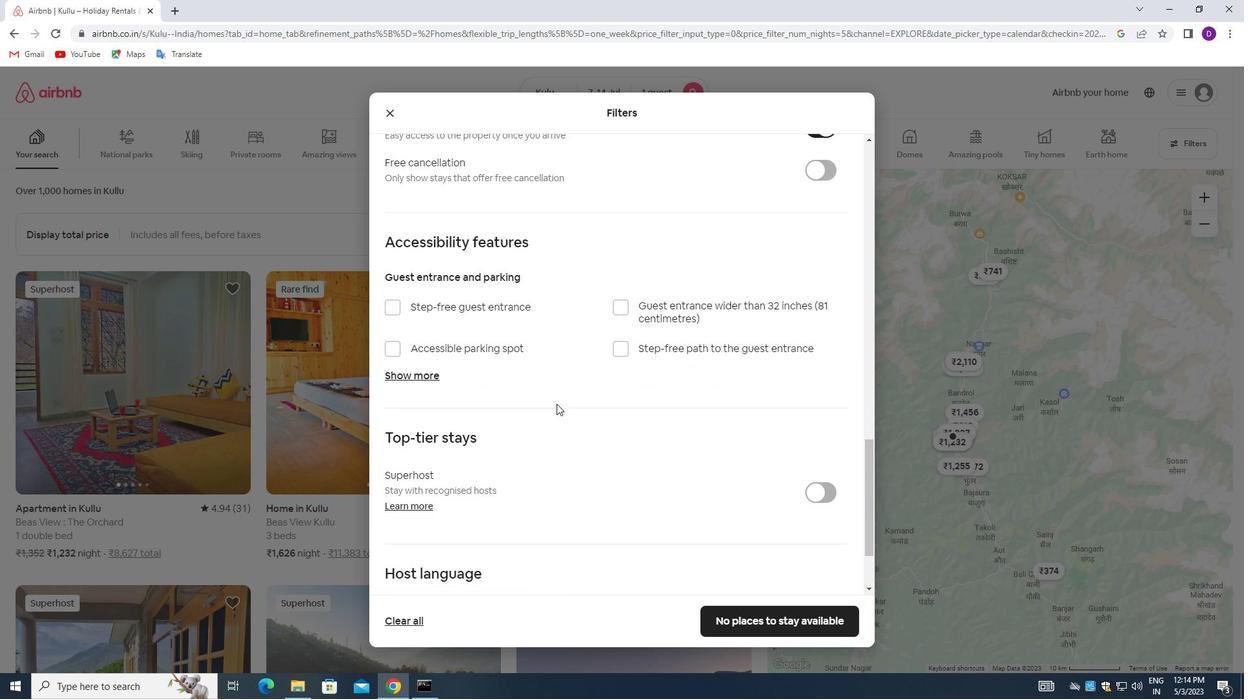 
Action: Mouse scrolled (556, 403) with delta (0, 0)
Screenshot: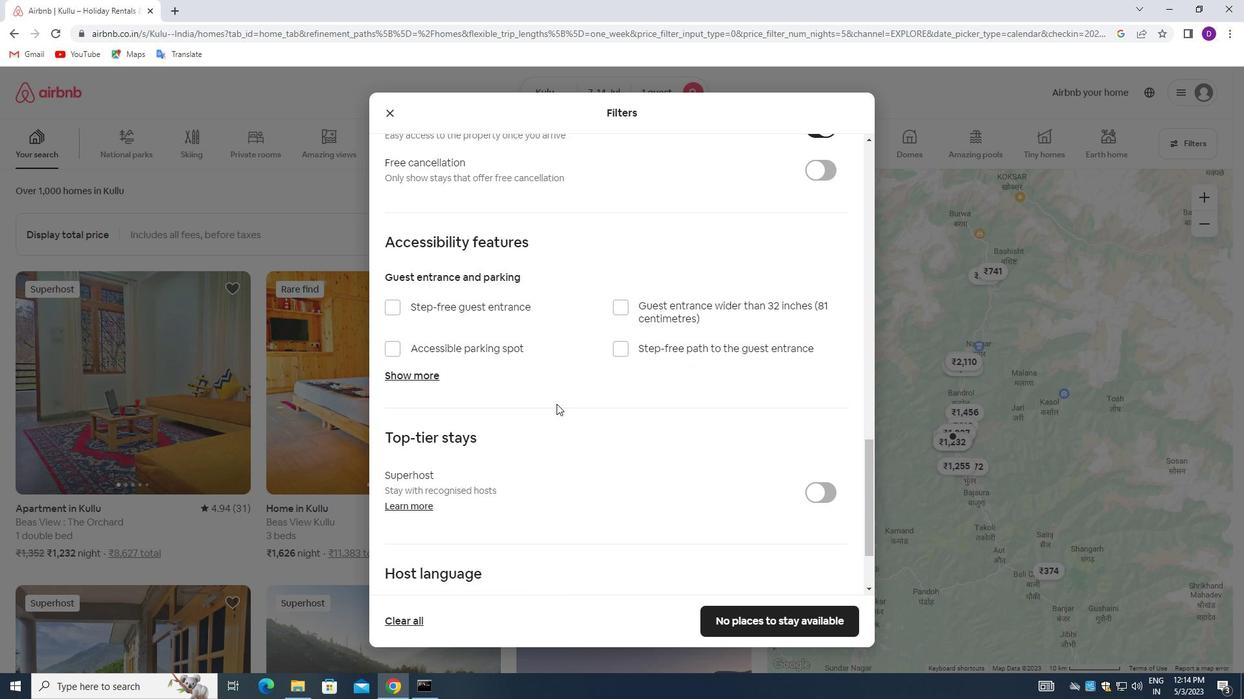 
Action: Mouse scrolled (556, 403) with delta (0, 0)
Screenshot: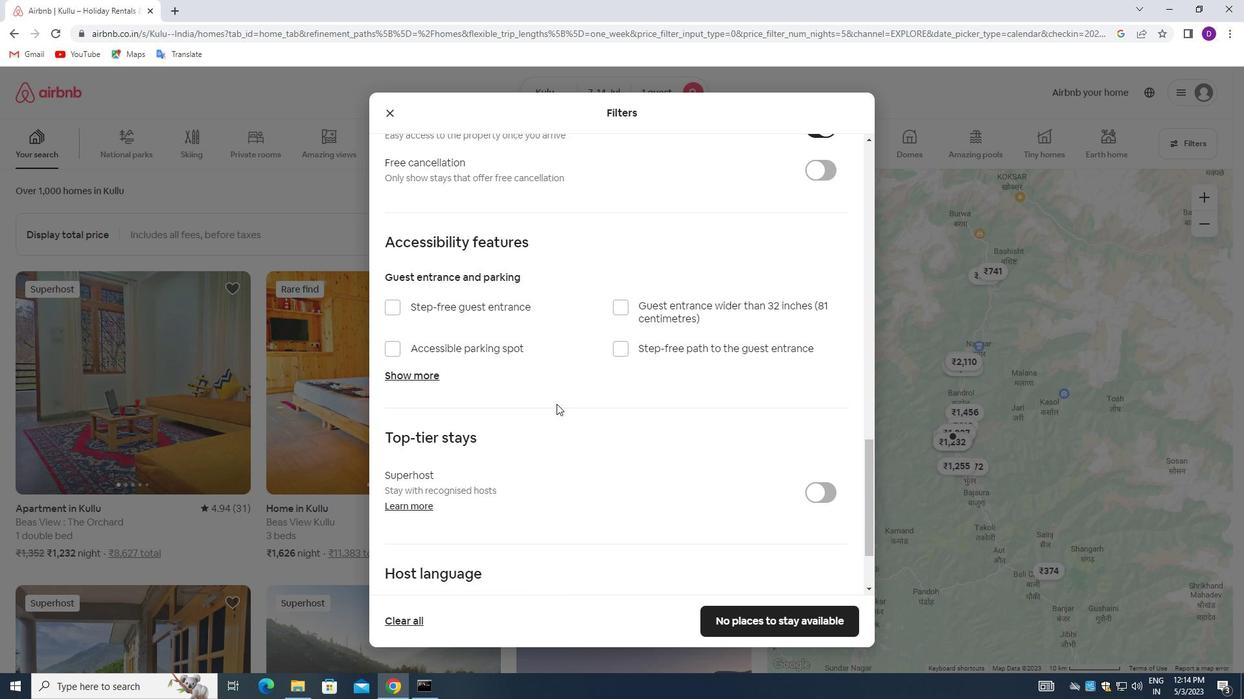 
Action: Mouse scrolled (556, 403) with delta (0, 0)
Screenshot: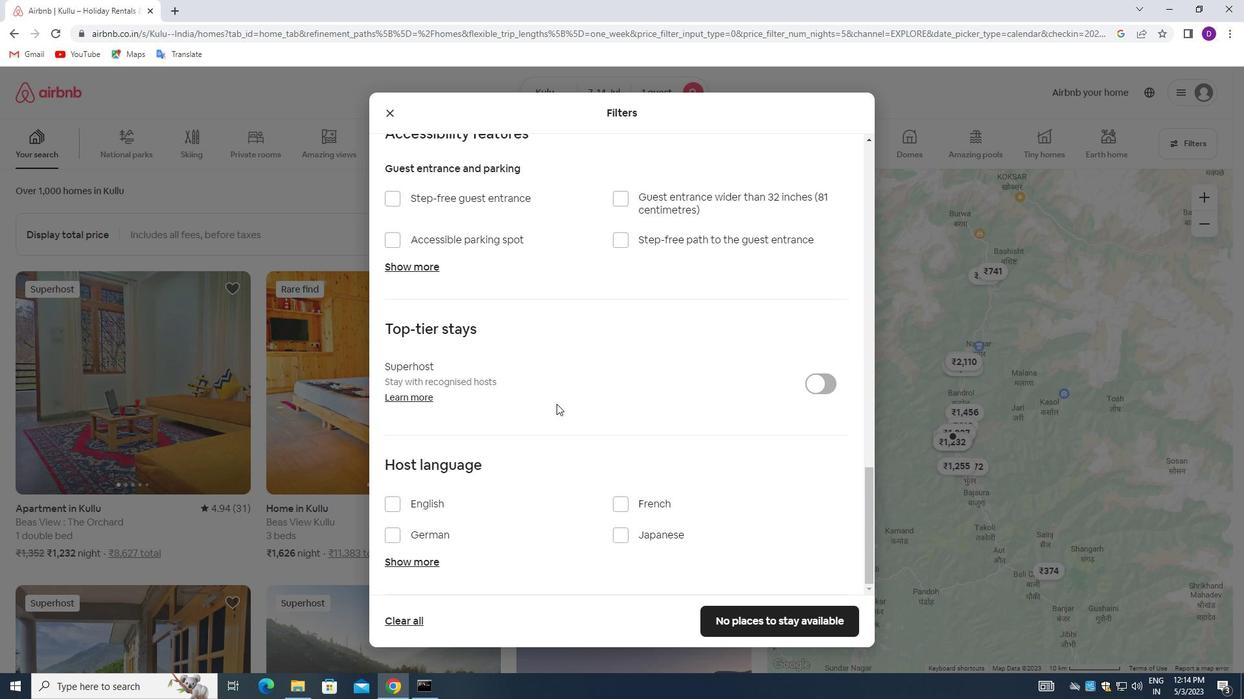 
Action: Mouse scrolled (556, 403) with delta (0, 0)
Screenshot: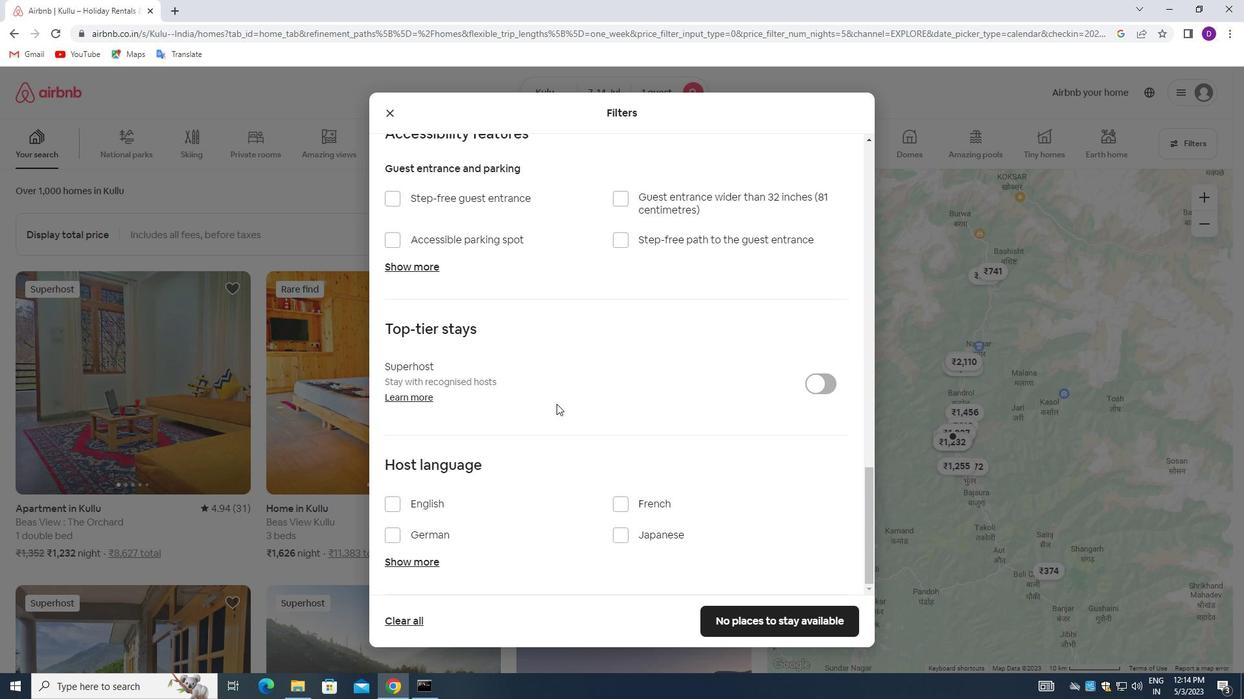 
Action: Mouse moved to (555, 408)
Screenshot: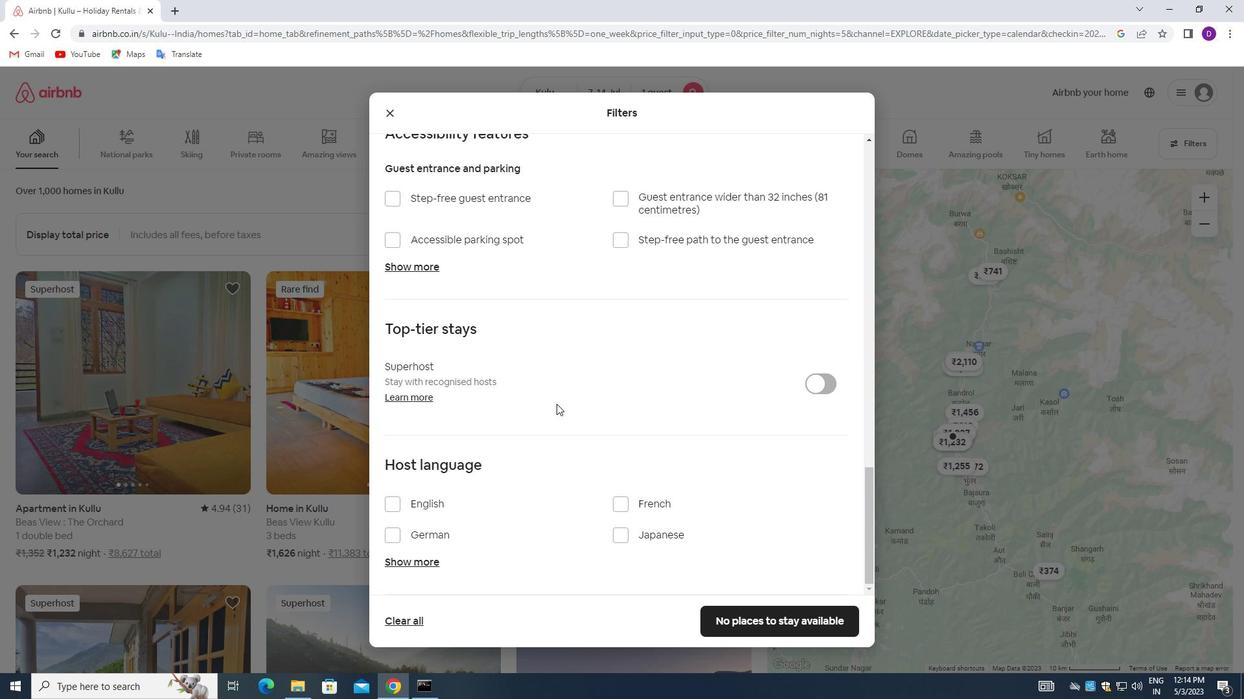 
Action: Mouse scrolled (555, 408) with delta (0, 0)
Screenshot: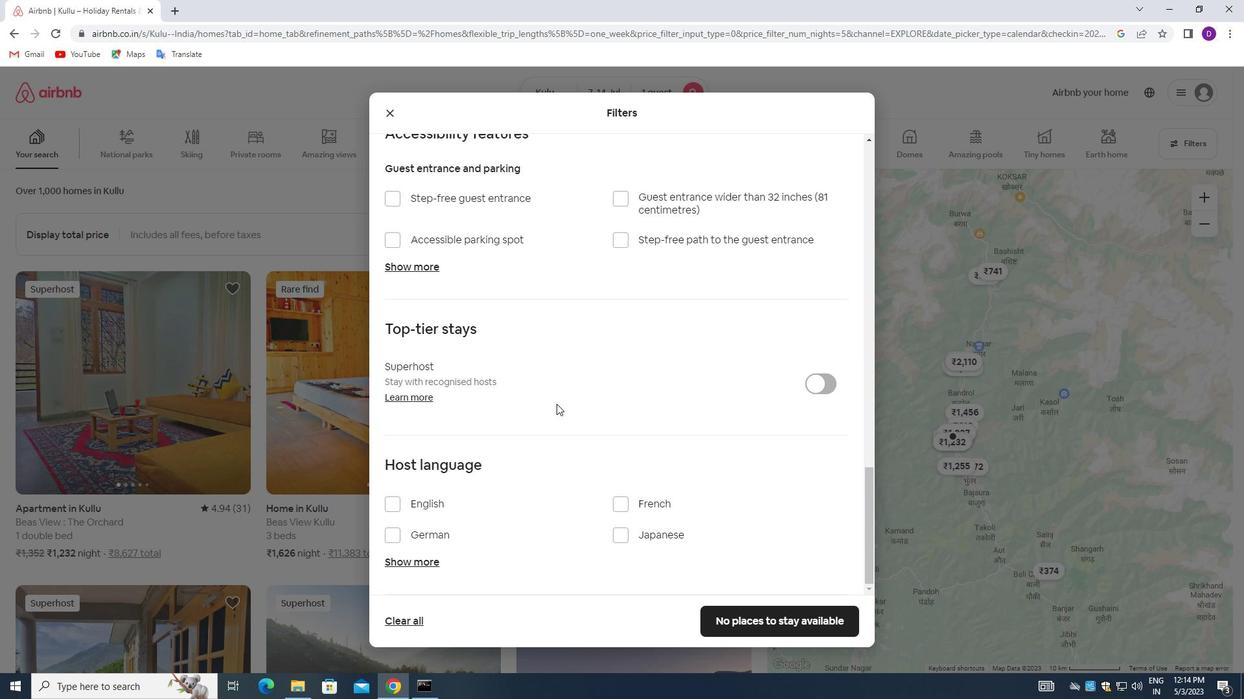 
Action: Mouse moved to (392, 504)
Screenshot: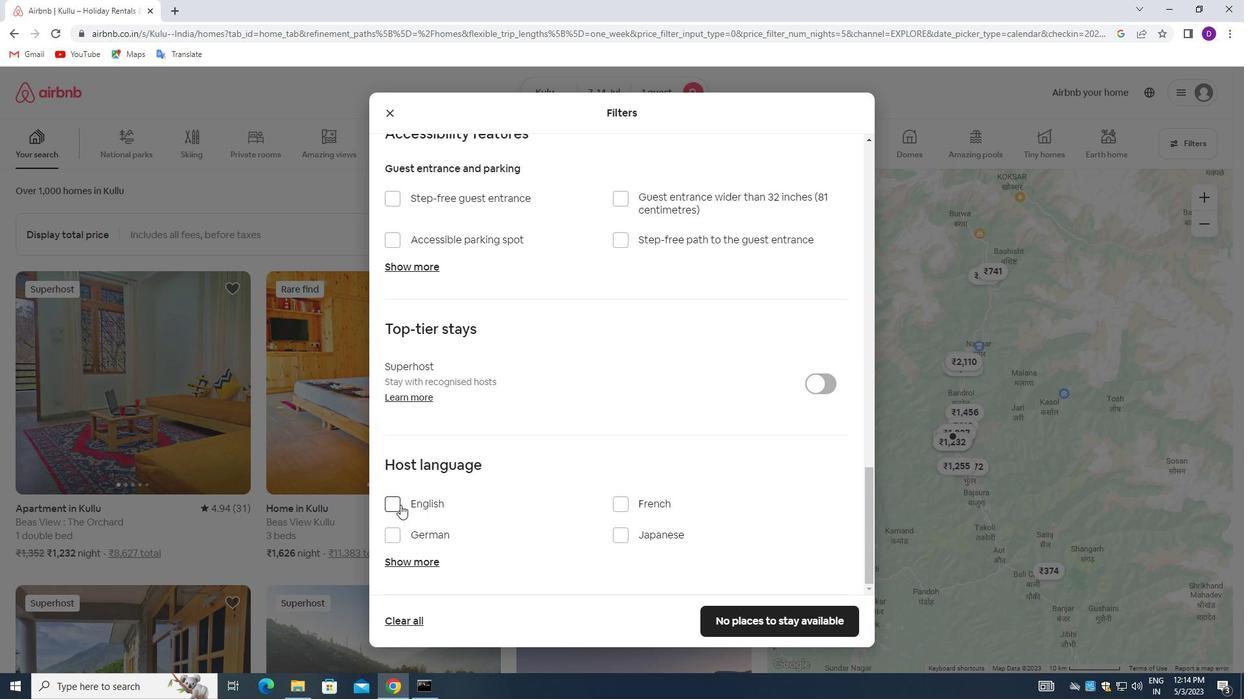 
Action: Mouse pressed left at (392, 504)
Screenshot: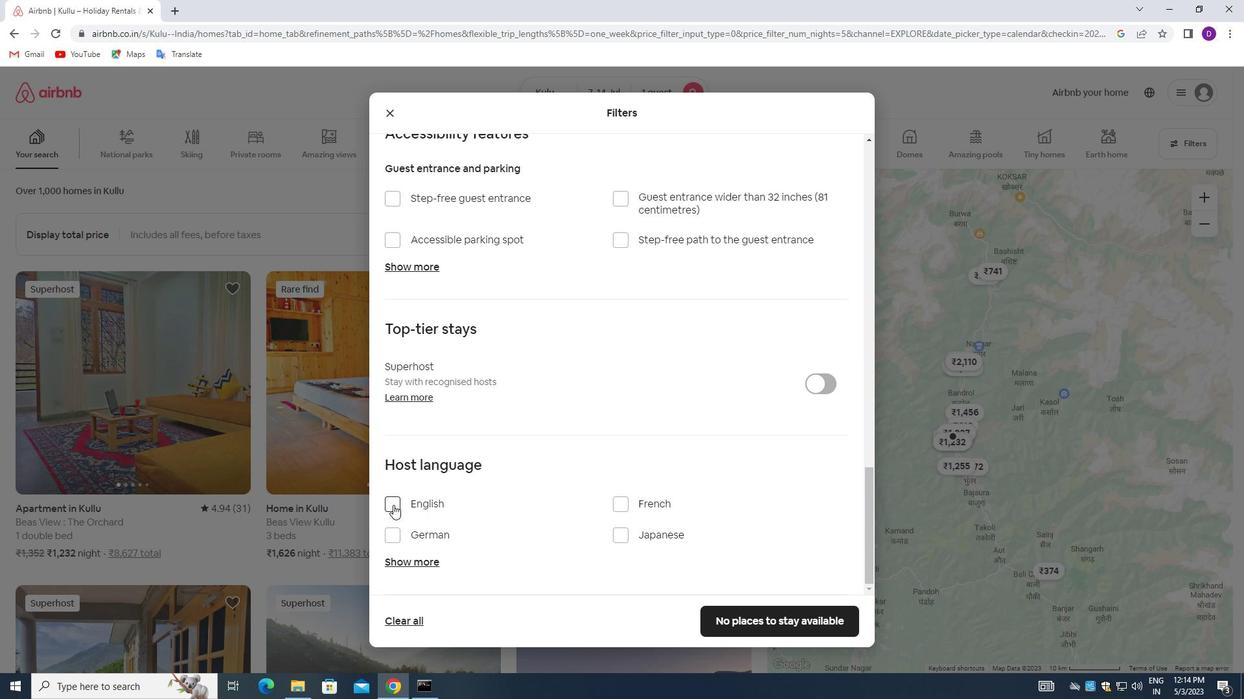 
Action: Mouse moved to (769, 618)
Screenshot: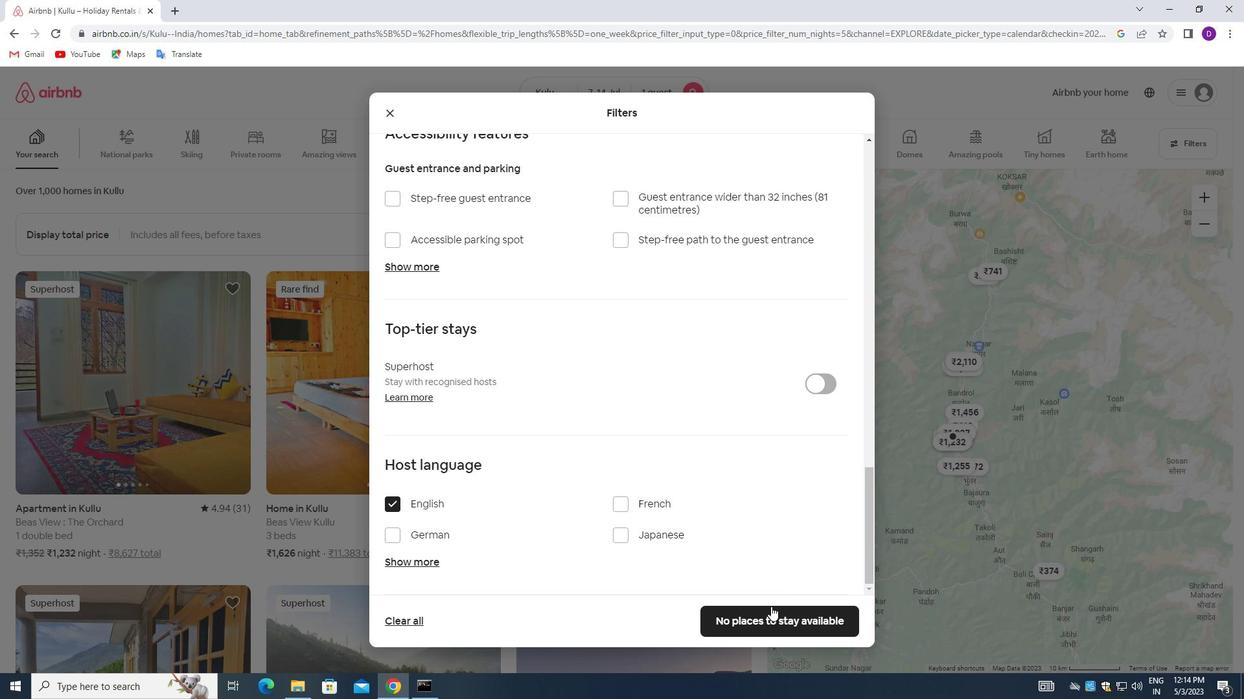 
Action: Mouse pressed left at (769, 618)
Screenshot: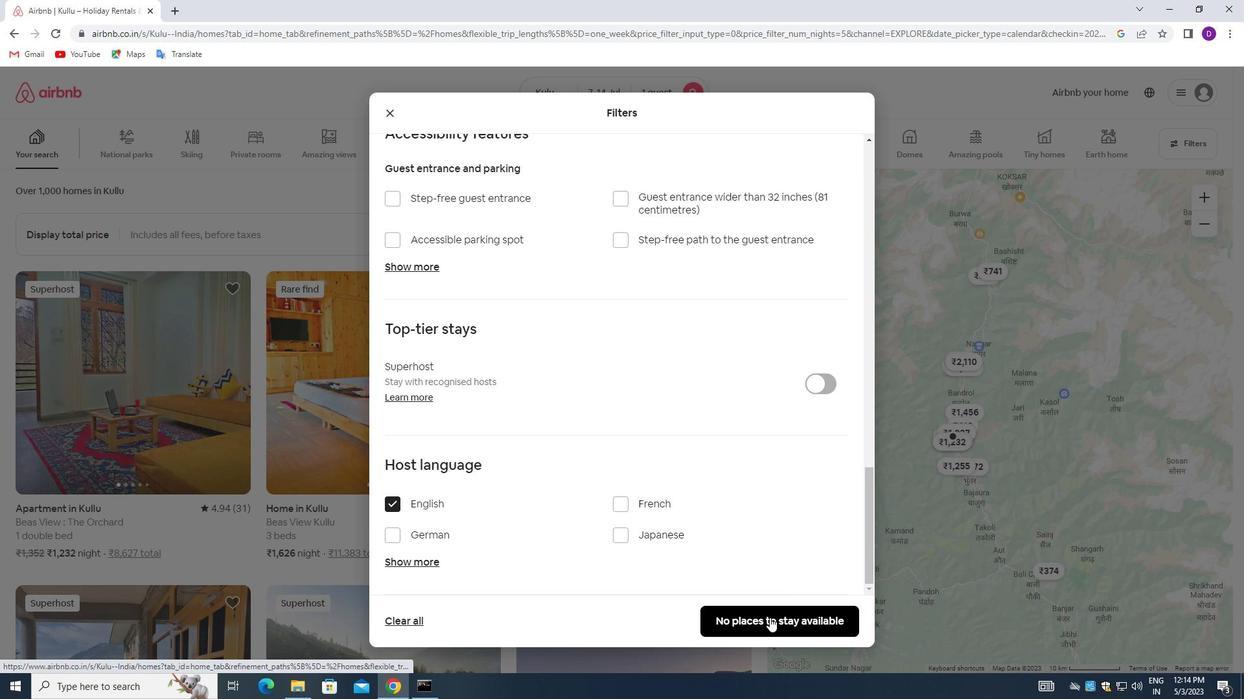 
Action: Mouse moved to (762, 536)
Screenshot: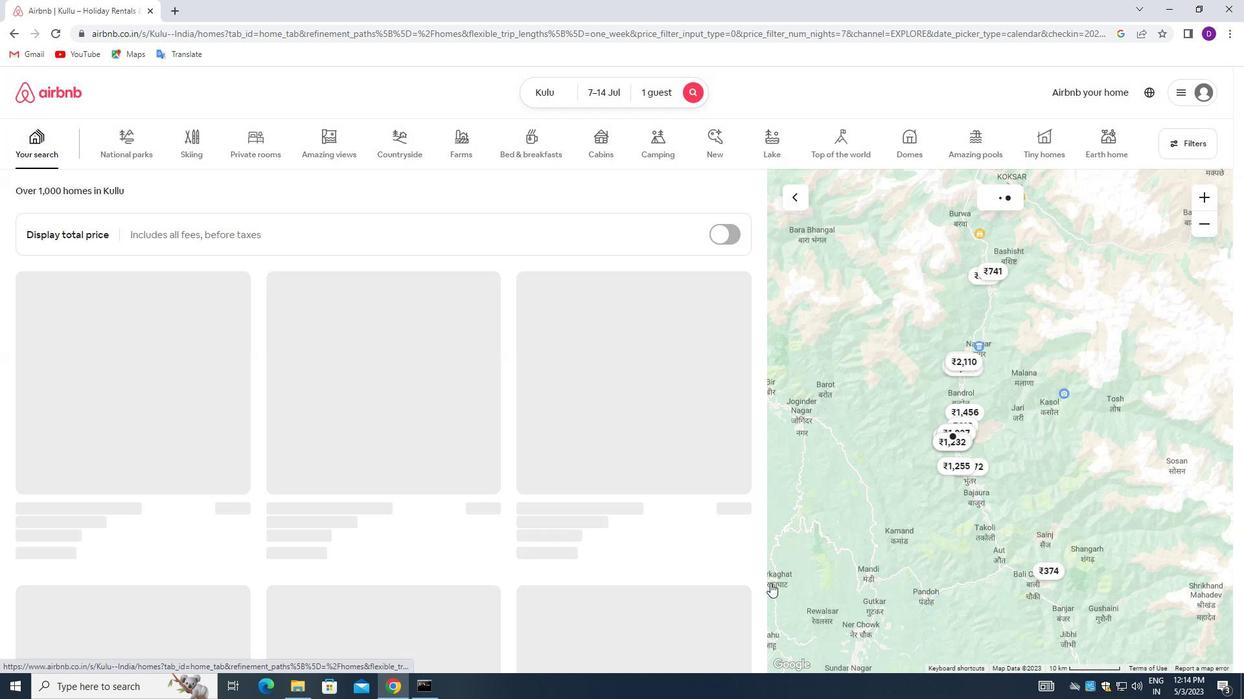 
